 Task: Find connections with filter location Walton-on-Thames with filter topic #Startupswith filter profile language Potuguese with filter current company C&S ELECTRIC LTD. with filter school The University of Burdwan with filter industry Security Guards and Patrol Services with filter service category Business Law with filter keywords title Carpenter
Action: Mouse moved to (702, 91)
Screenshot: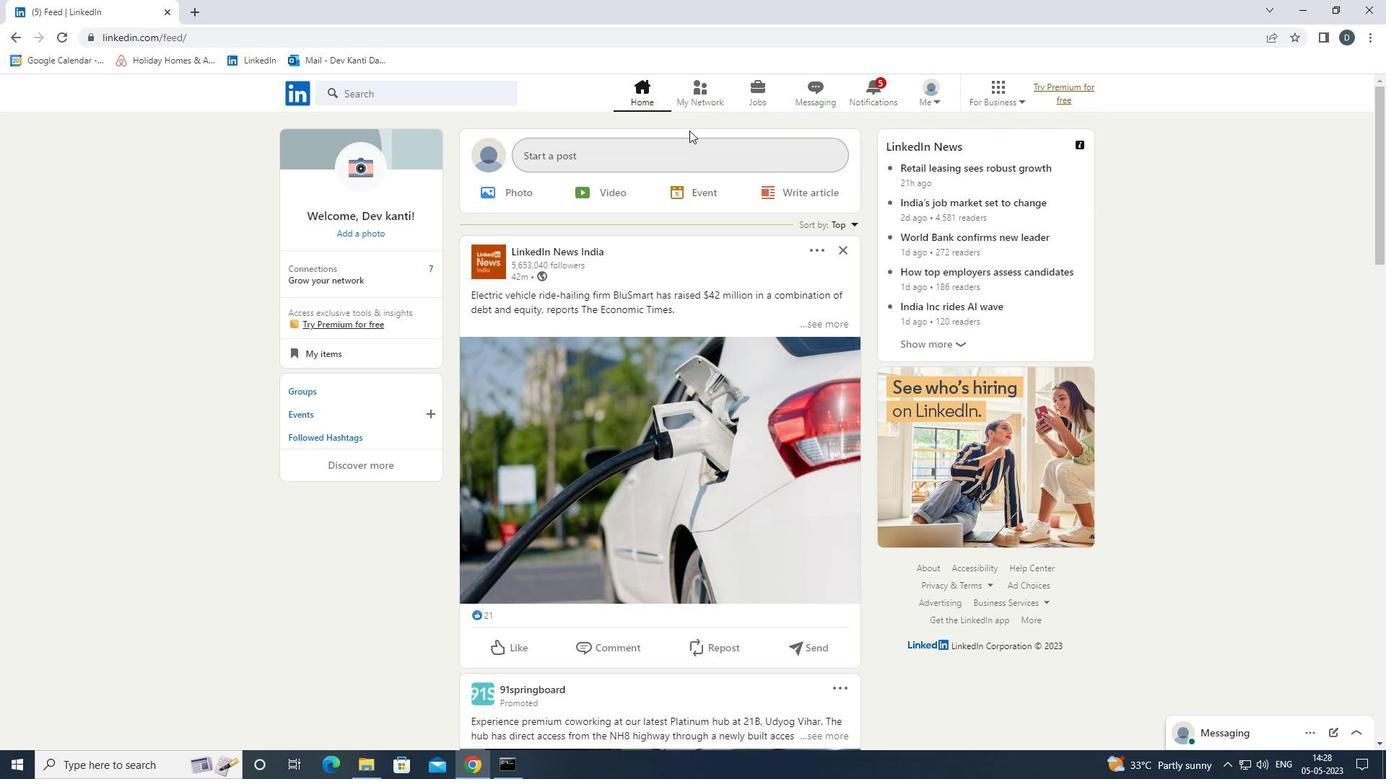 
Action: Mouse pressed left at (702, 91)
Screenshot: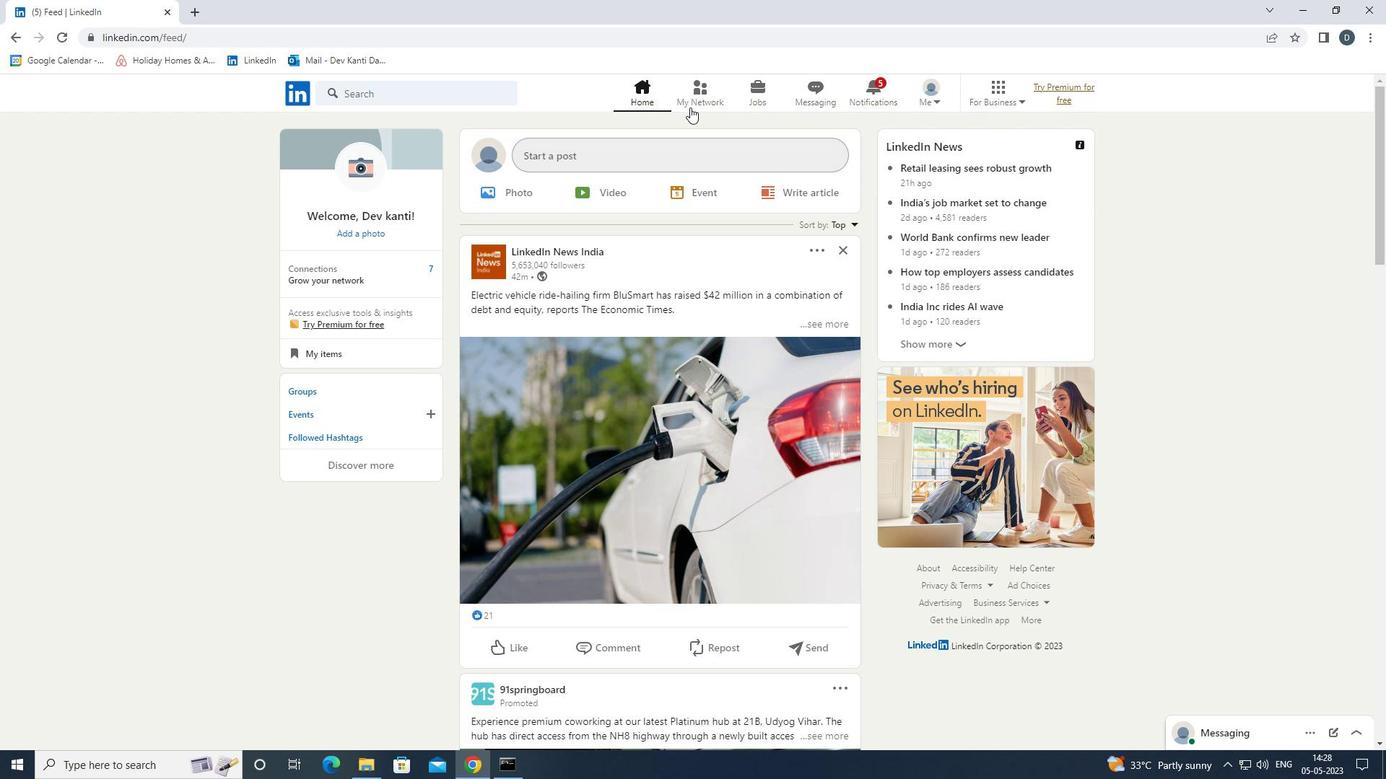 
Action: Mouse moved to (475, 173)
Screenshot: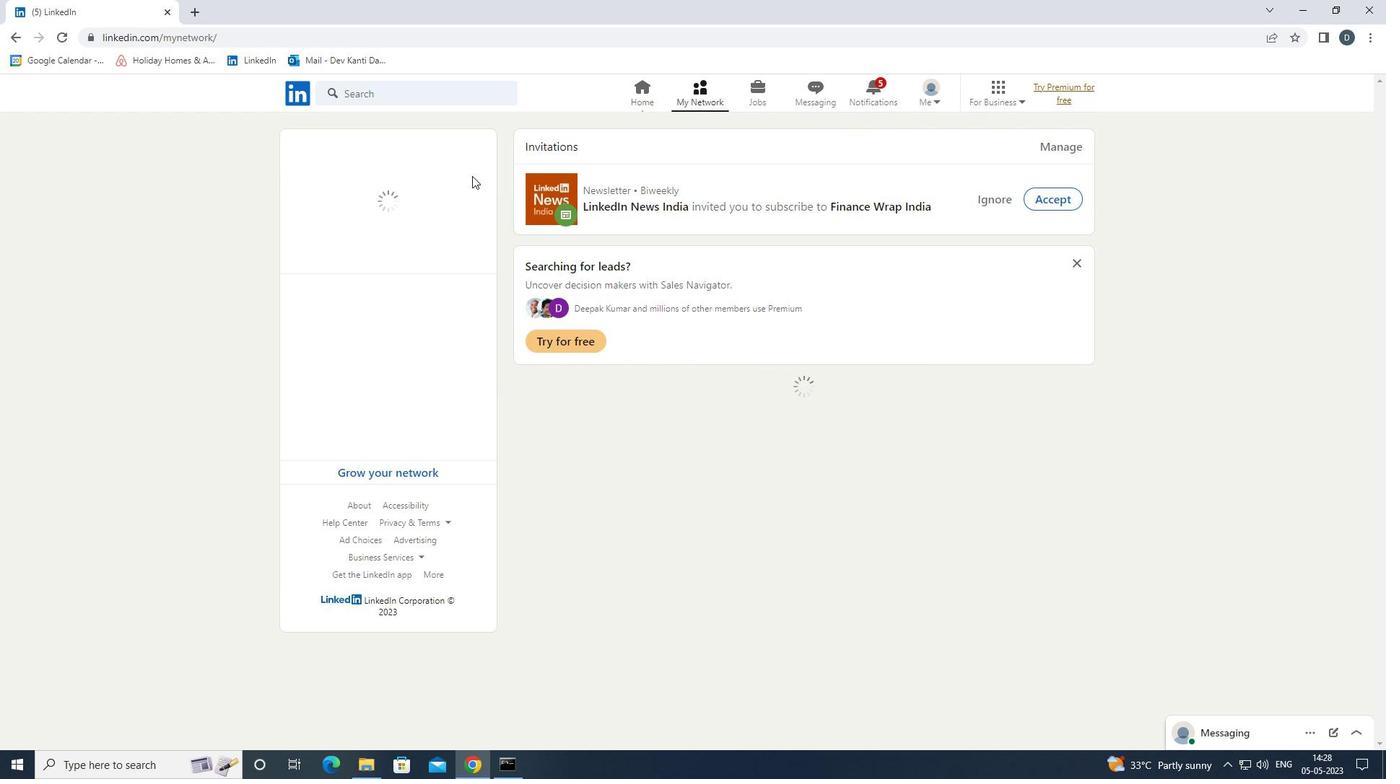 
Action: Mouse pressed left at (475, 173)
Screenshot: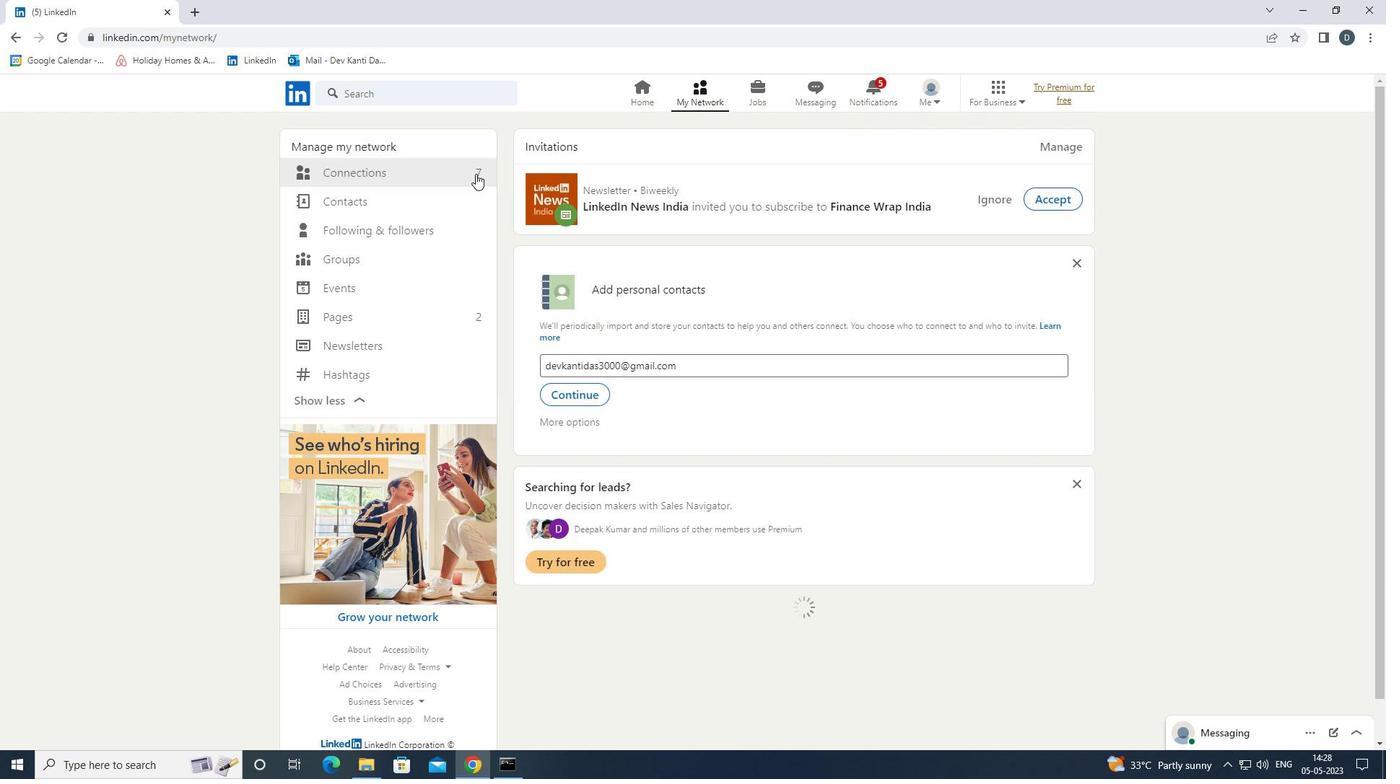 
Action: Mouse moved to (794, 177)
Screenshot: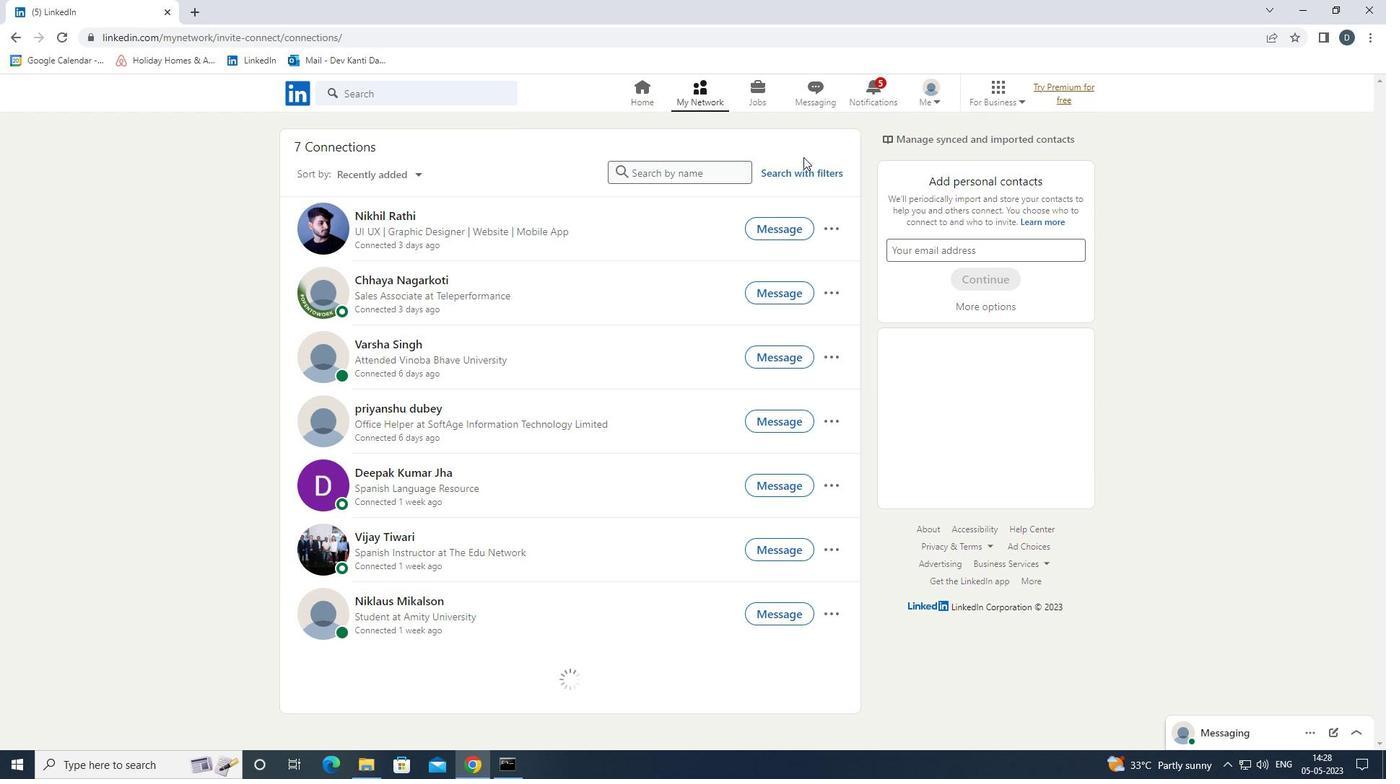 
Action: Mouse pressed left at (794, 177)
Screenshot: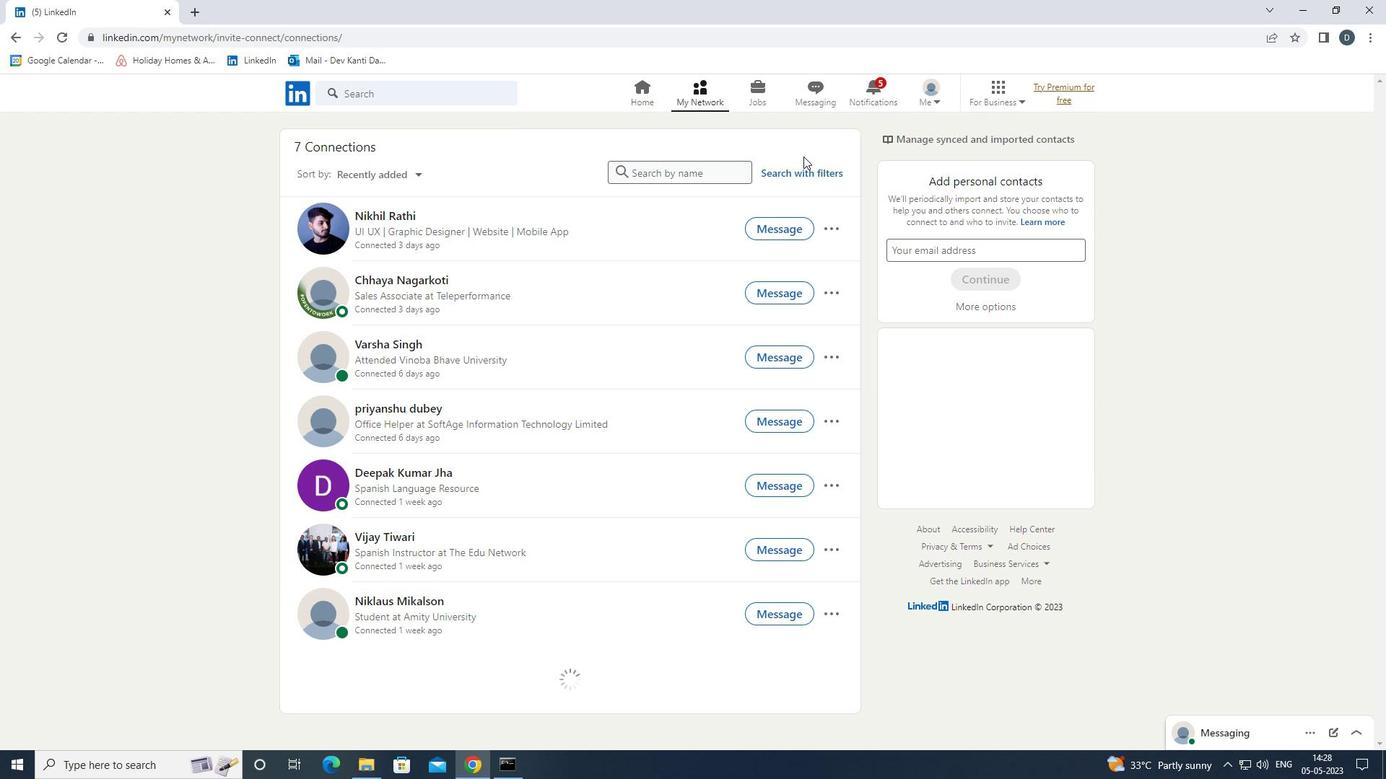 
Action: Mouse moved to (750, 132)
Screenshot: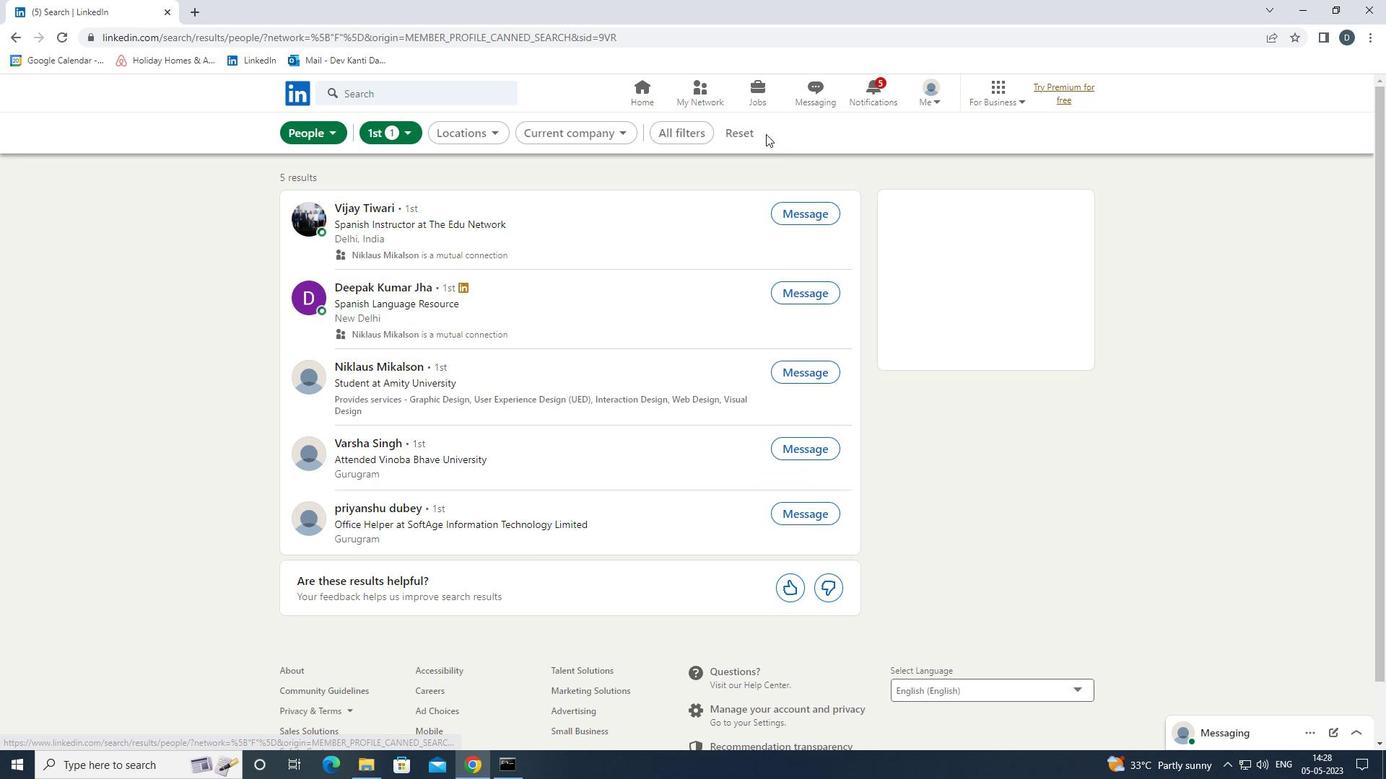 
Action: Mouse pressed left at (750, 132)
Screenshot: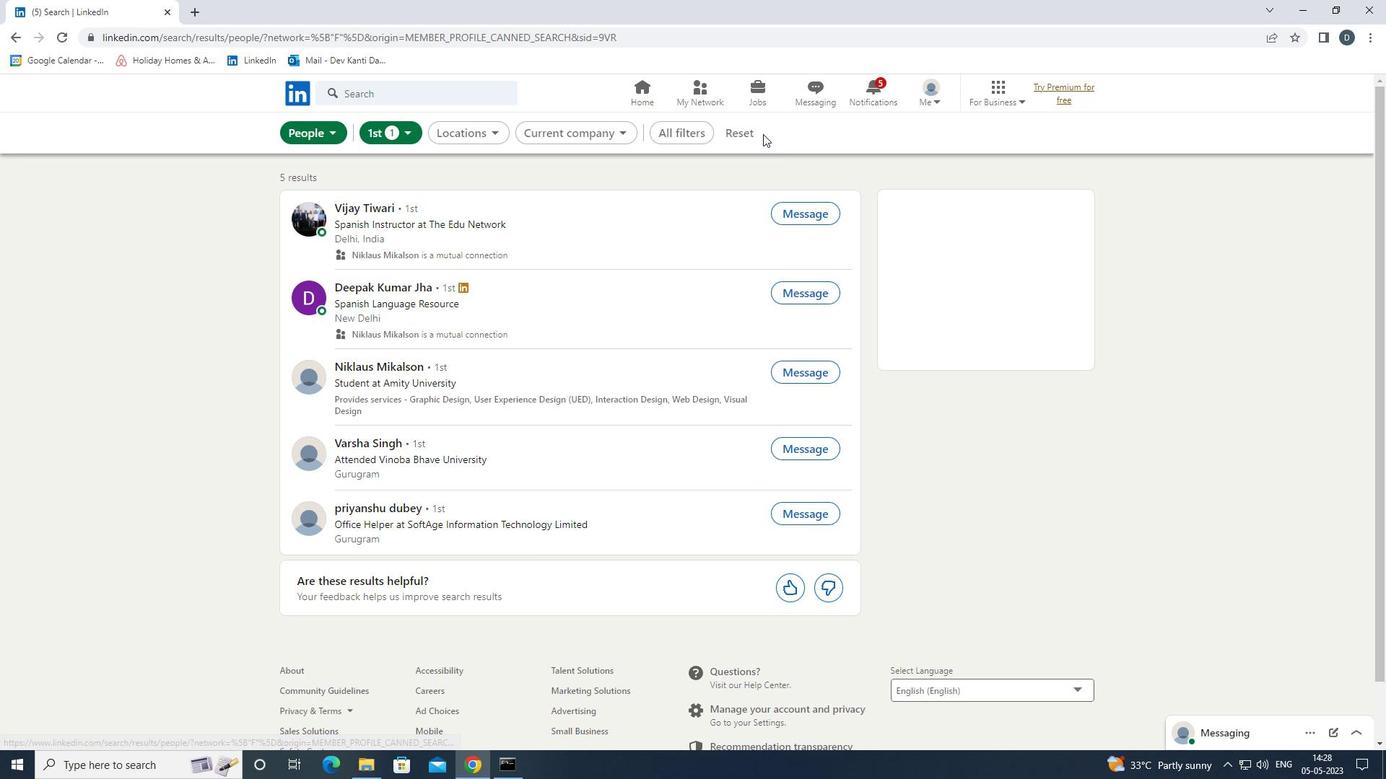 
Action: Mouse moved to (701, 129)
Screenshot: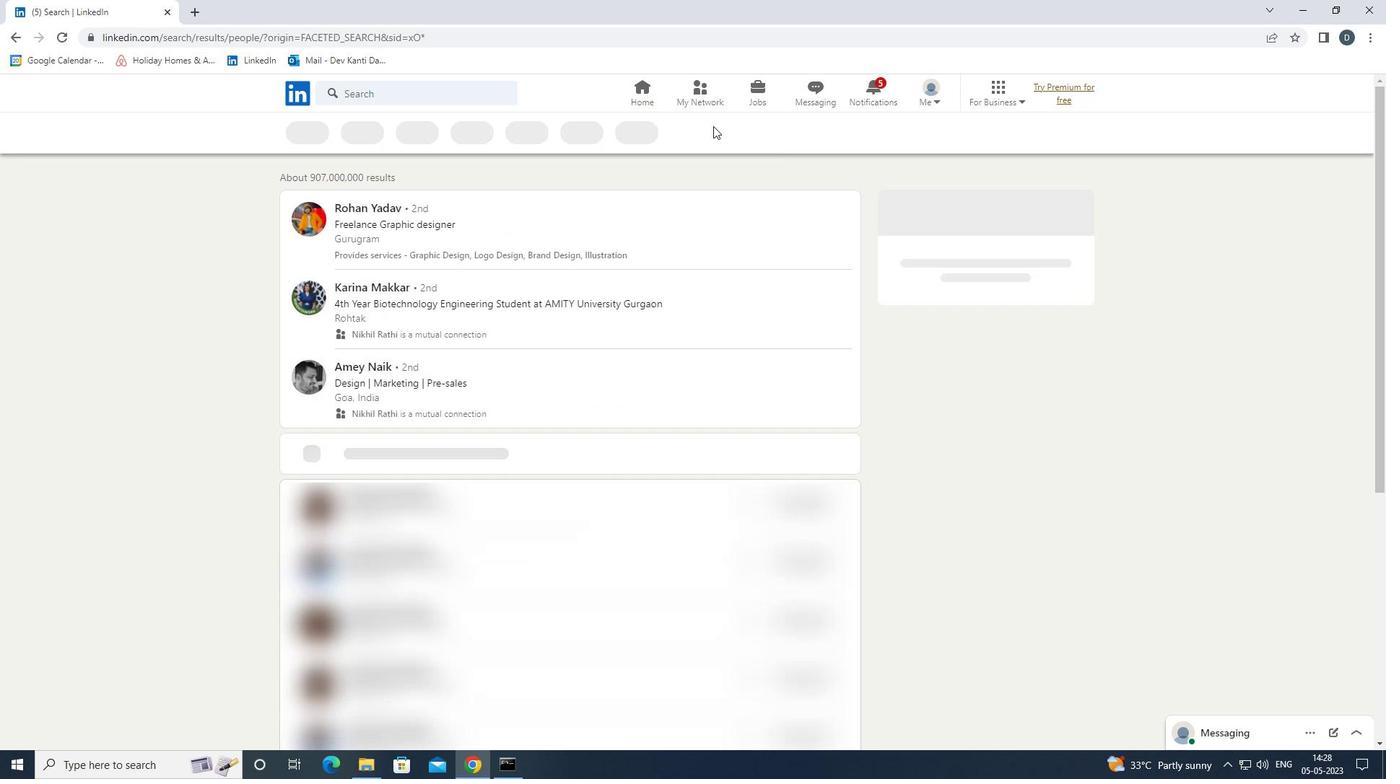 
Action: Mouse pressed left at (701, 129)
Screenshot: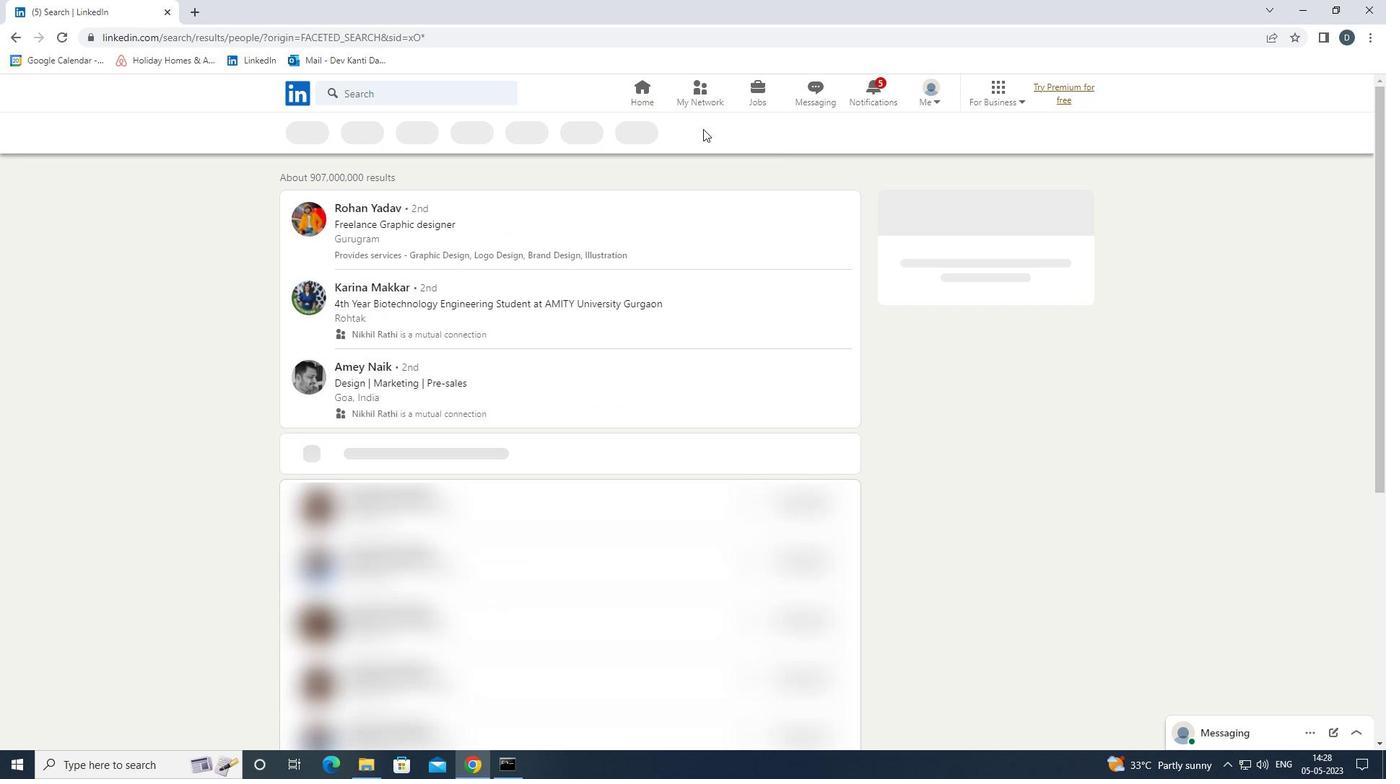 
Action: Mouse moved to (1223, 456)
Screenshot: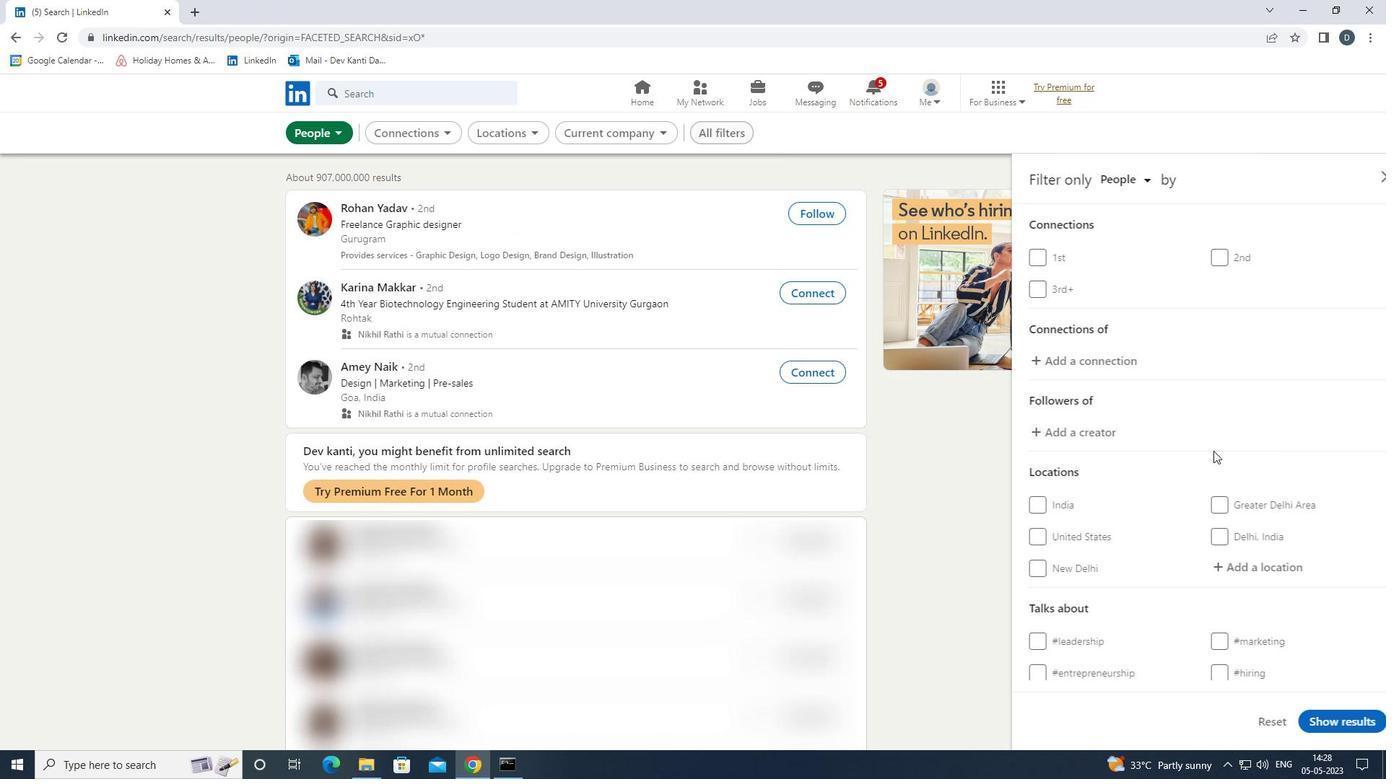 
Action: Mouse scrolled (1223, 455) with delta (0, 0)
Screenshot: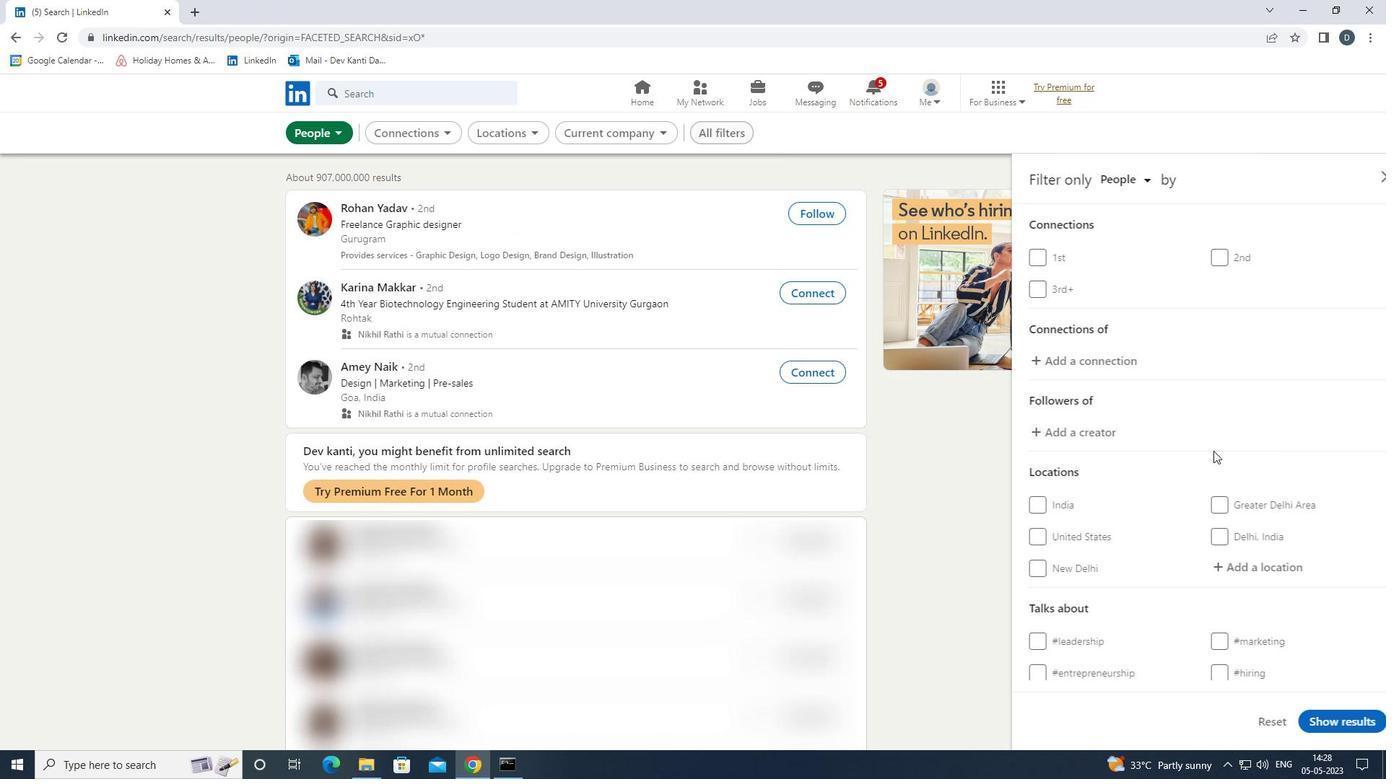 
Action: Mouse moved to (1224, 456)
Screenshot: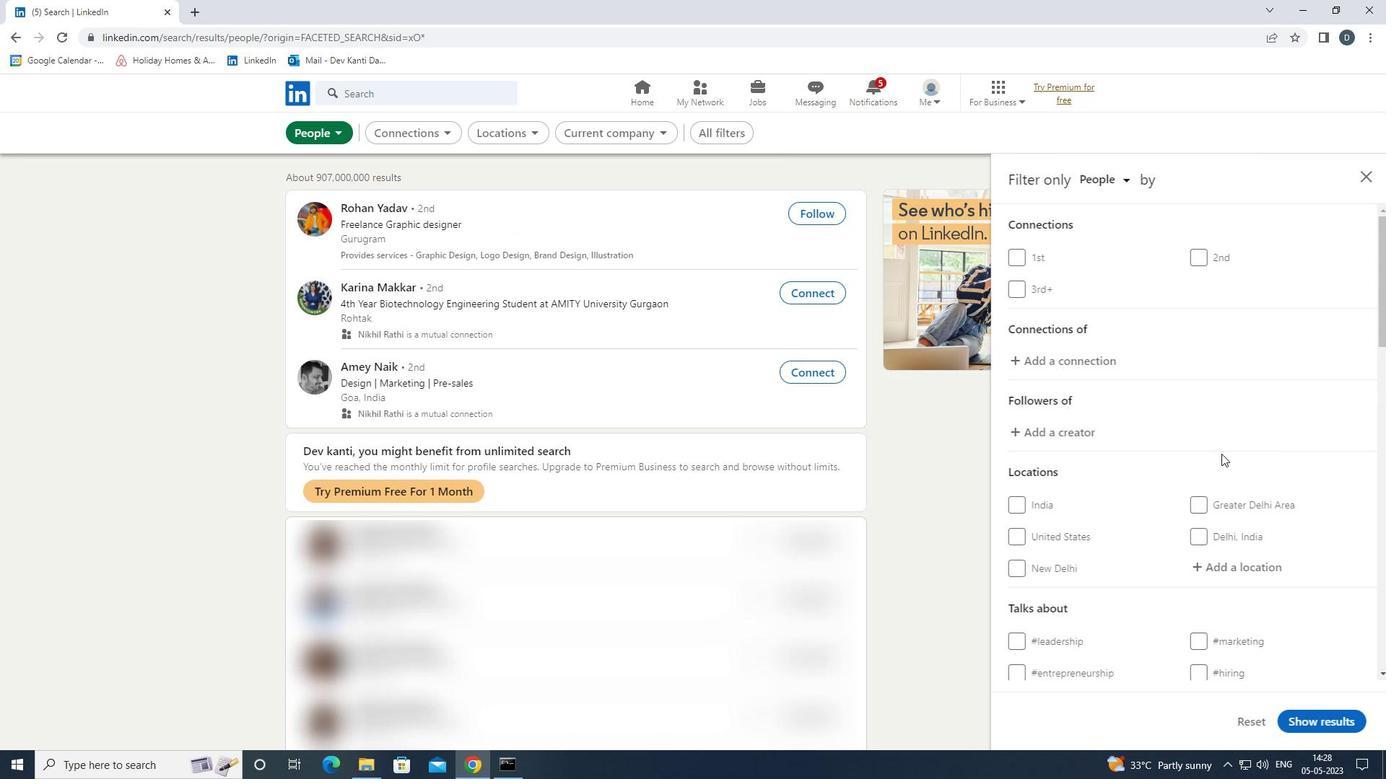 
Action: Mouse scrolled (1224, 455) with delta (0, 0)
Screenshot: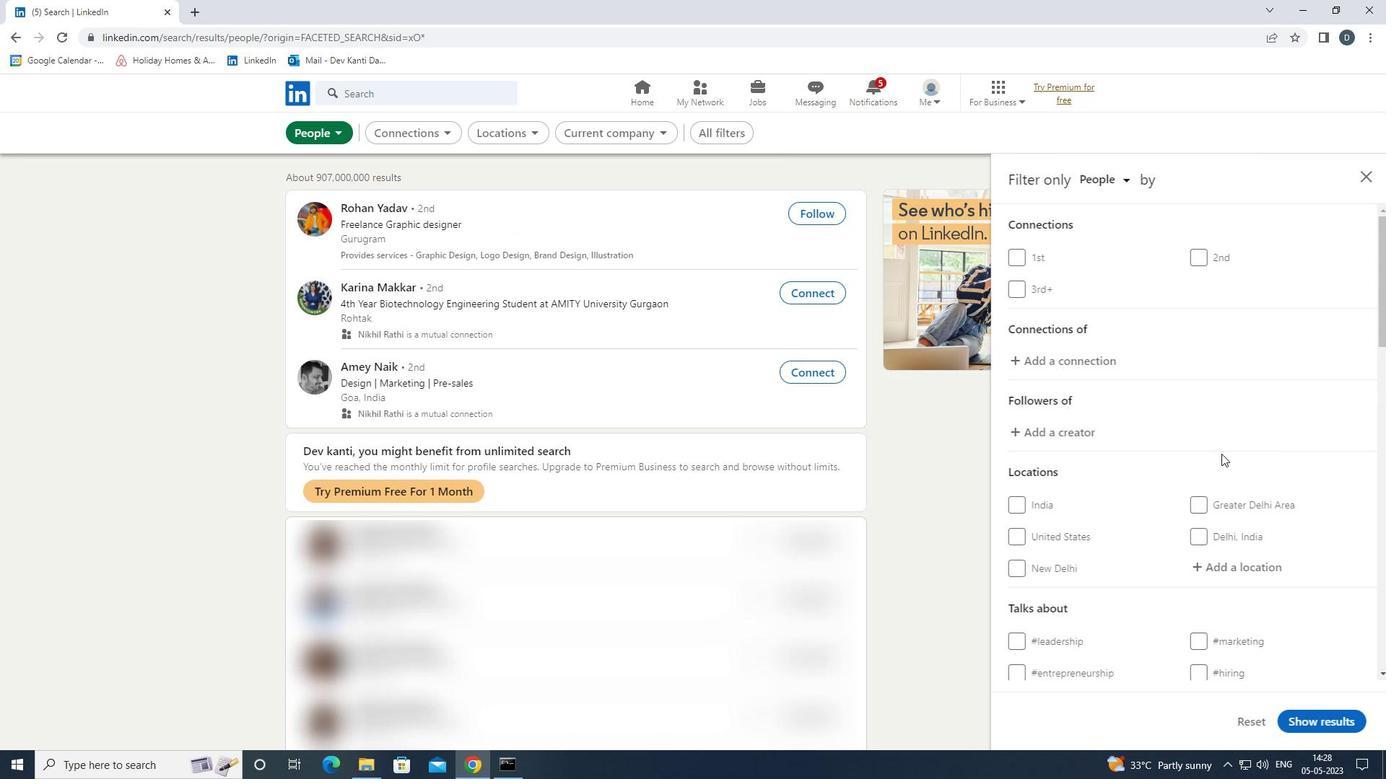 
Action: Mouse moved to (1240, 430)
Screenshot: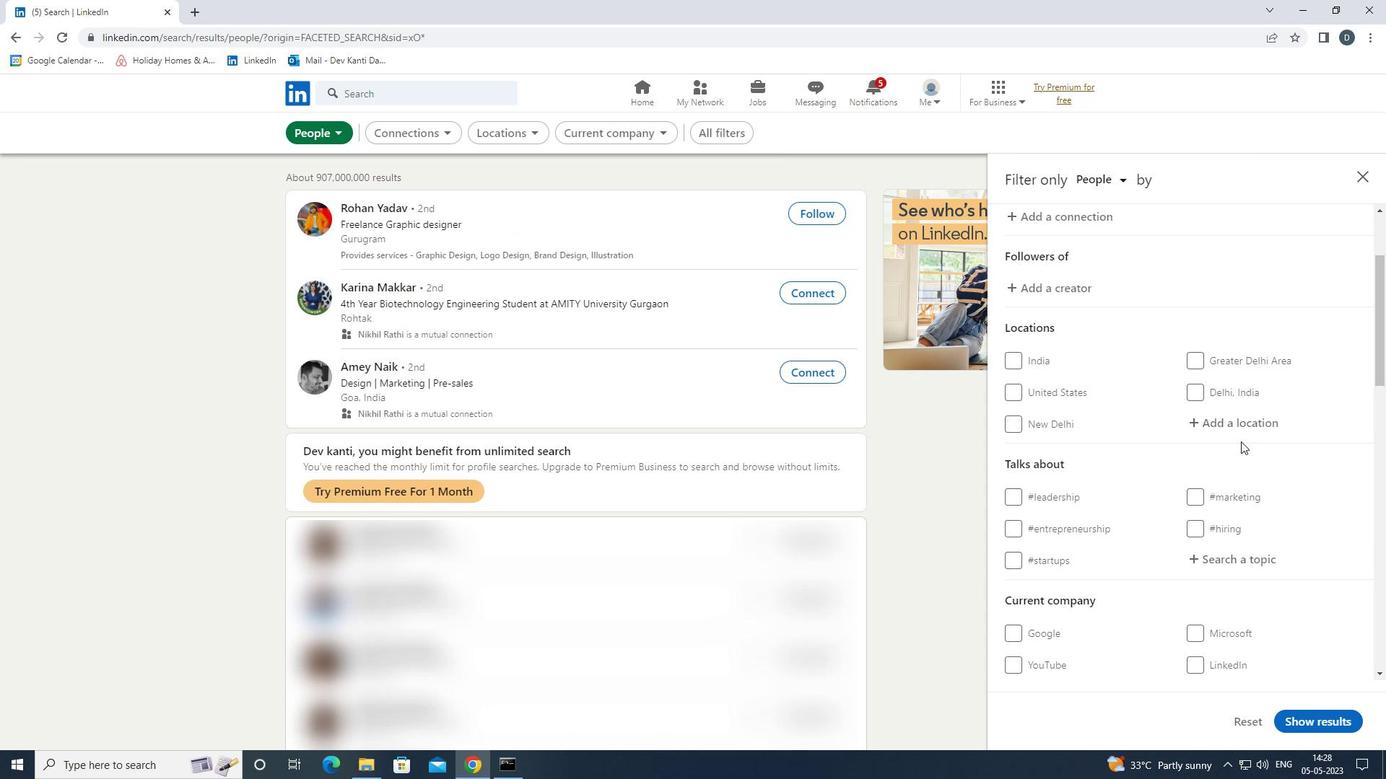 
Action: Mouse pressed left at (1240, 430)
Screenshot: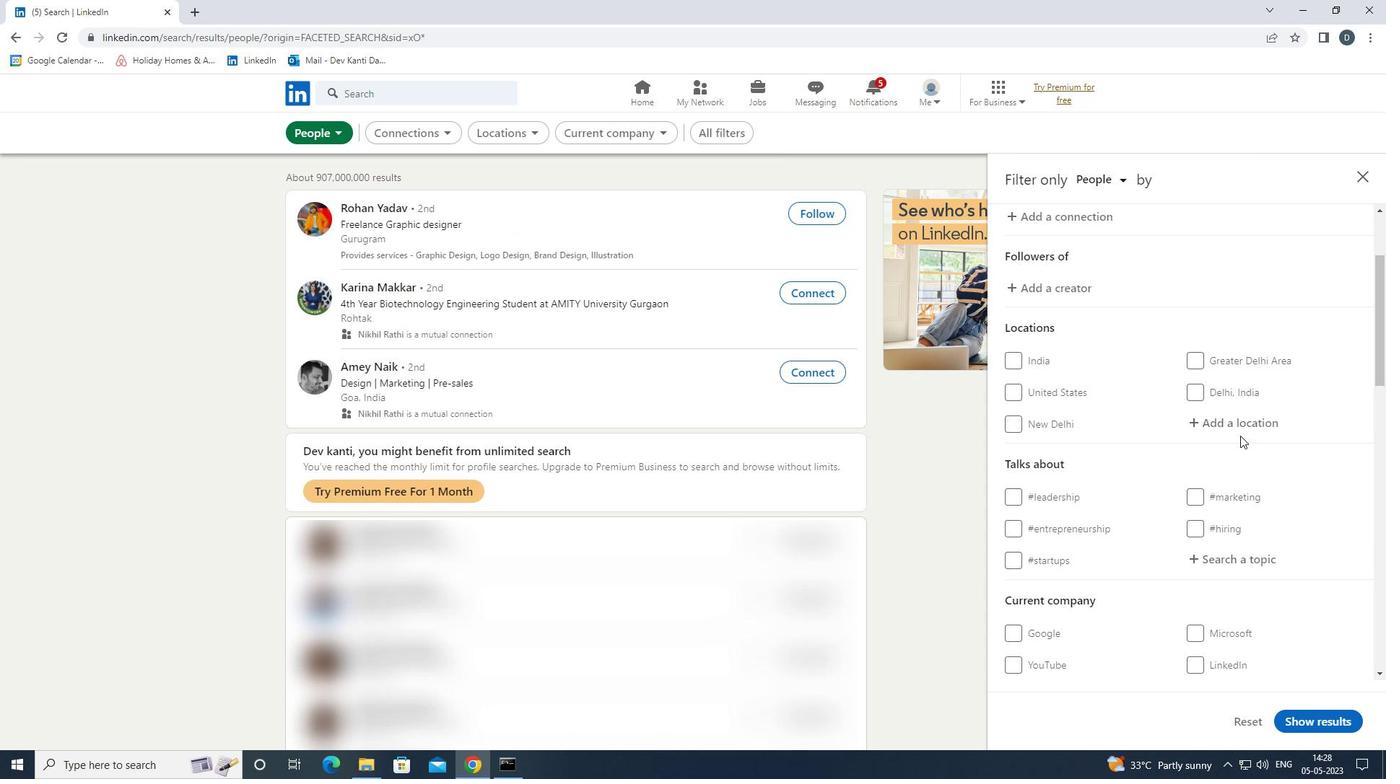 
Action: Mouse moved to (1239, 430)
Screenshot: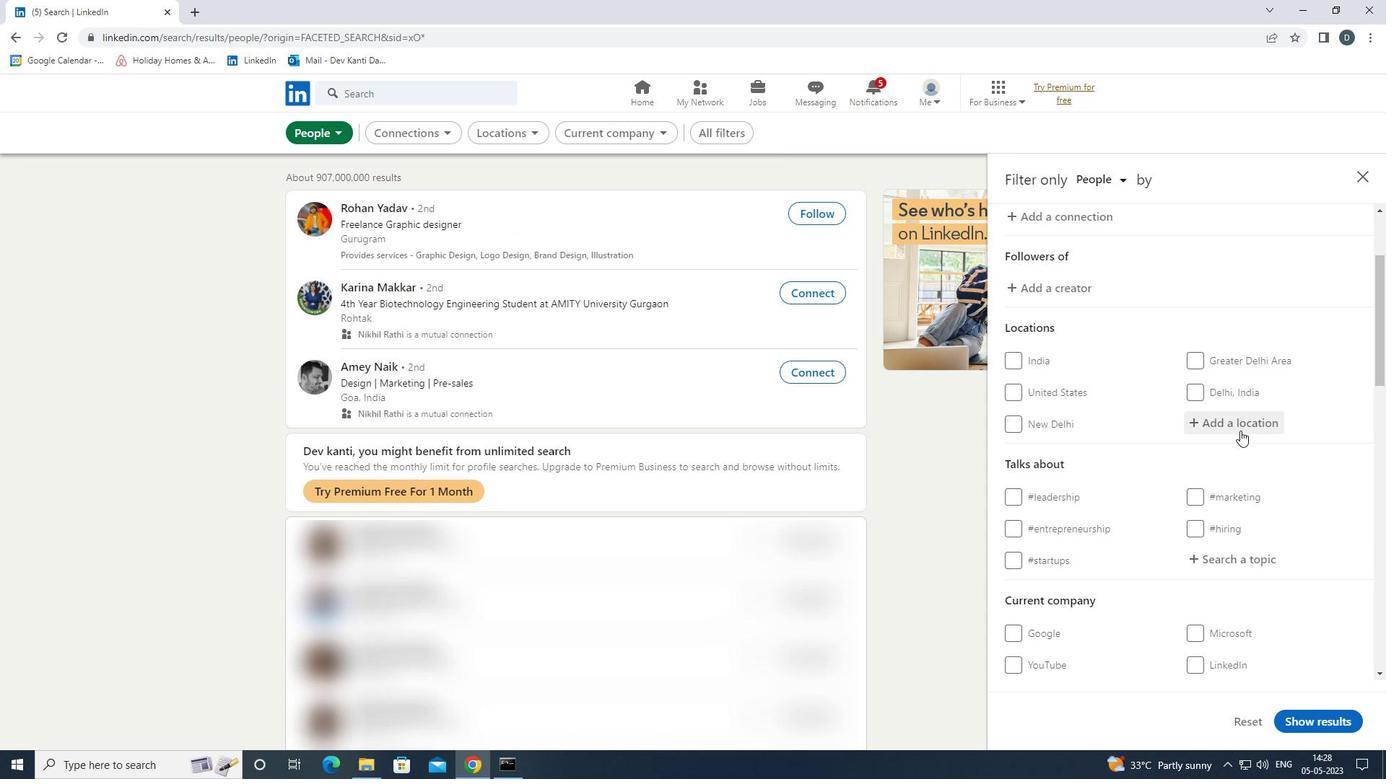 
Action: Key pressed <Key.shift><Key.shift><Key.shift><Key.shift><Key.shift><Key.shift><Key.shift><Key.shift><Key.shift><Key.shift><Key.shift><Key.shift><Key.shift><Key.shift><Key.shift><Key.shift><Key.shift><Key.shift><Key.shift><Key.shift><Key.shift>WALTON-ON-<Key.down><Key.down><Key.enter>
Screenshot: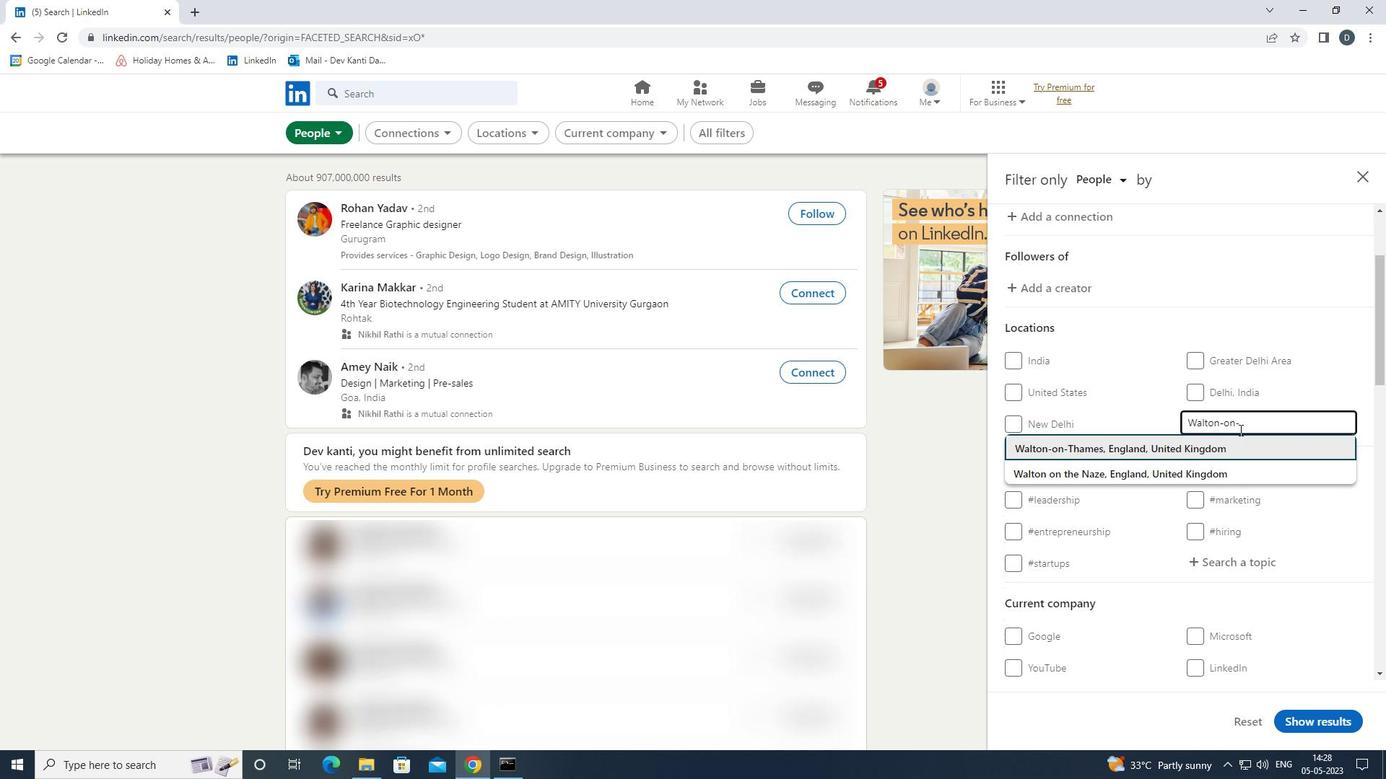 
Action: Mouse moved to (1261, 488)
Screenshot: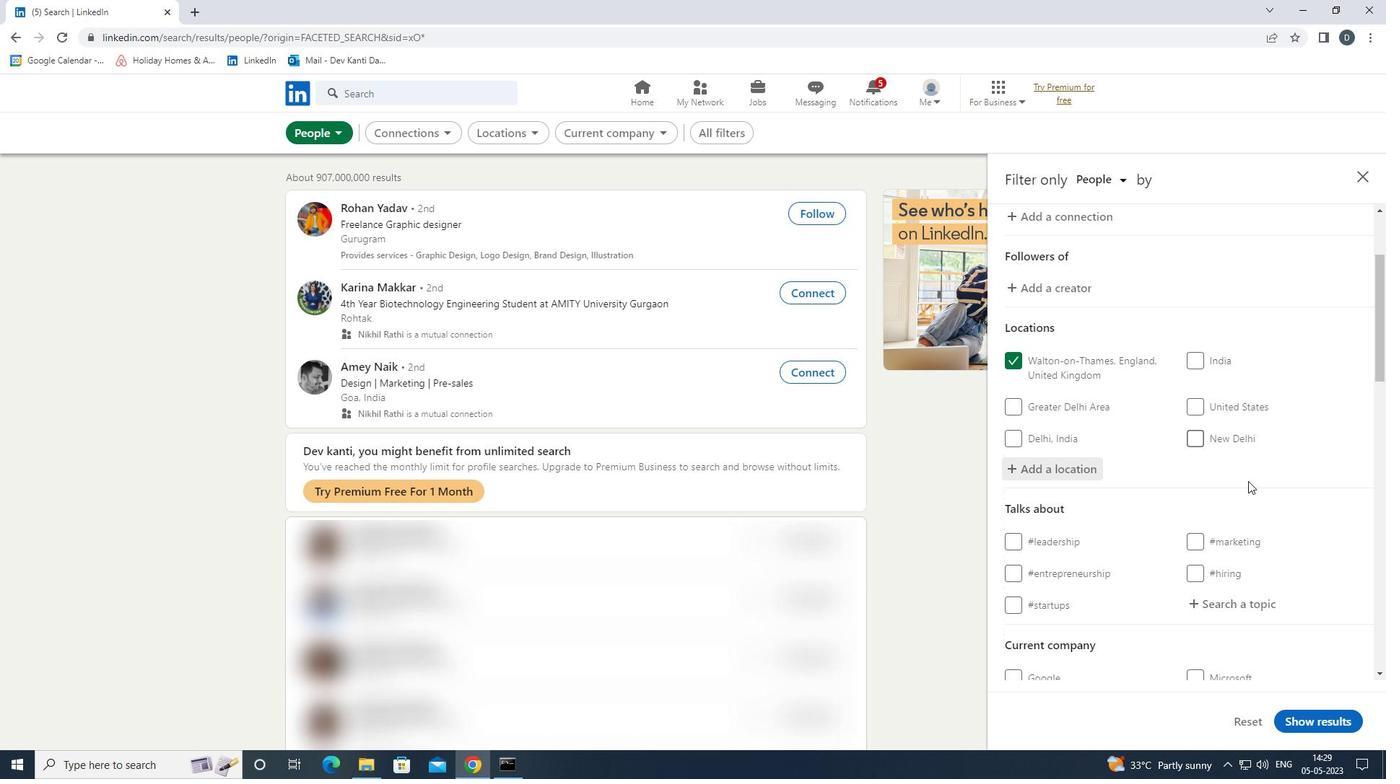 
Action: Mouse scrolled (1261, 488) with delta (0, 0)
Screenshot: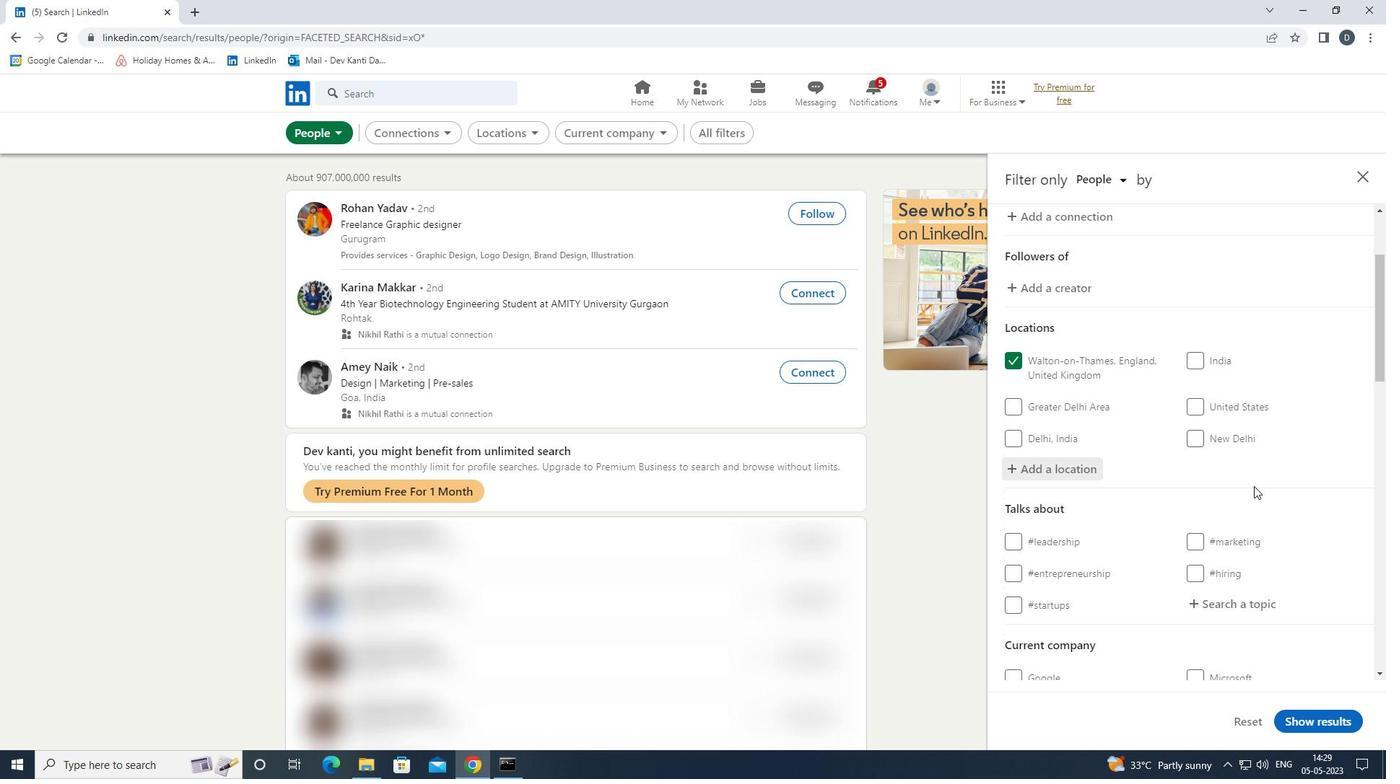 
Action: Mouse scrolled (1261, 488) with delta (0, 0)
Screenshot: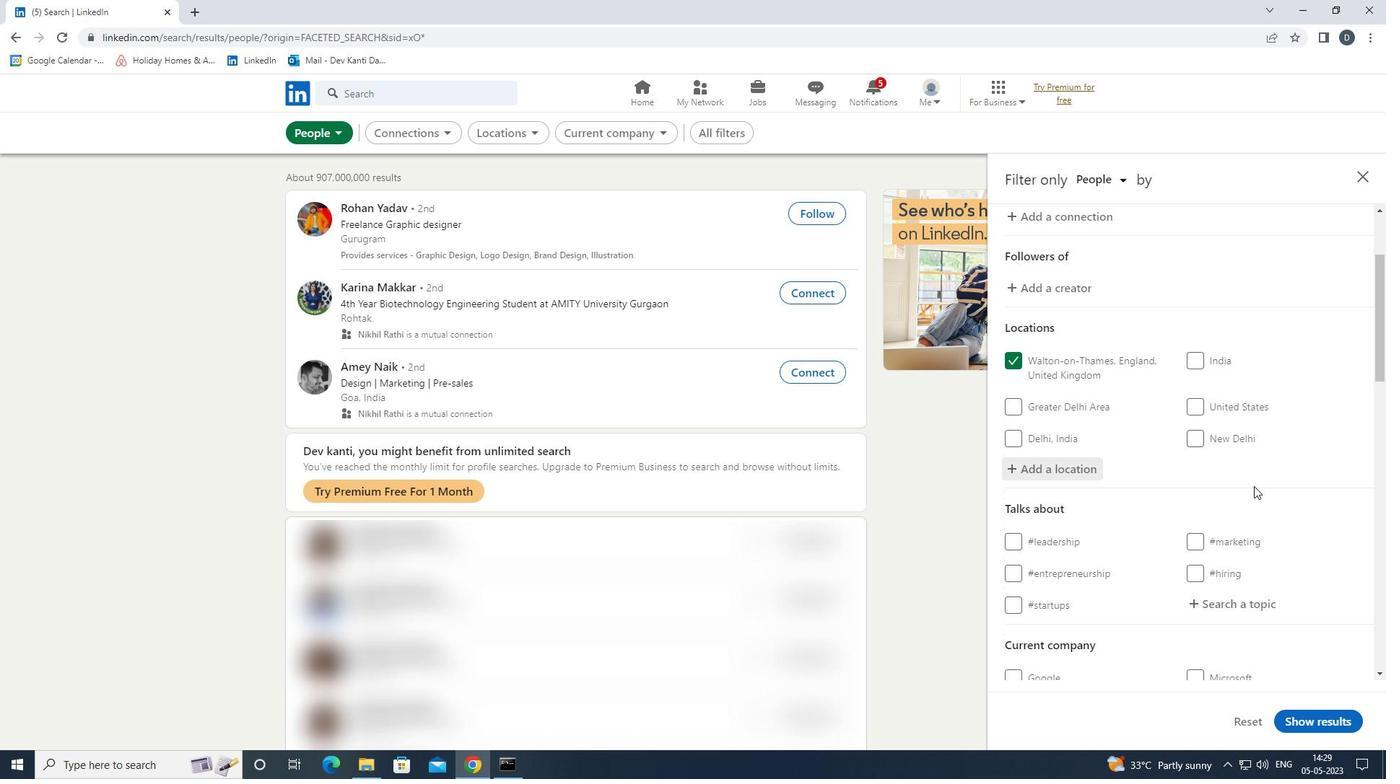 
Action: Mouse scrolled (1261, 488) with delta (0, 0)
Screenshot: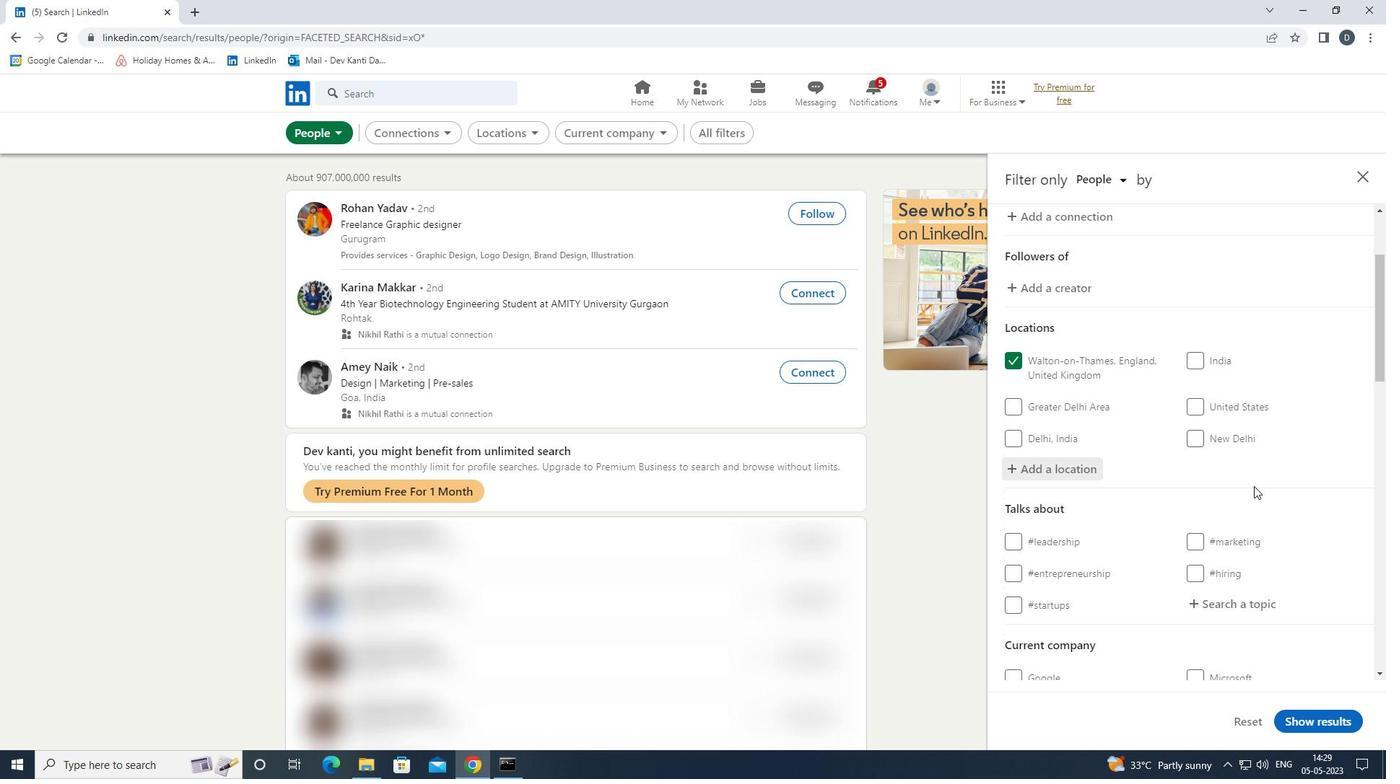 
Action: Mouse moved to (1246, 371)
Screenshot: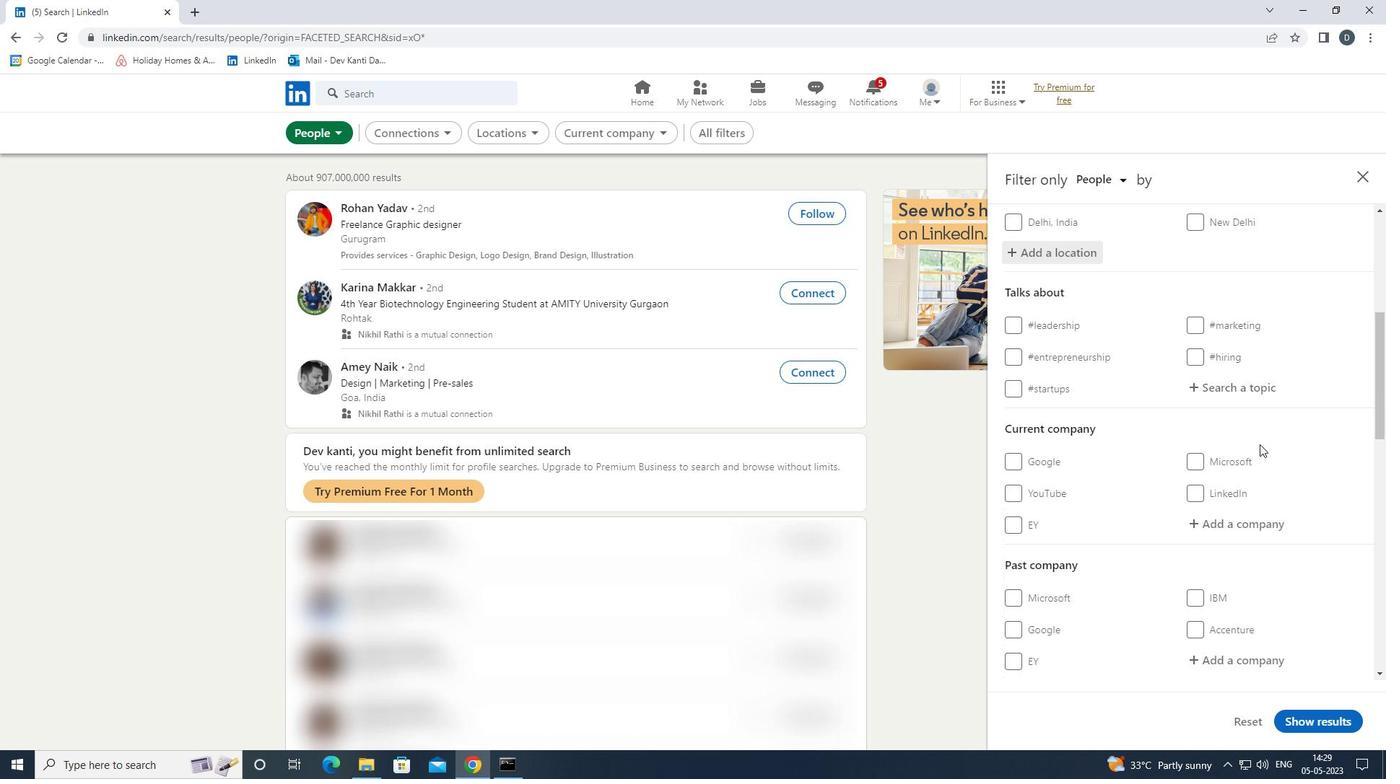 
Action: Mouse pressed left at (1246, 371)
Screenshot: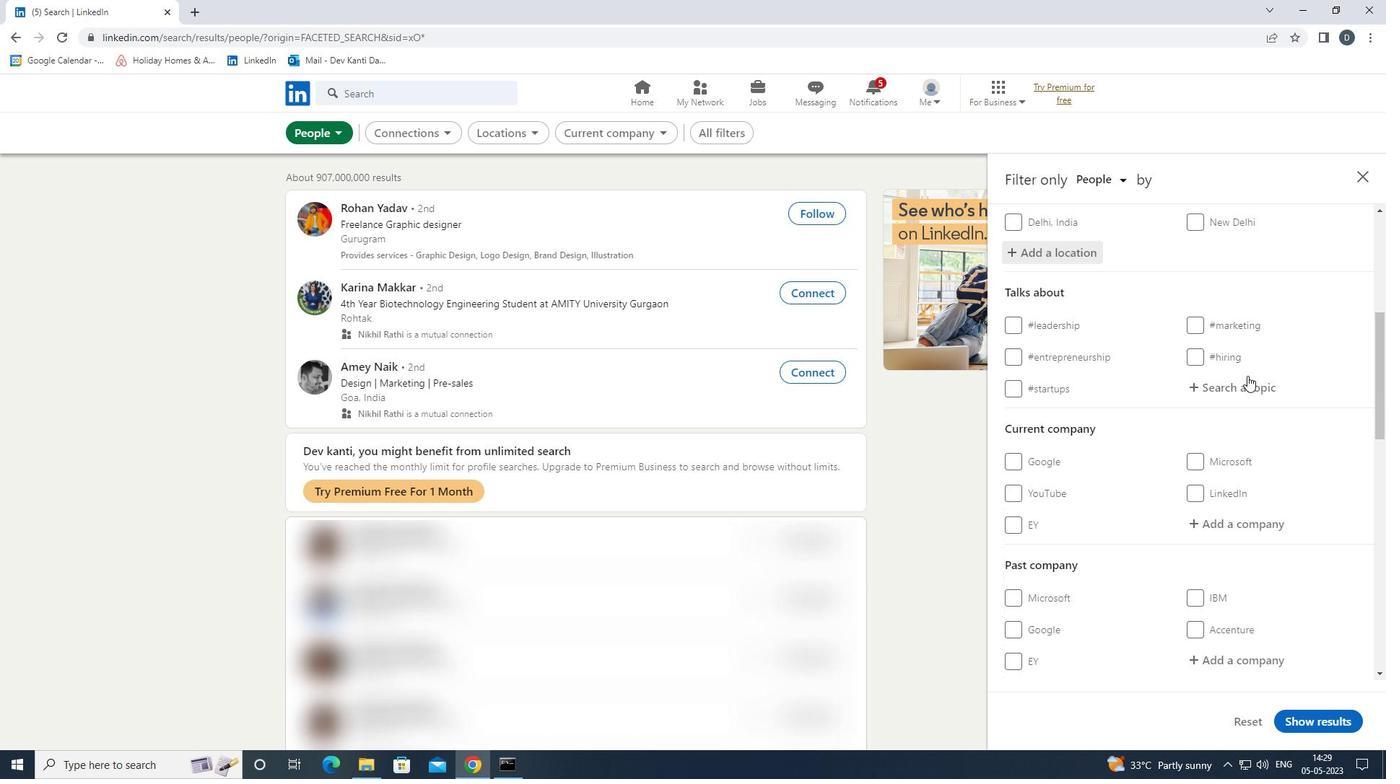 
Action: Mouse moved to (1238, 382)
Screenshot: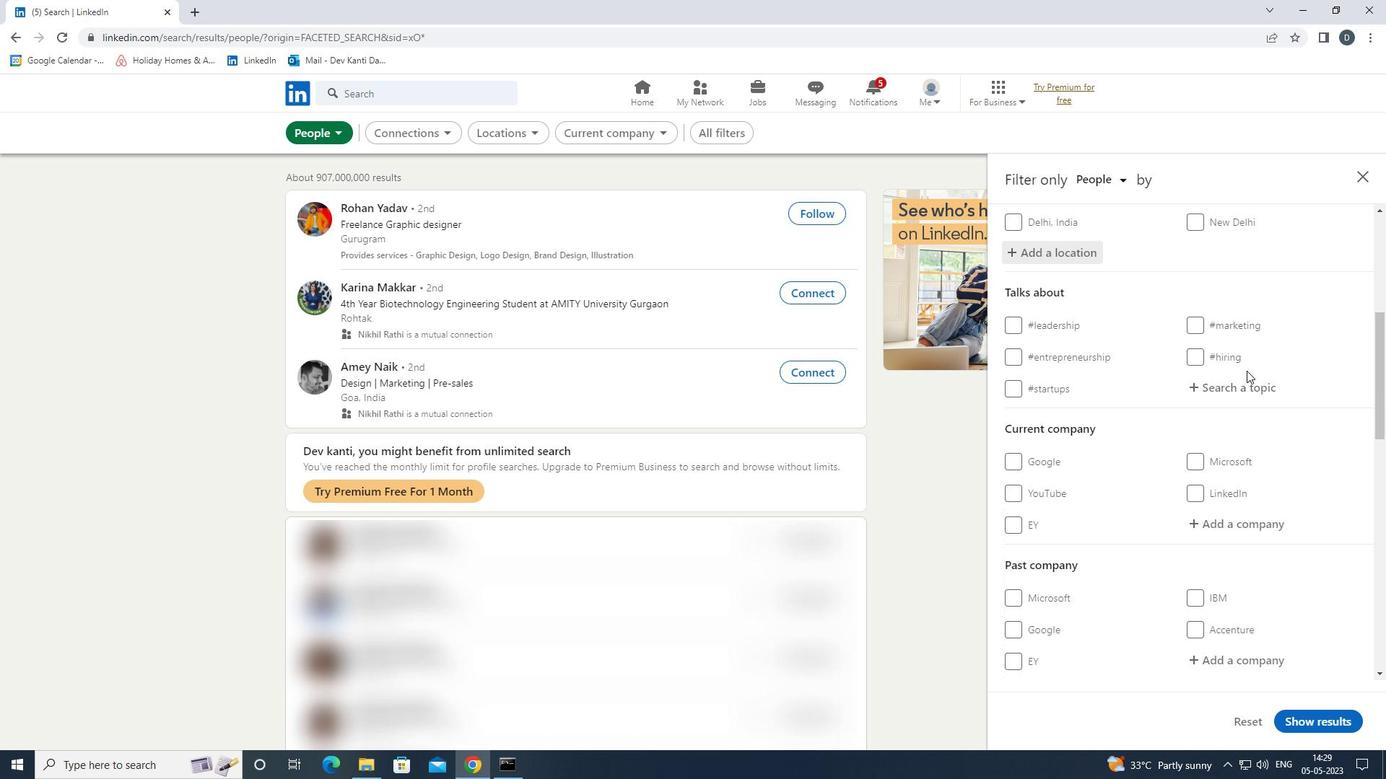 
Action: Mouse pressed left at (1238, 382)
Screenshot: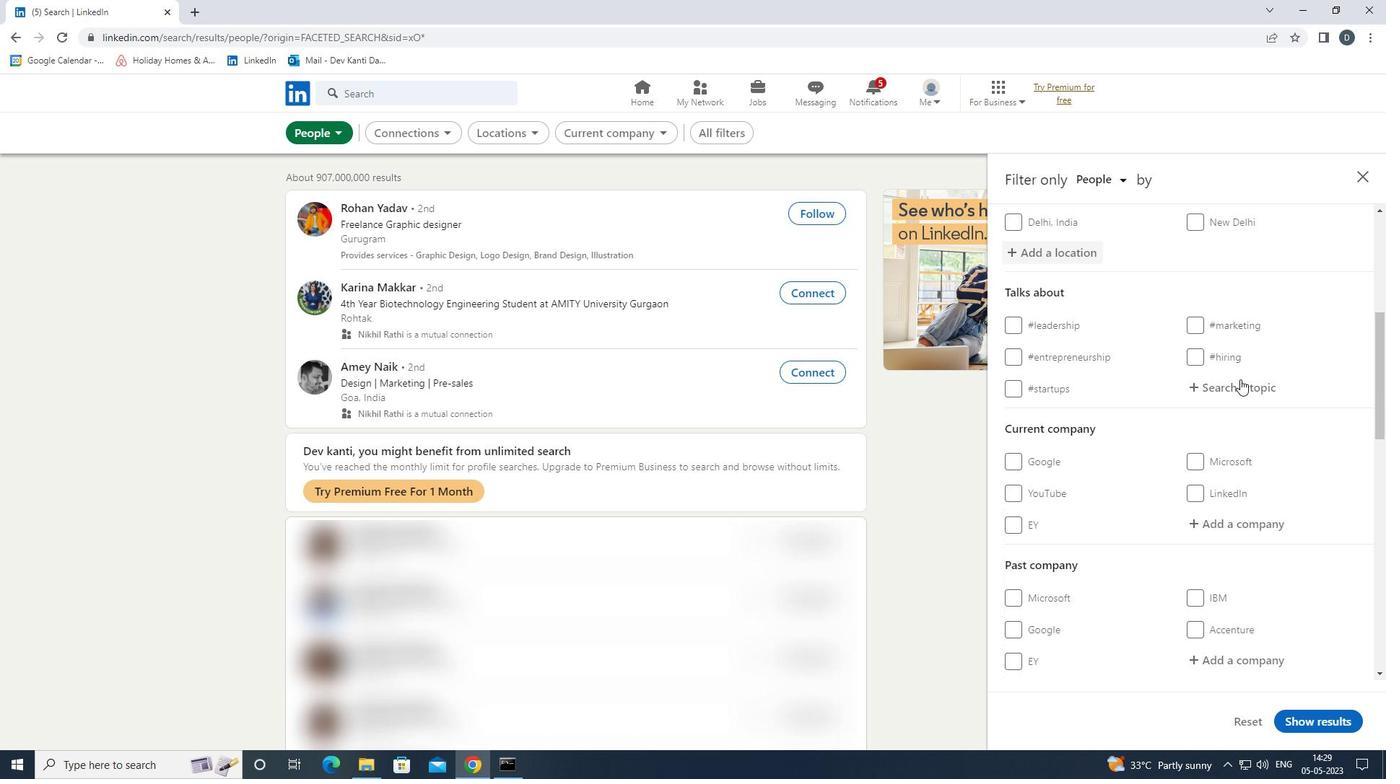 
Action: Mouse moved to (1237, 384)
Screenshot: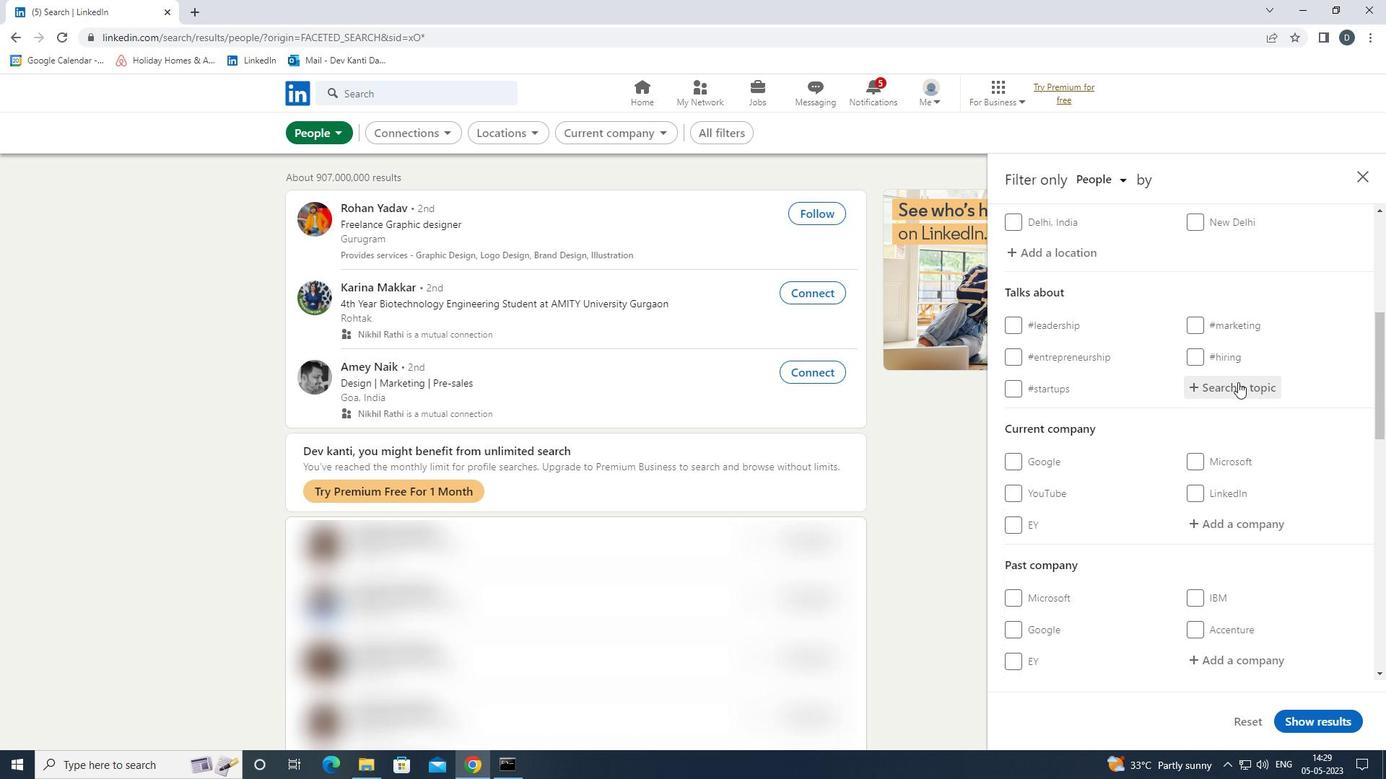 
Action: Key pressed <Key.shift>STA
Screenshot: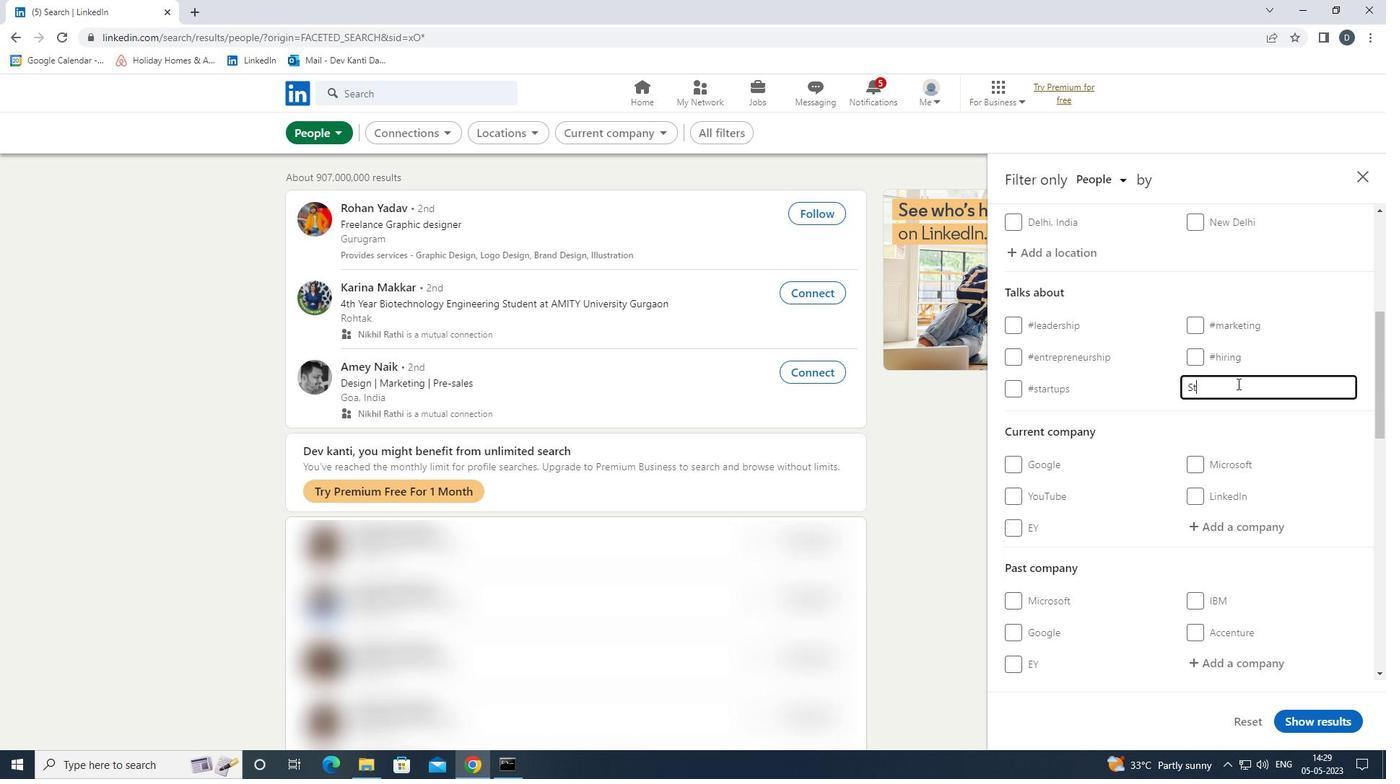 
Action: Mouse moved to (1237, 384)
Screenshot: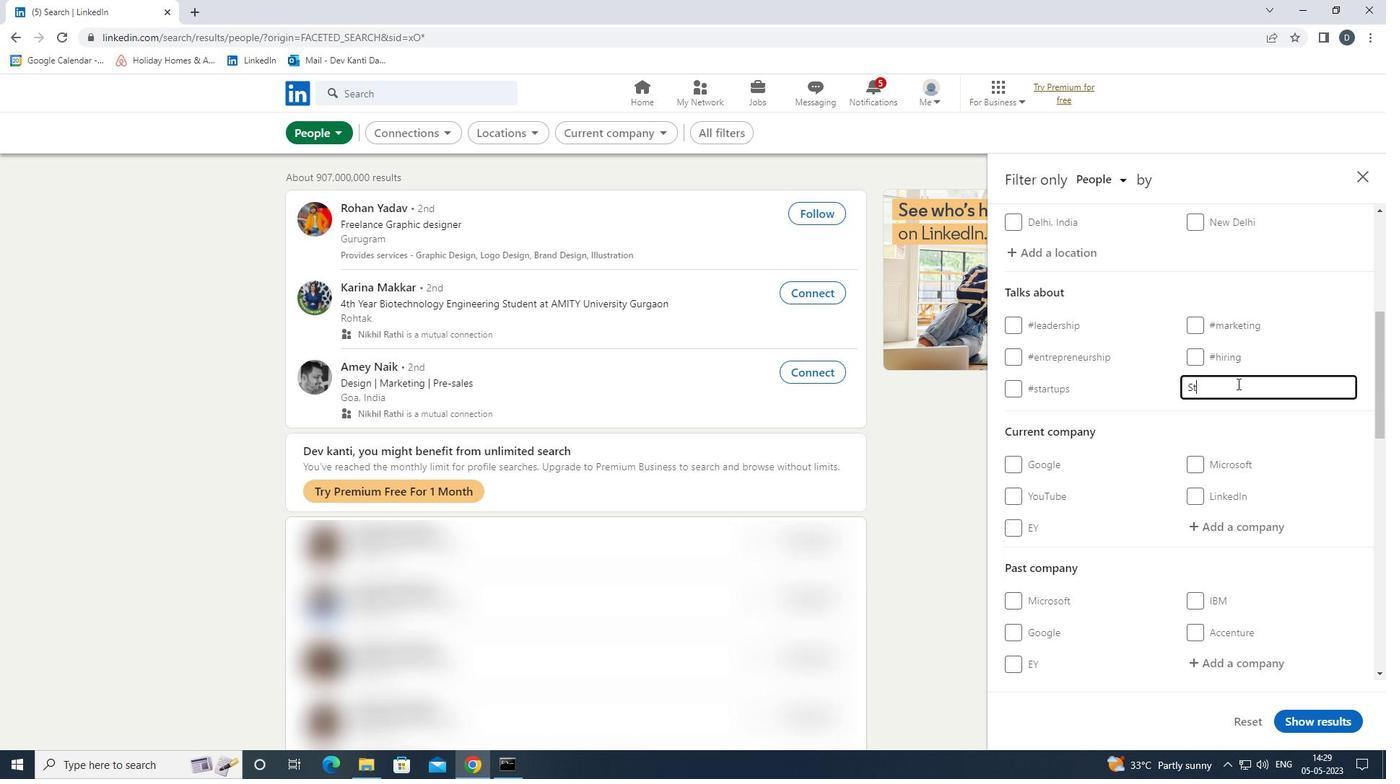 
Action: Key pressed RTUPS<Key.down><Key.down><Key.enter>
Screenshot: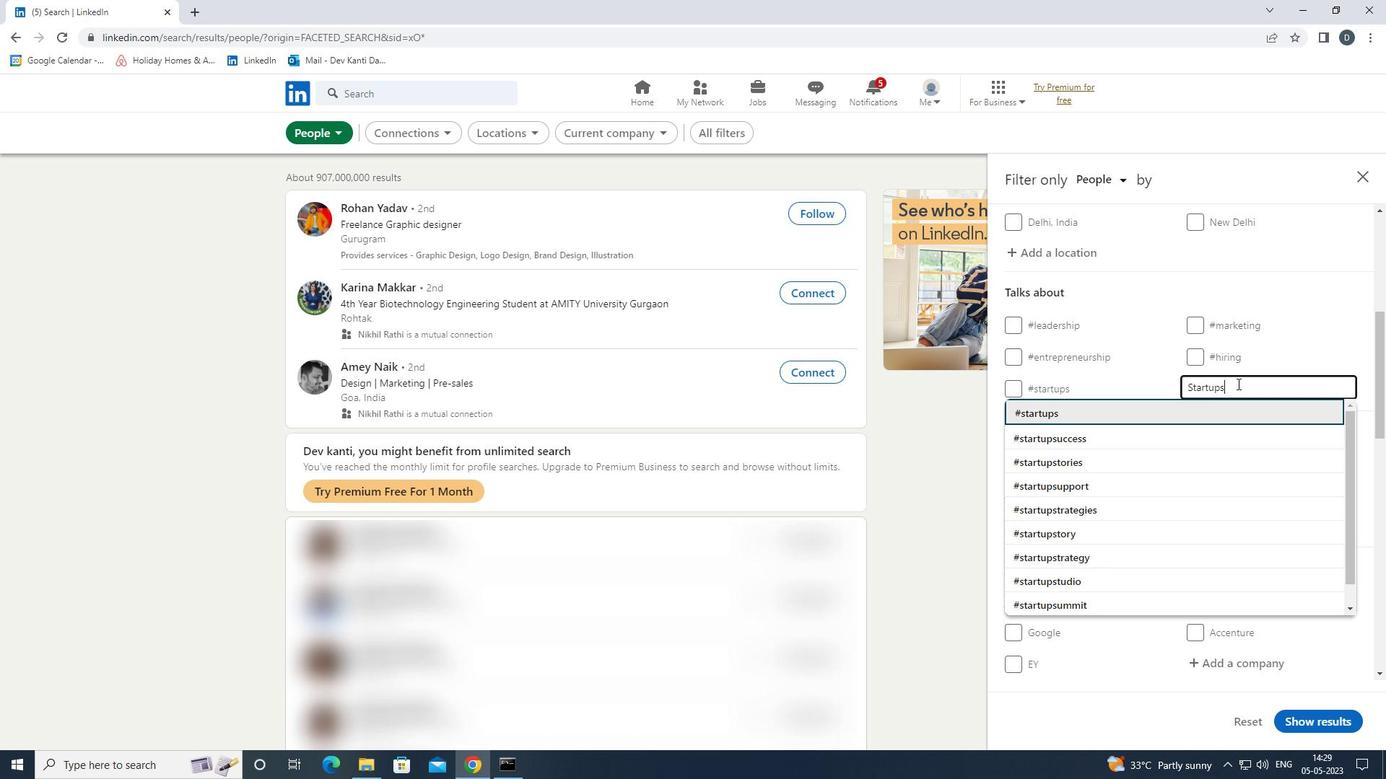 
Action: Mouse scrolled (1237, 383) with delta (0, 0)
Screenshot: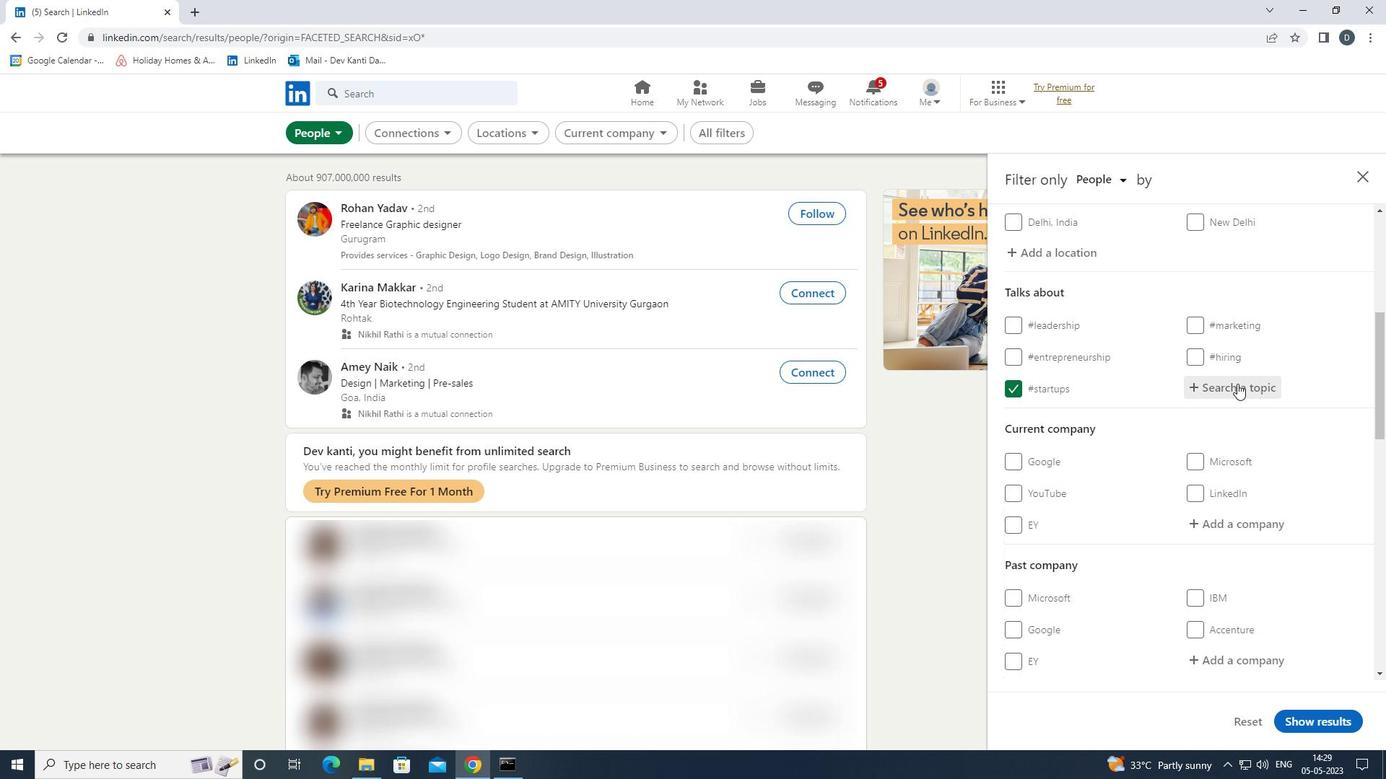 
Action: Mouse moved to (1237, 384)
Screenshot: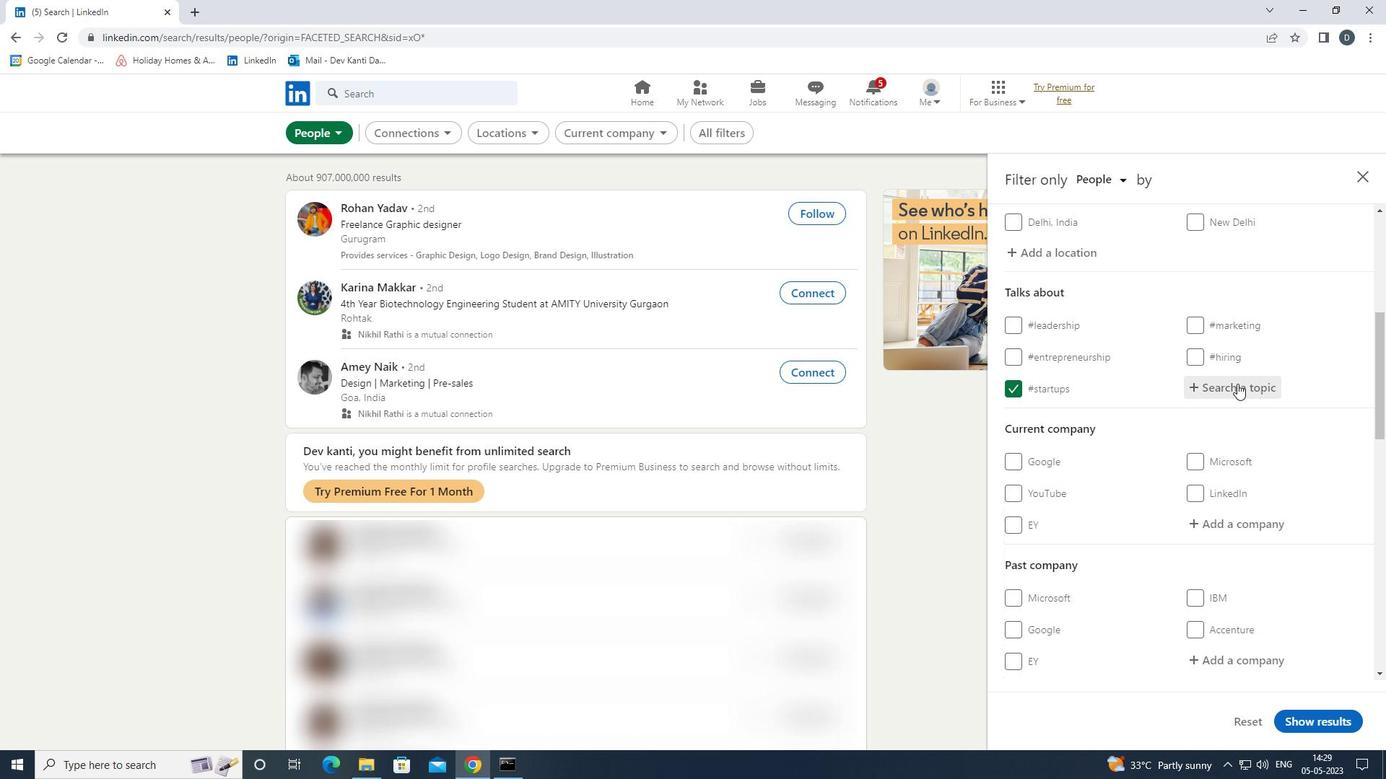 
Action: Mouse scrolled (1237, 384) with delta (0, 0)
Screenshot: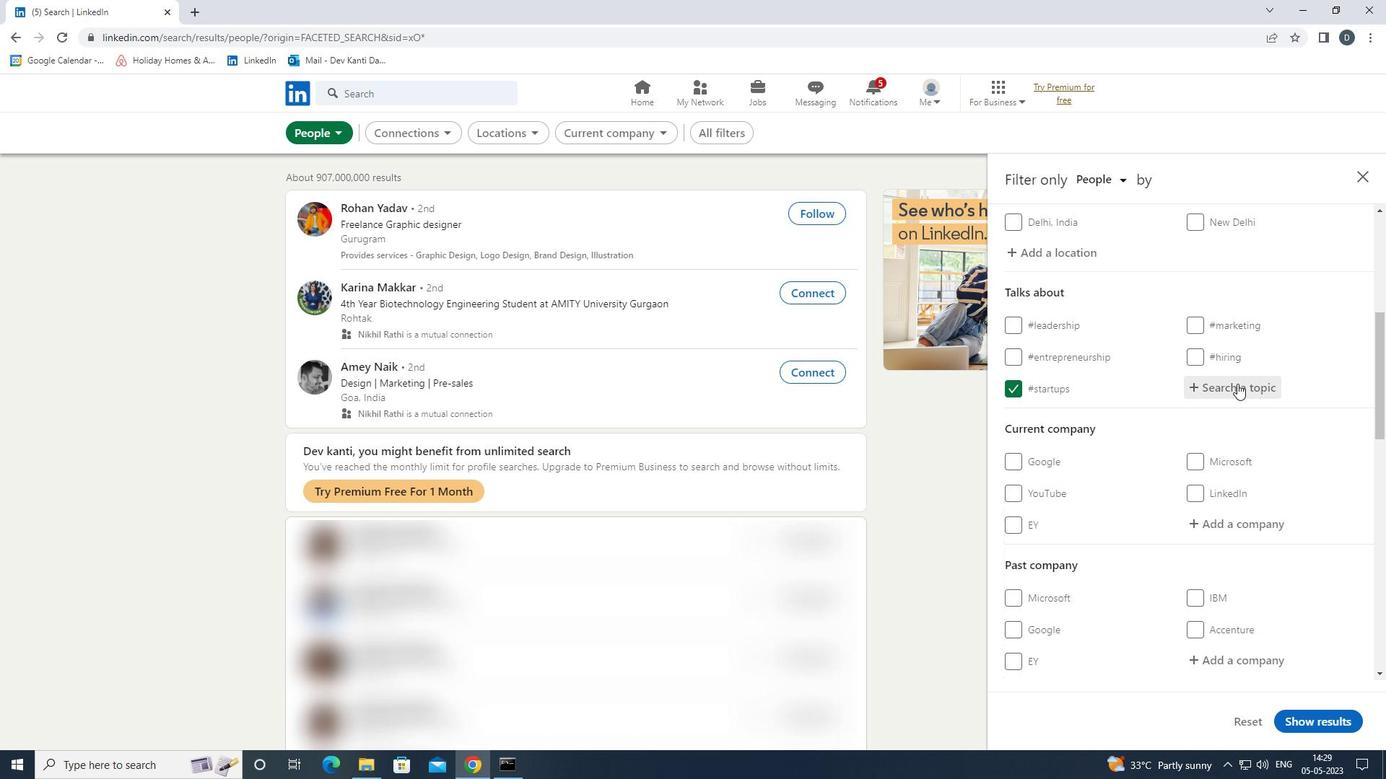 
Action: Mouse scrolled (1237, 384) with delta (0, 0)
Screenshot: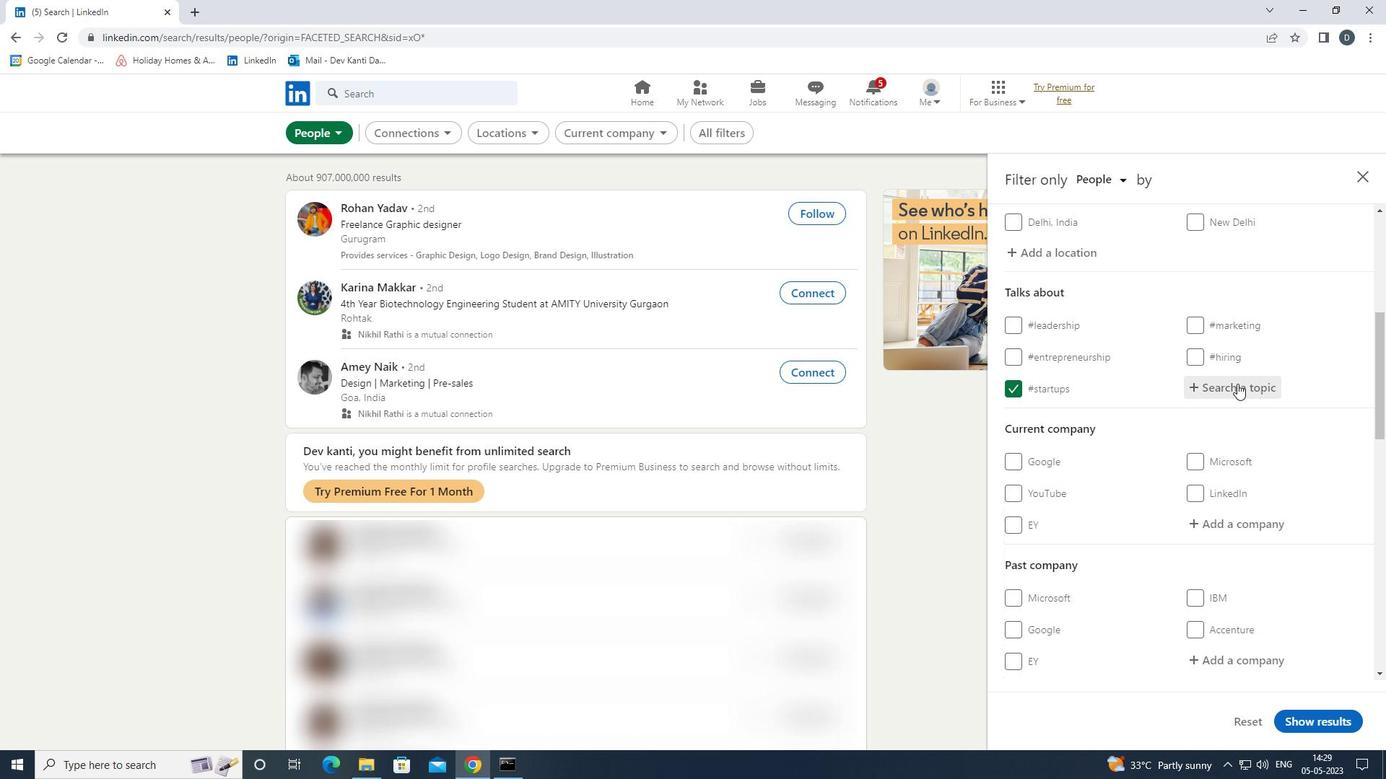 
Action: Mouse moved to (1237, 391)
Screenshot: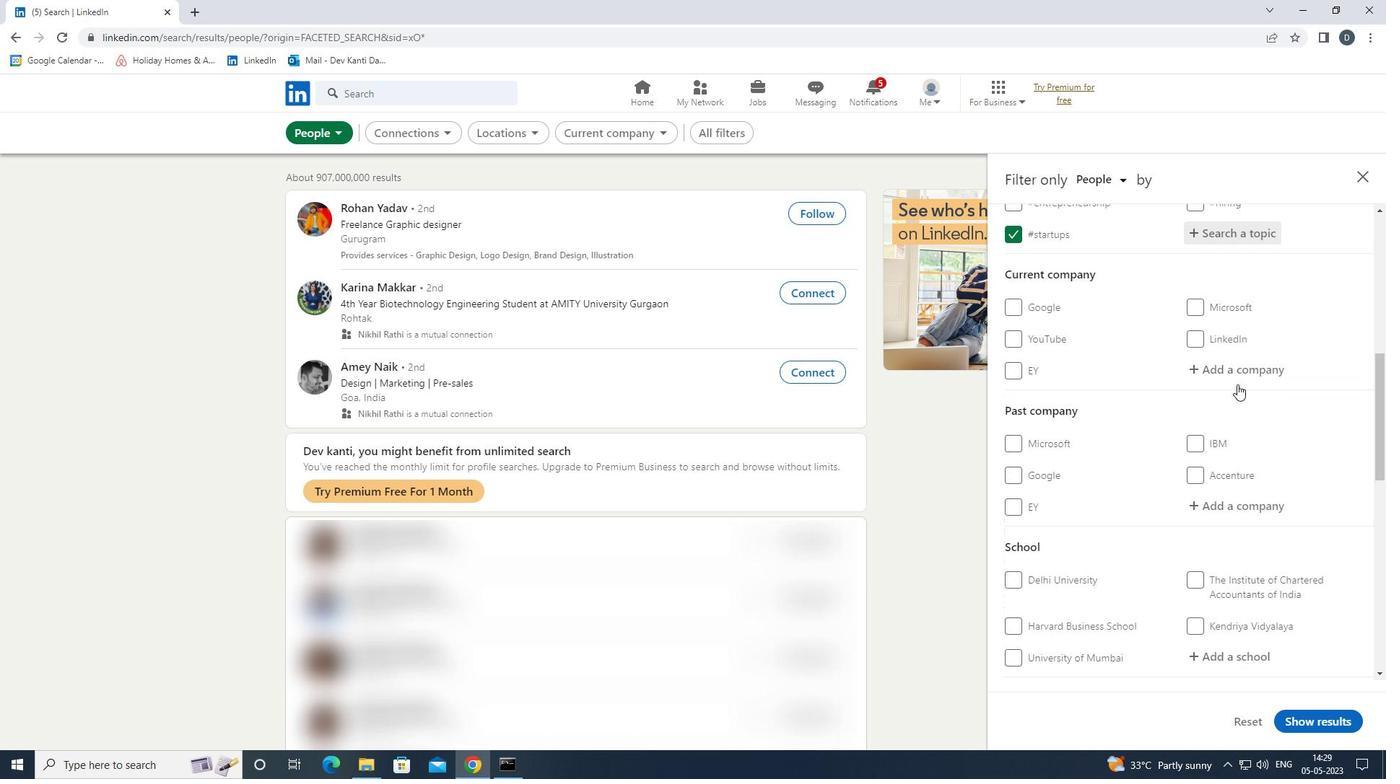 
Action: Mouse scrolled (1237, 390) with delta (0, 0)
Screenshot: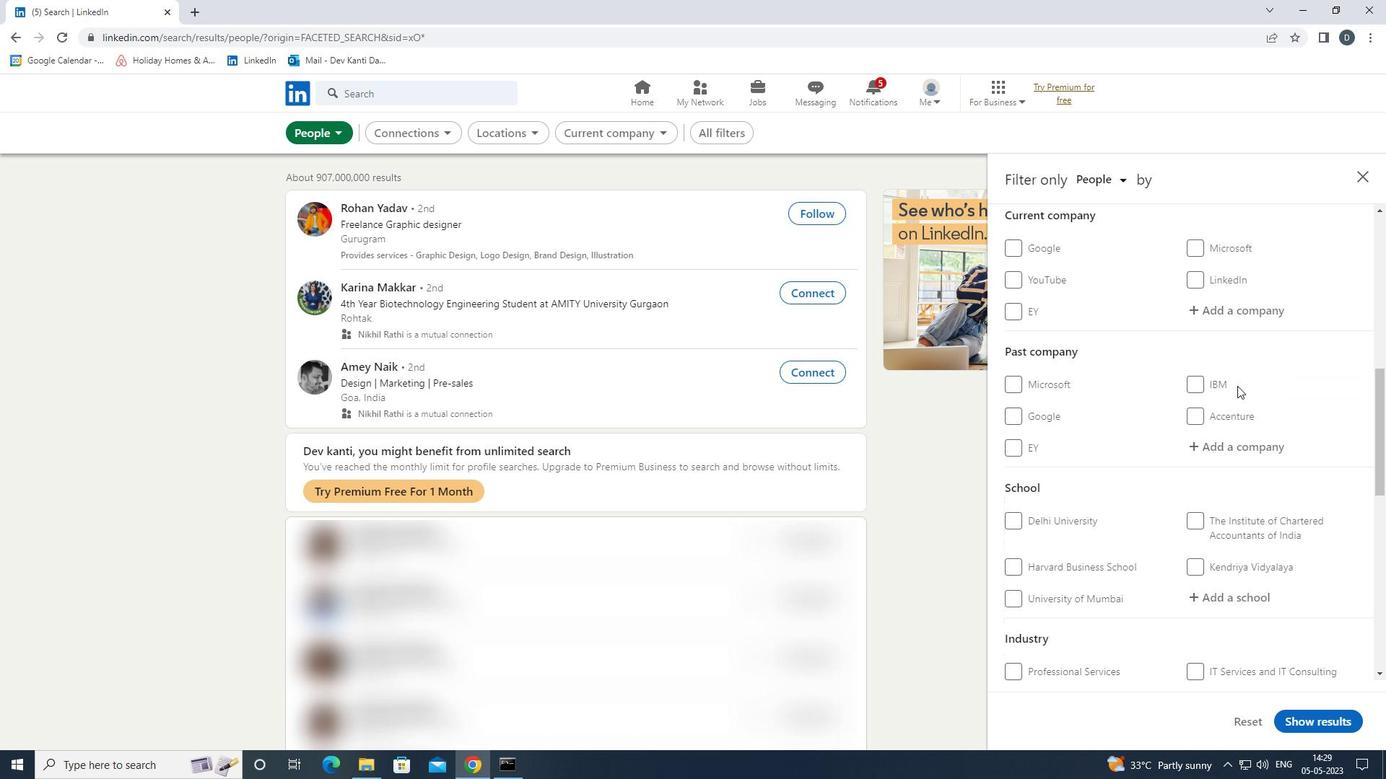 
Action: Mouse moved to (1237, 391)
Screenshot: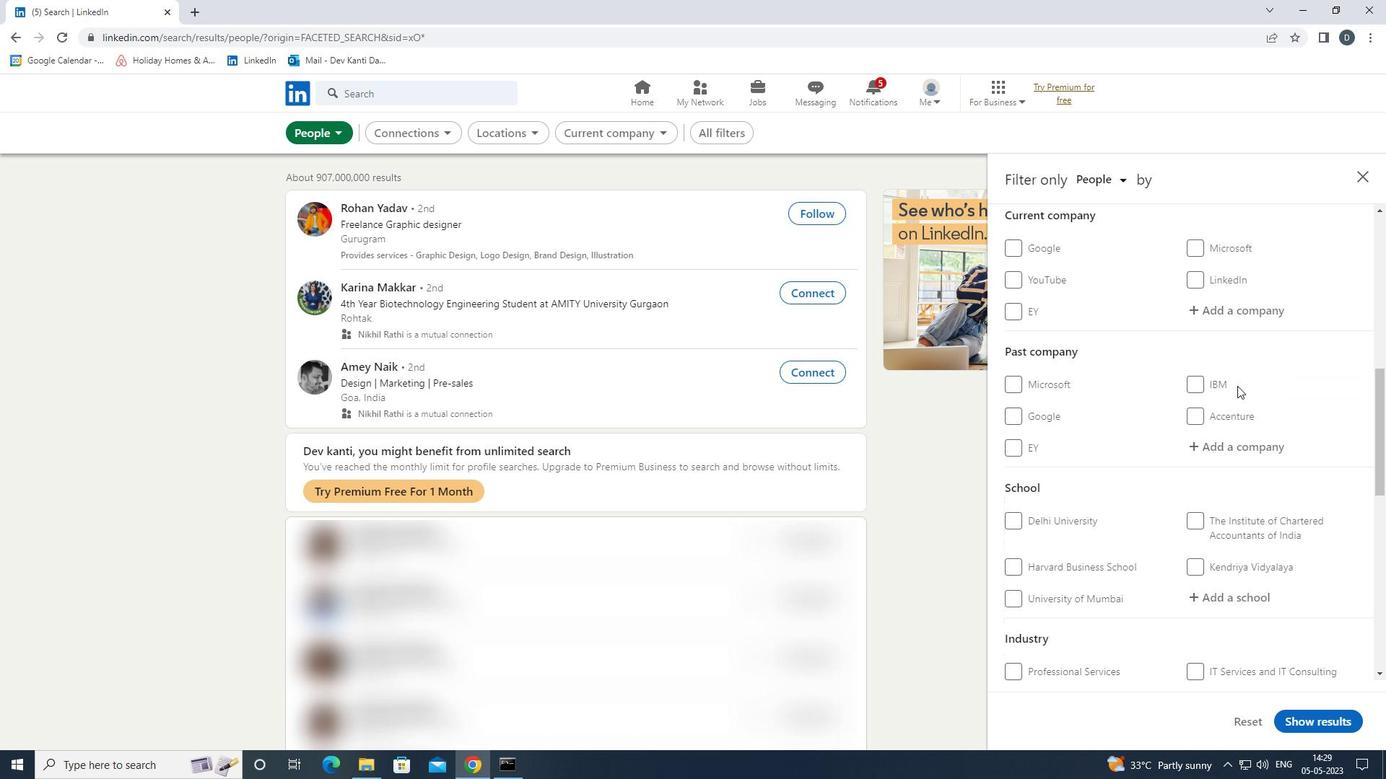 
Action: Mouse scrolled (1237, 390) with delta (0, 0)
Screenshot: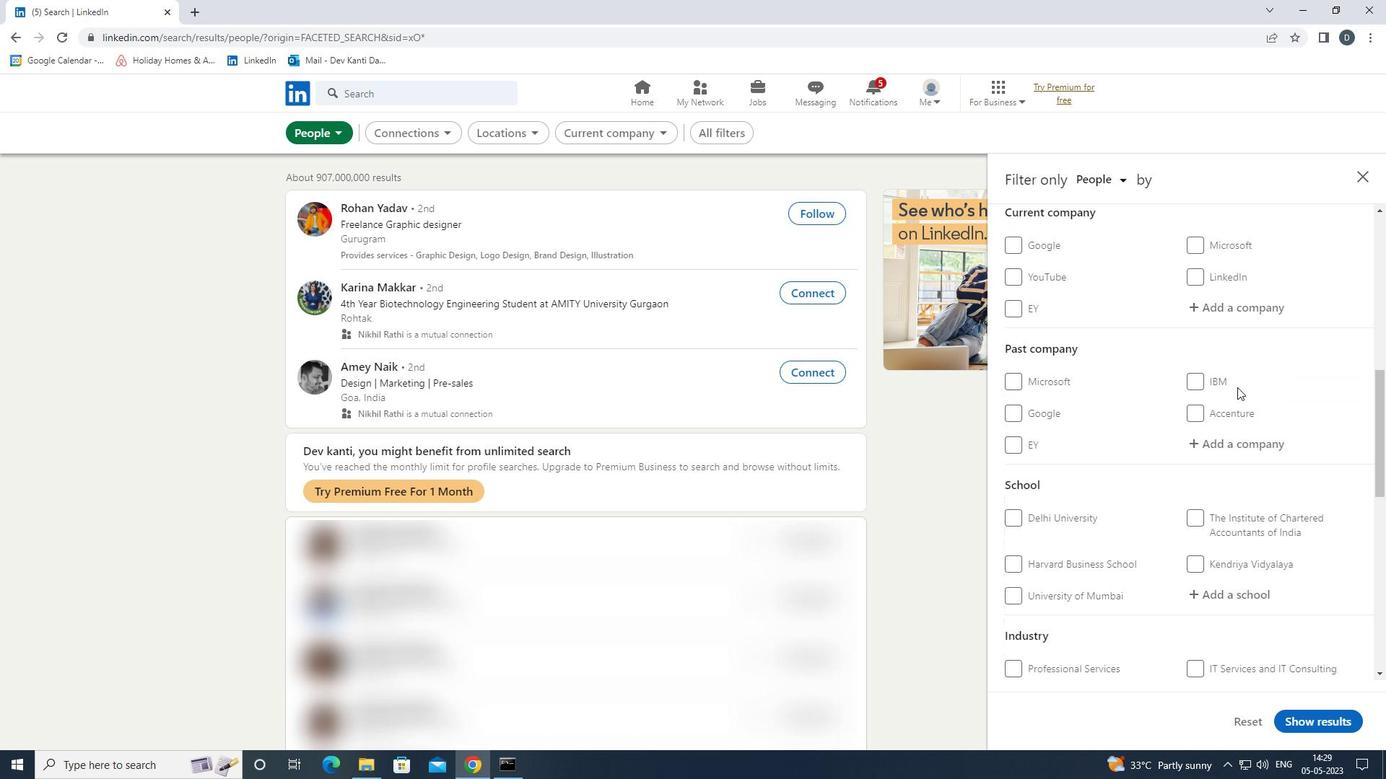 
Action: Mouse moved to (1237, 392)
Screenshot: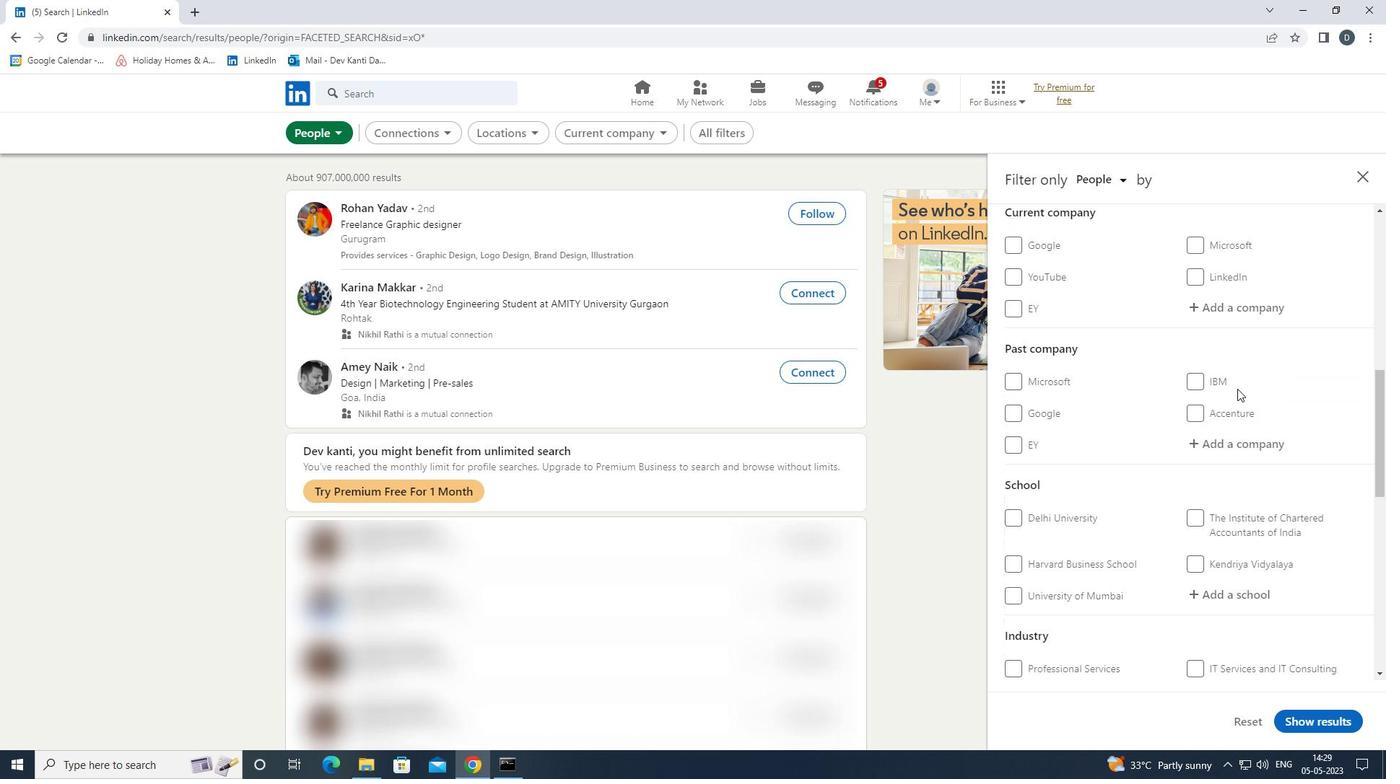 
Action: Mouse scrolled (1237, 391) with delta (0, 0)
Screenshot: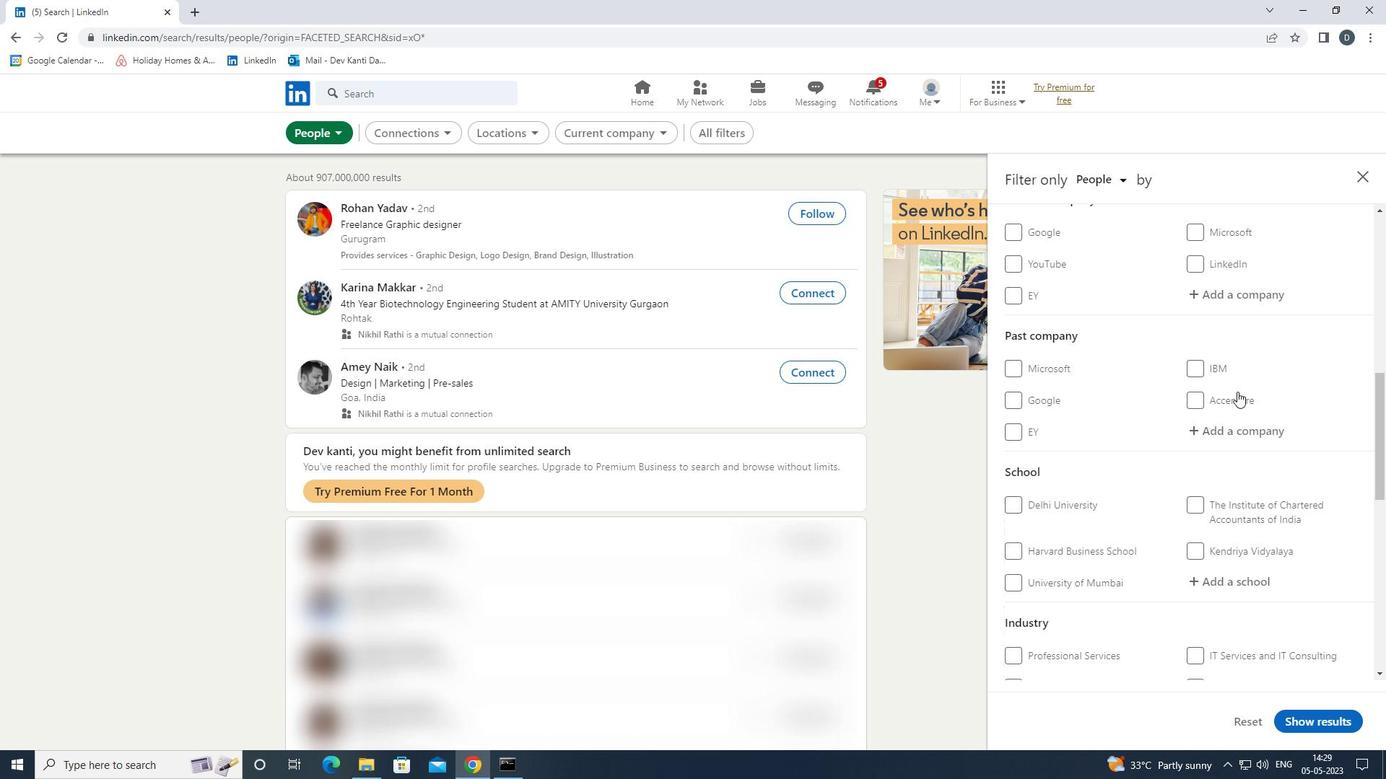 
Action: Mouse scrolled (1237, 391) with delta (0, 0)
Screenshot: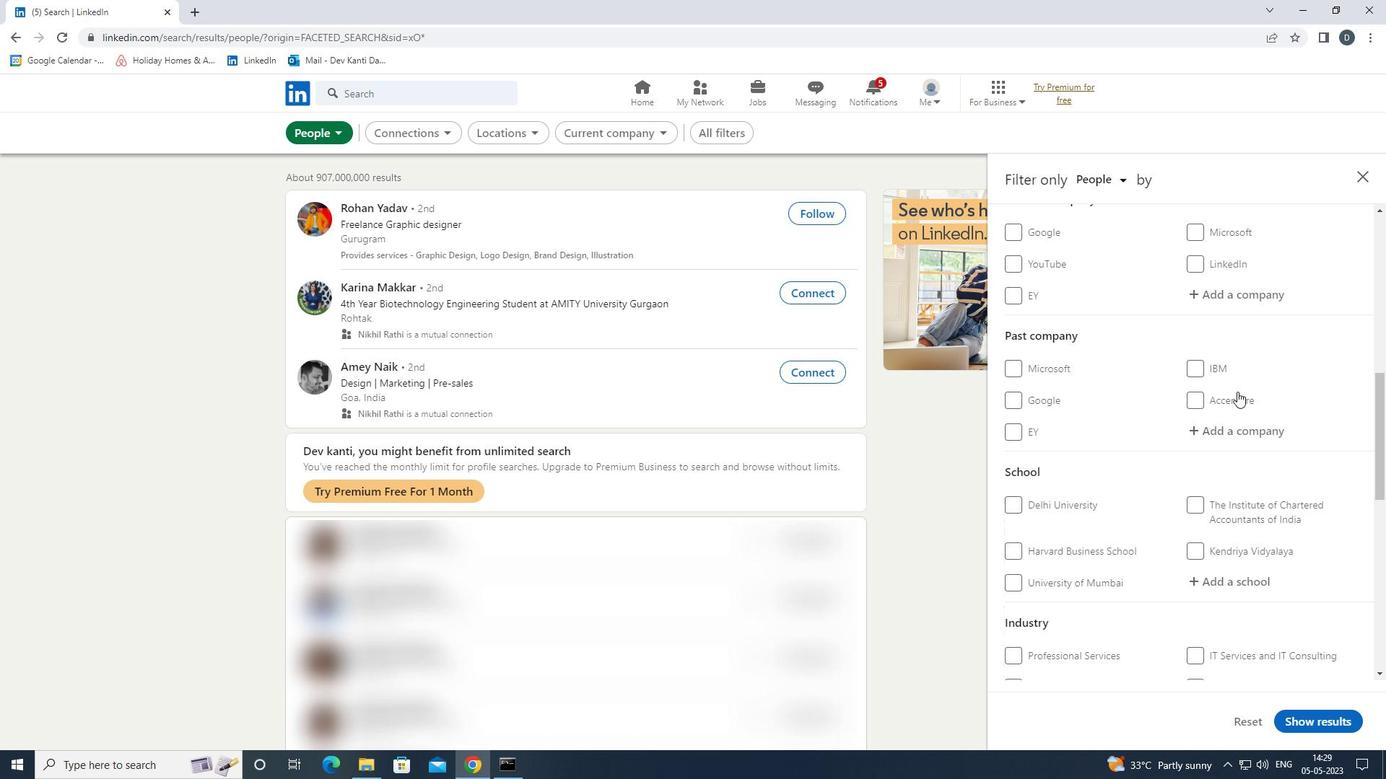 
Action: Mouse scrolled (1237, 391) with delta (0, 0)
Screenshot: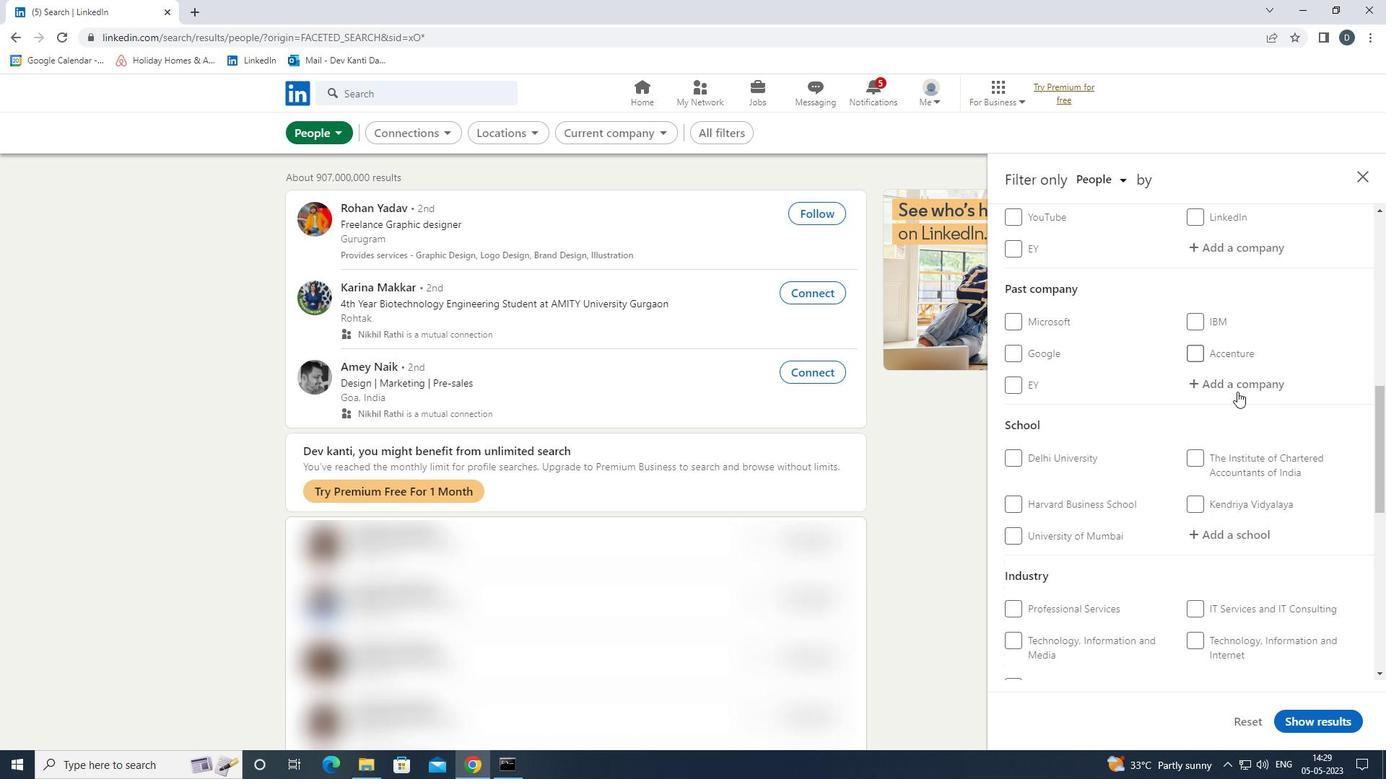 
Action: Mouse scrolled (1237, 391) with delta (0, 0)
Screenshot: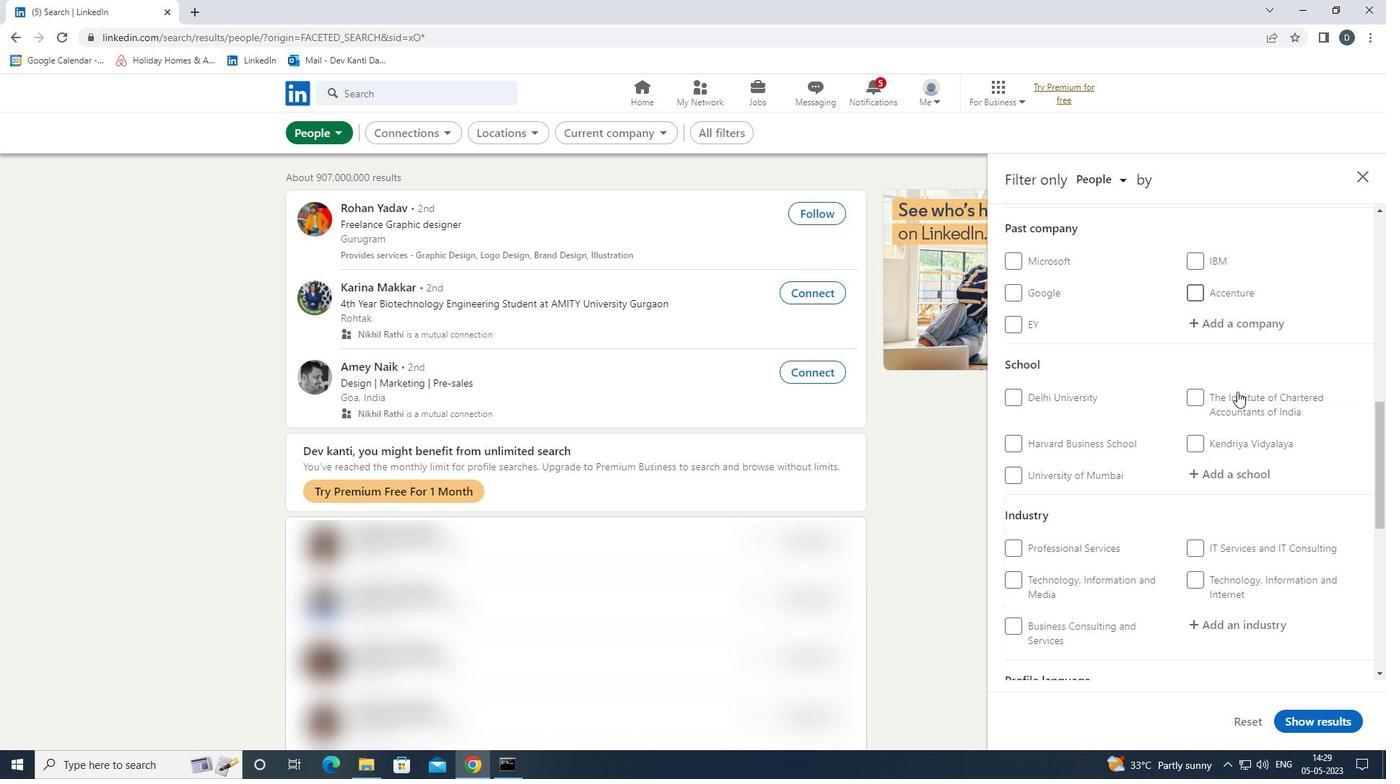 
Action: Mouse moved to (1235, 395)
Screenshot: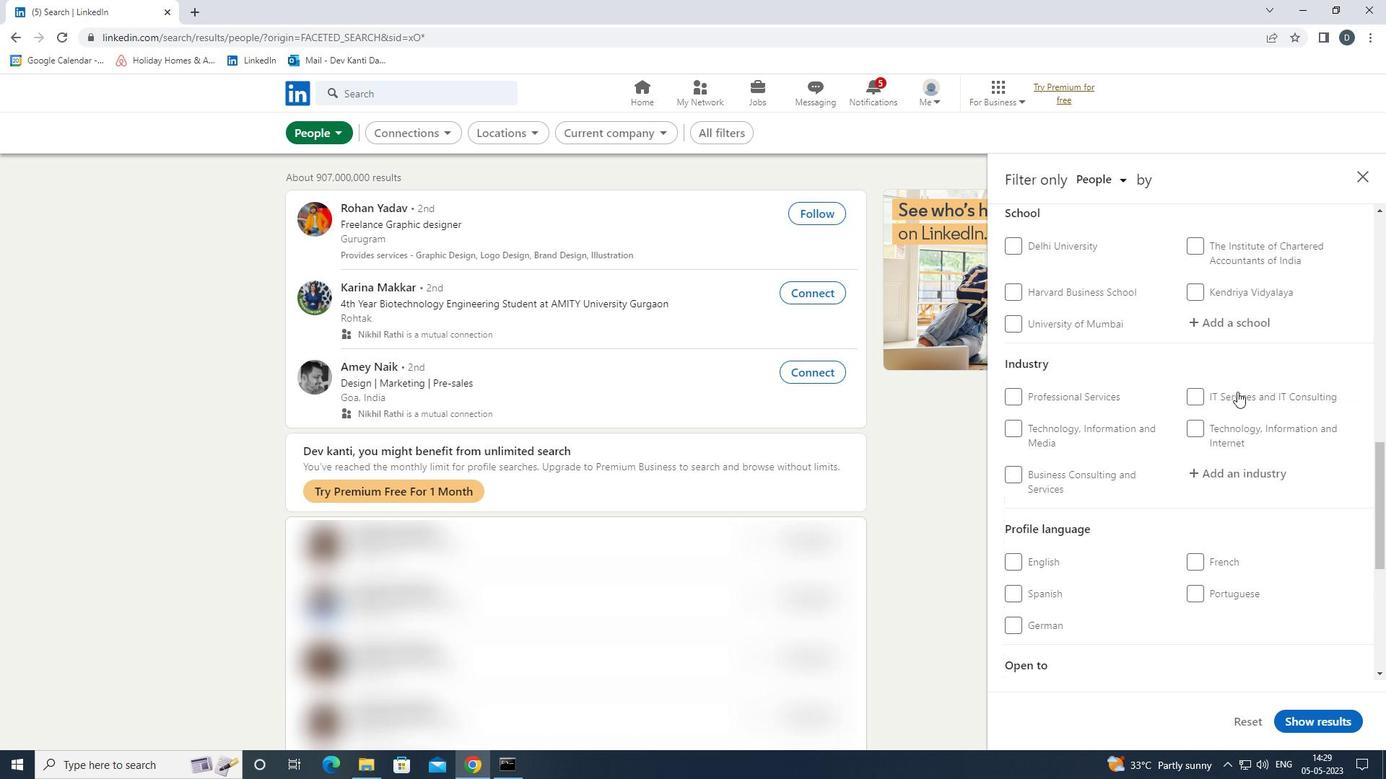 
Action: Mouse scrolled (1235, 394) with delta (0, 0)
Screenshot: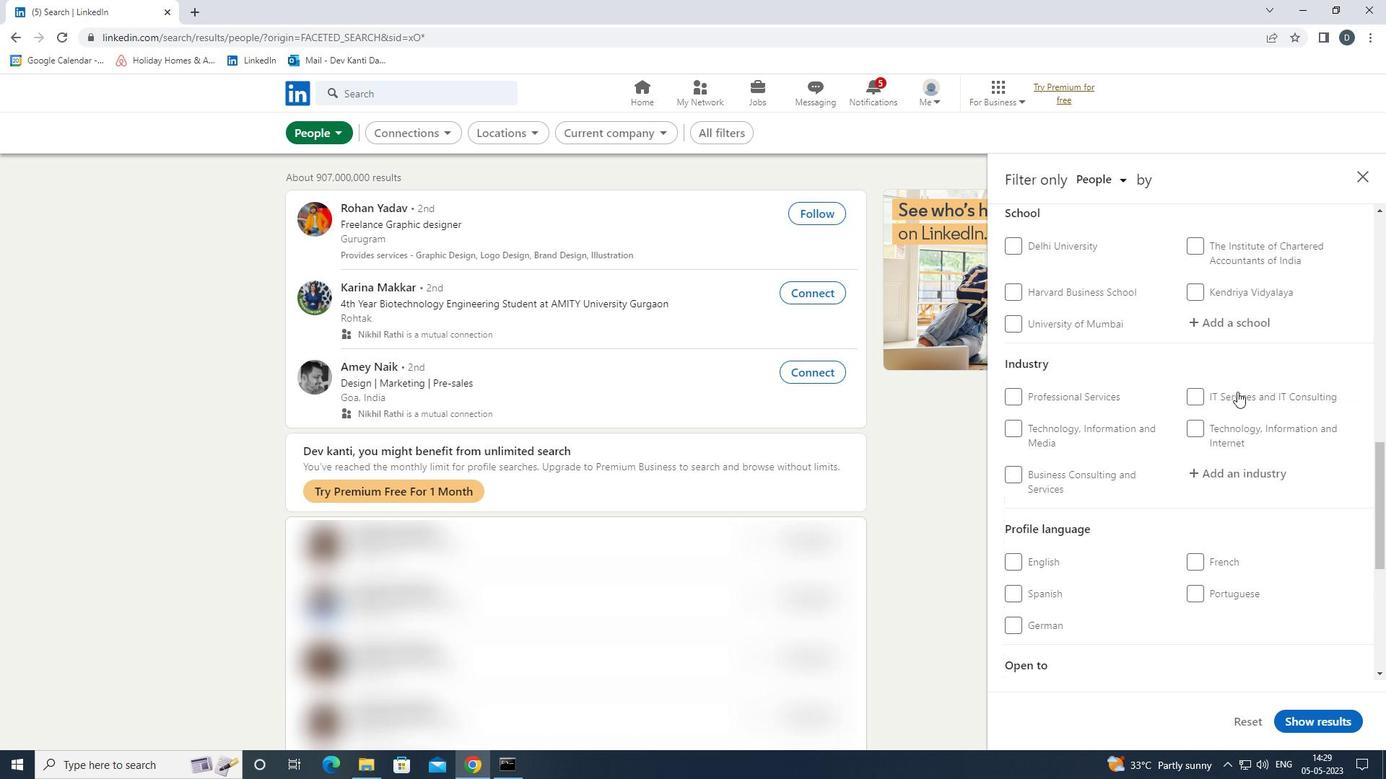 
Action: Mouse moved to (1235, 397)
Screenshot: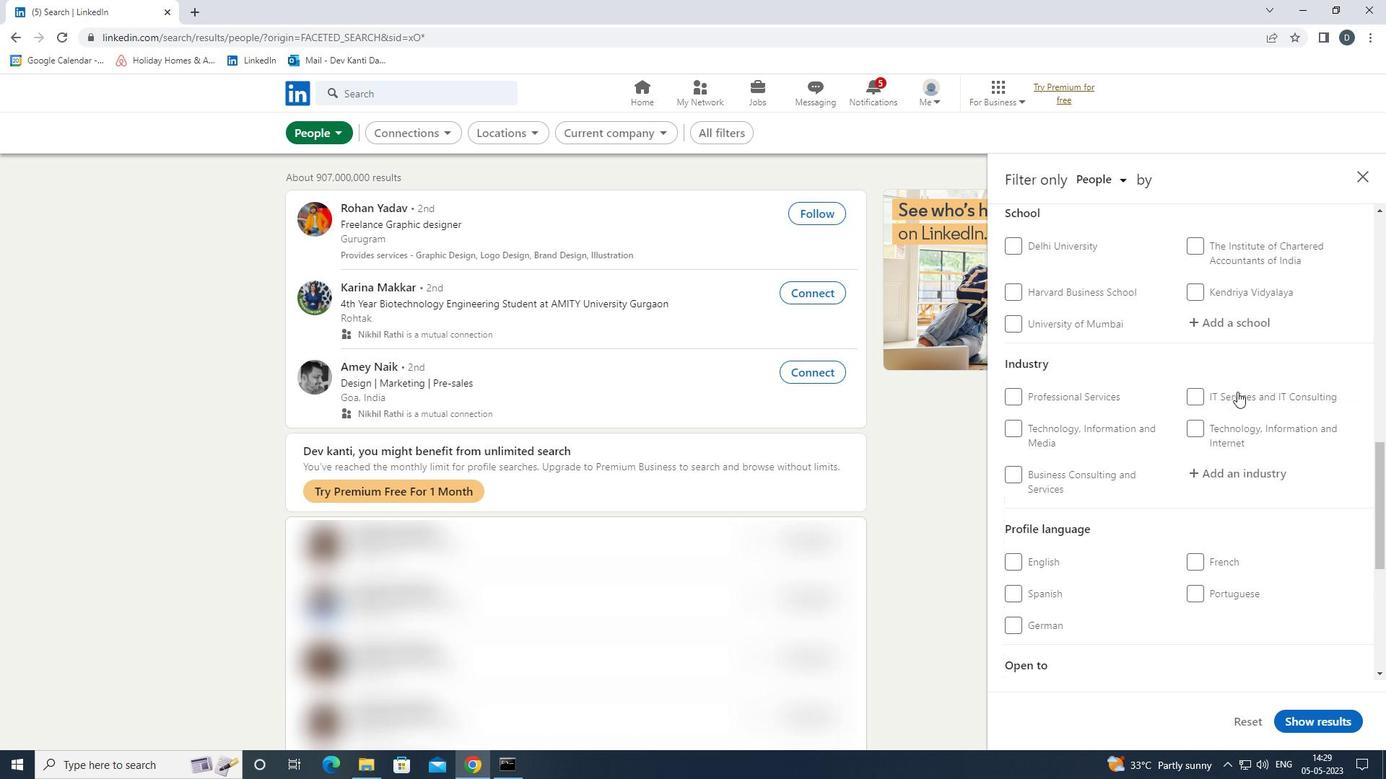 
Action: Mouse scrolled (1235, 396) with delta (0, 0)
Screenshot: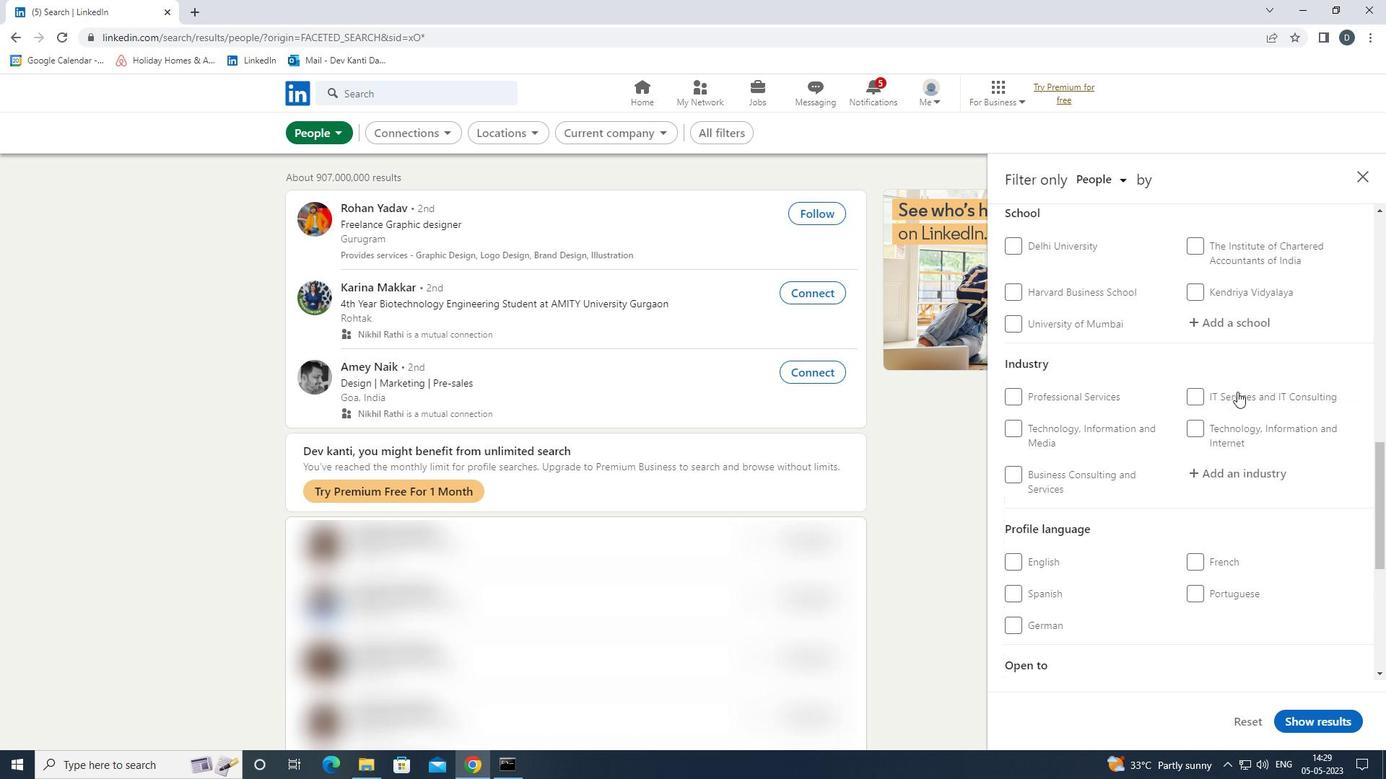 
Action: Mouse moved to (1210, 289)
Screenshot: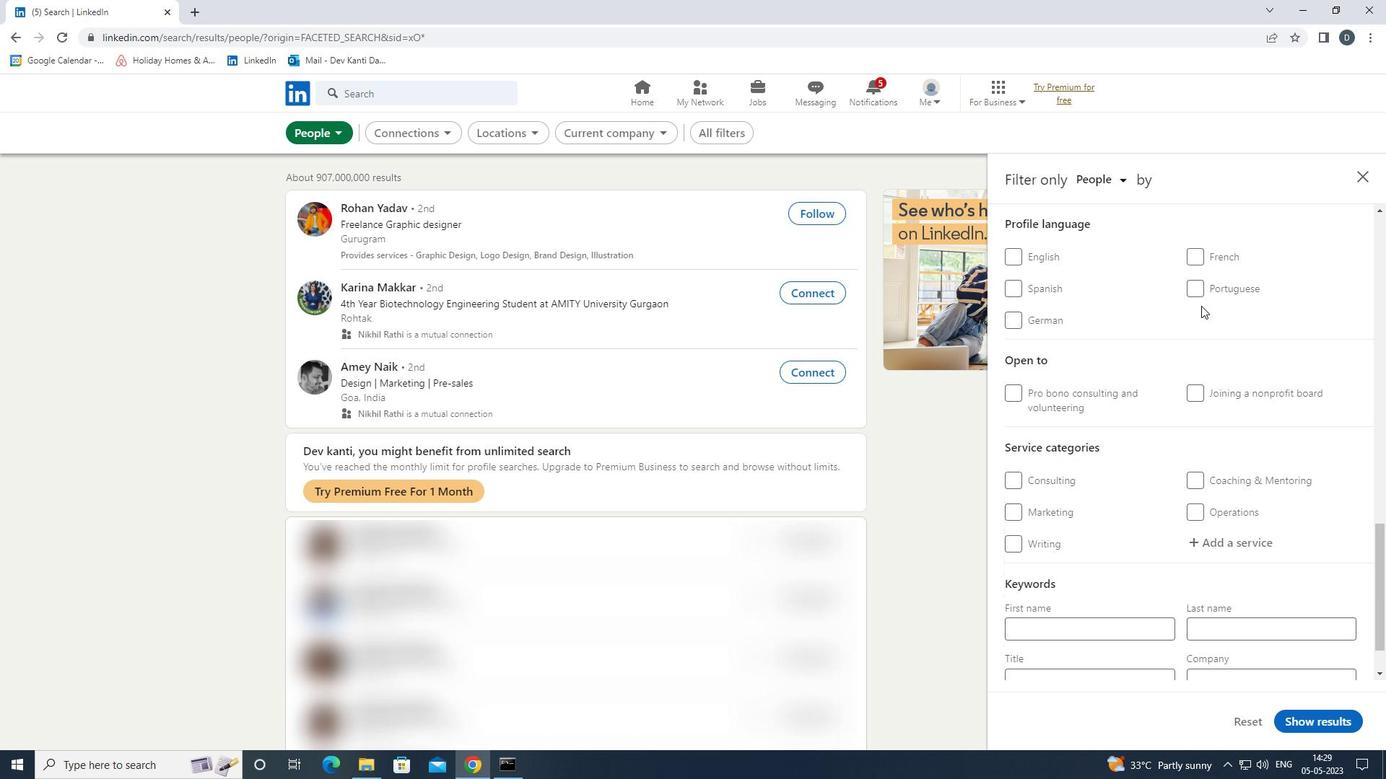 
Action: Mouse pressed left at (1210, 289)
Screenshot: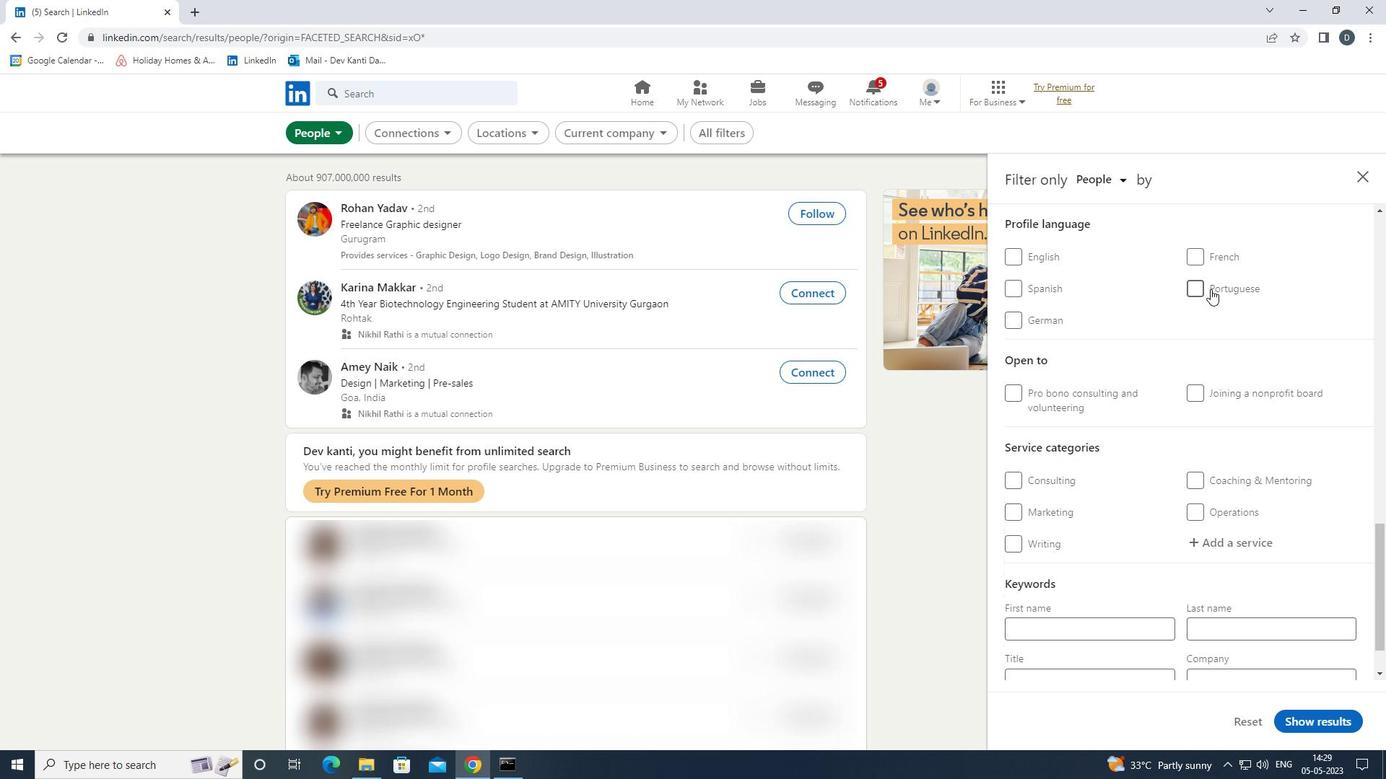 
Action: Mouse moved to (1233, 315)
Screenshot: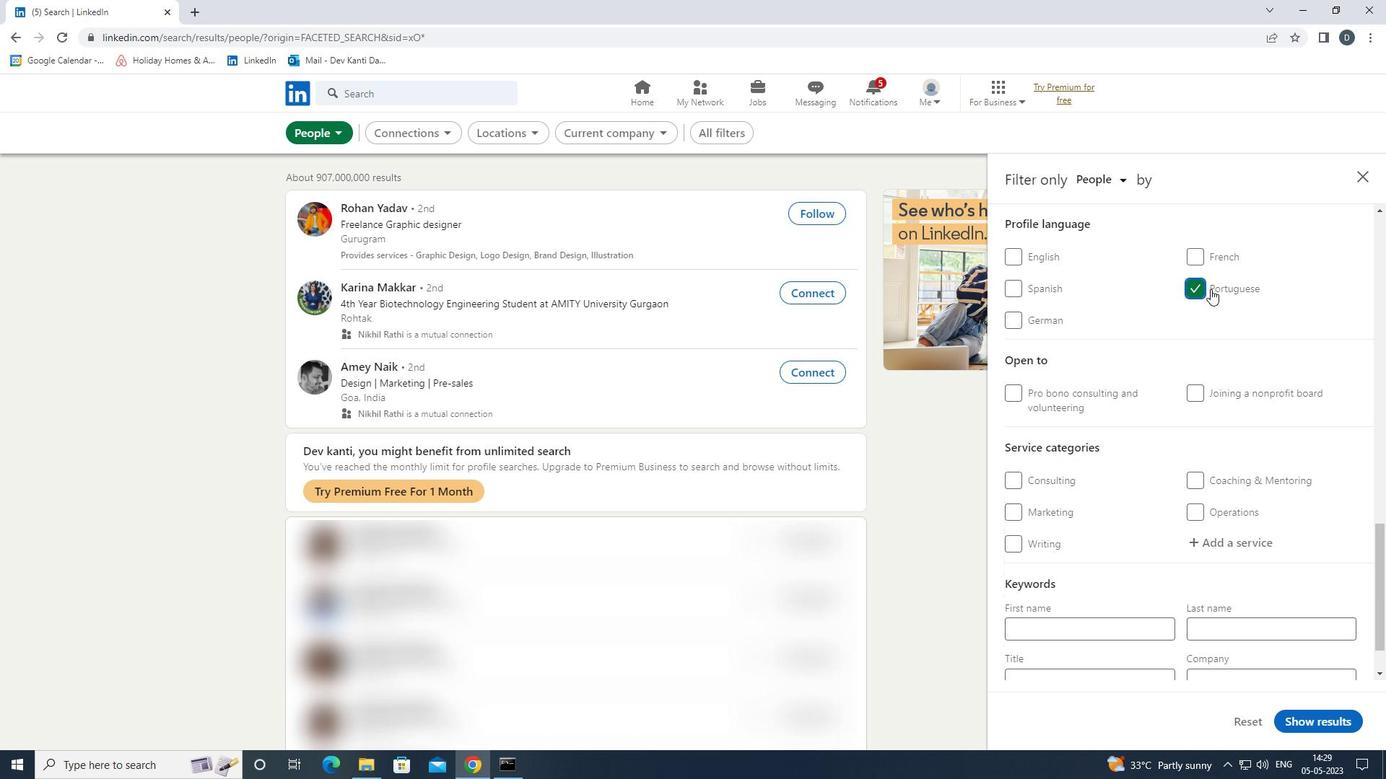 
Action: Mouse scrolled (1233, 316) with delta (0, 0)
Screenshot: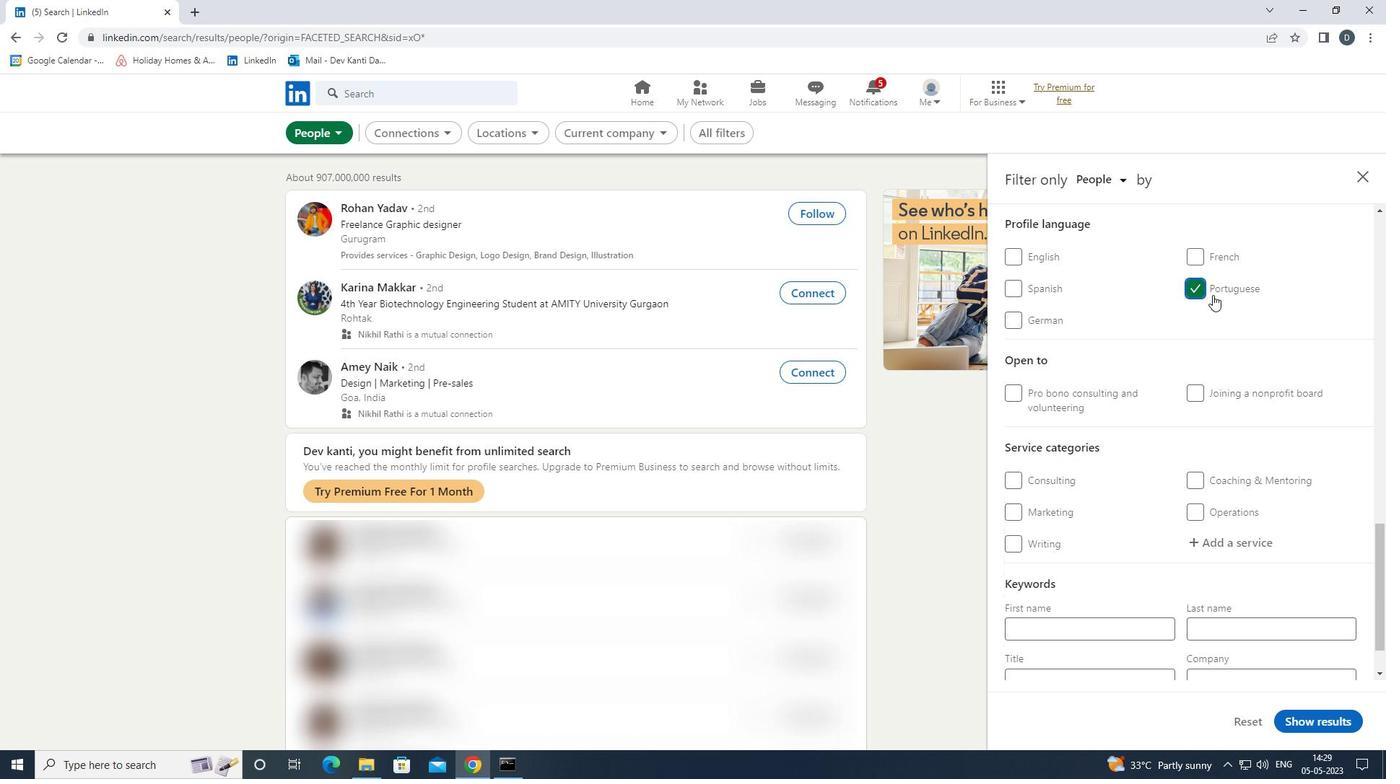 
Action: Mouse scrolled (1233, 316) with delta (0, 0)
Screenshot: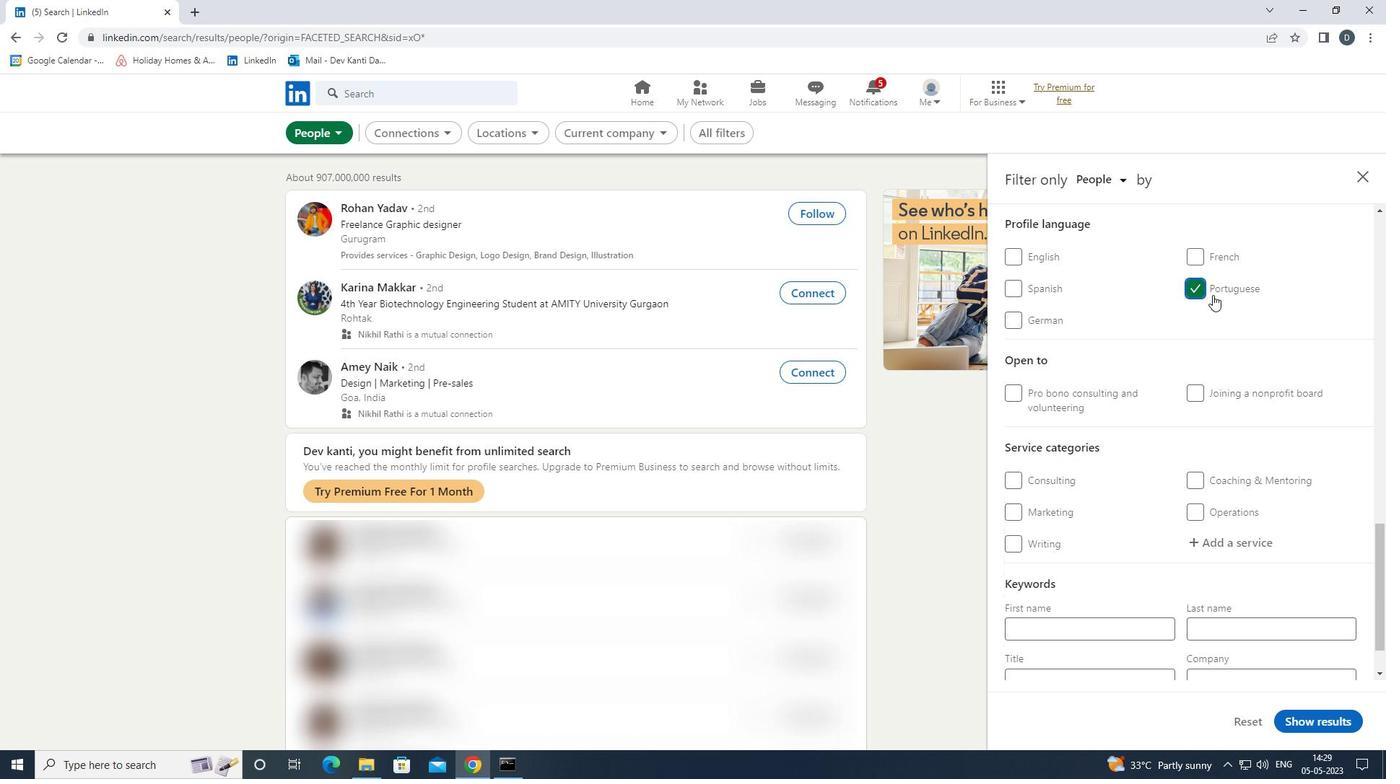 
Action: Mouse scrolled (1233, 316) with delta (0, 0)
Screenshot: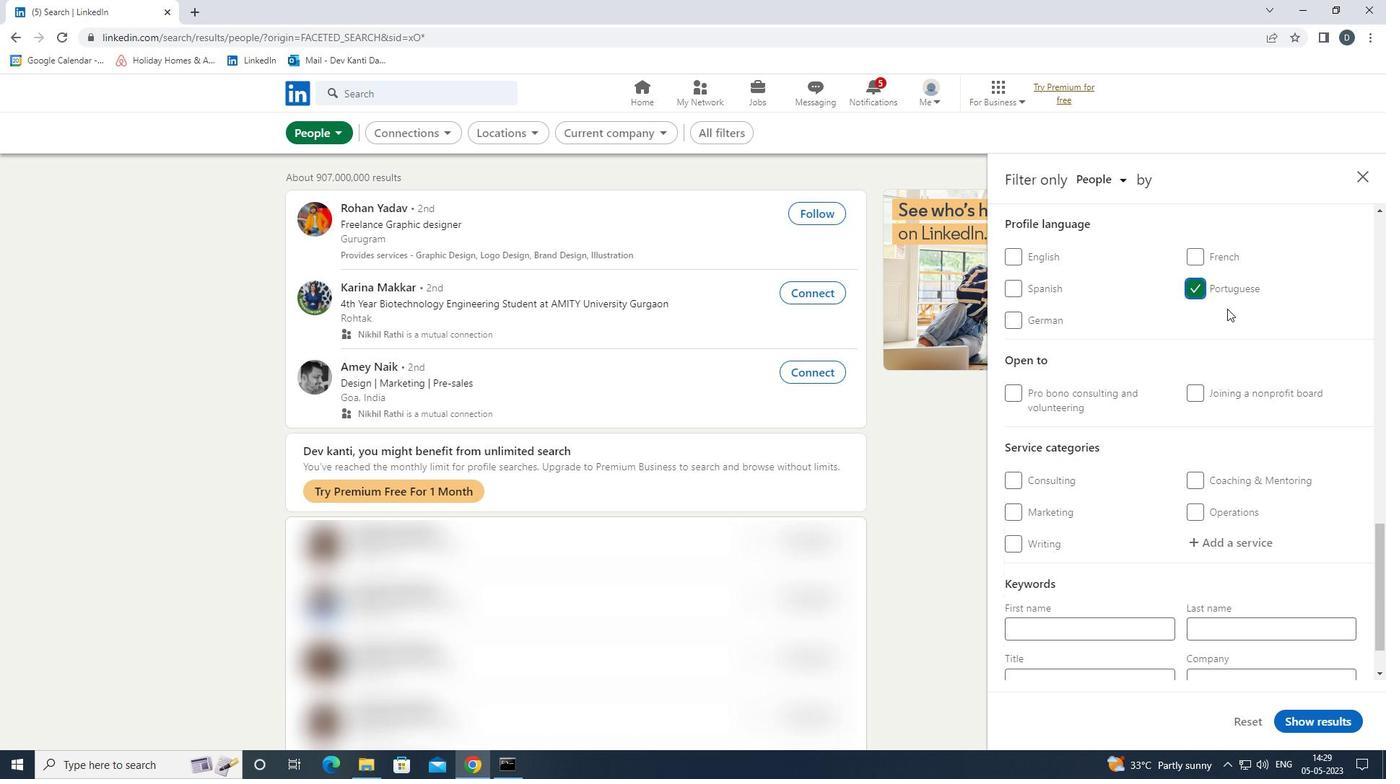 
Action: Mouse scrolled (1233, 316) with delta (0, 0)
Screenshot: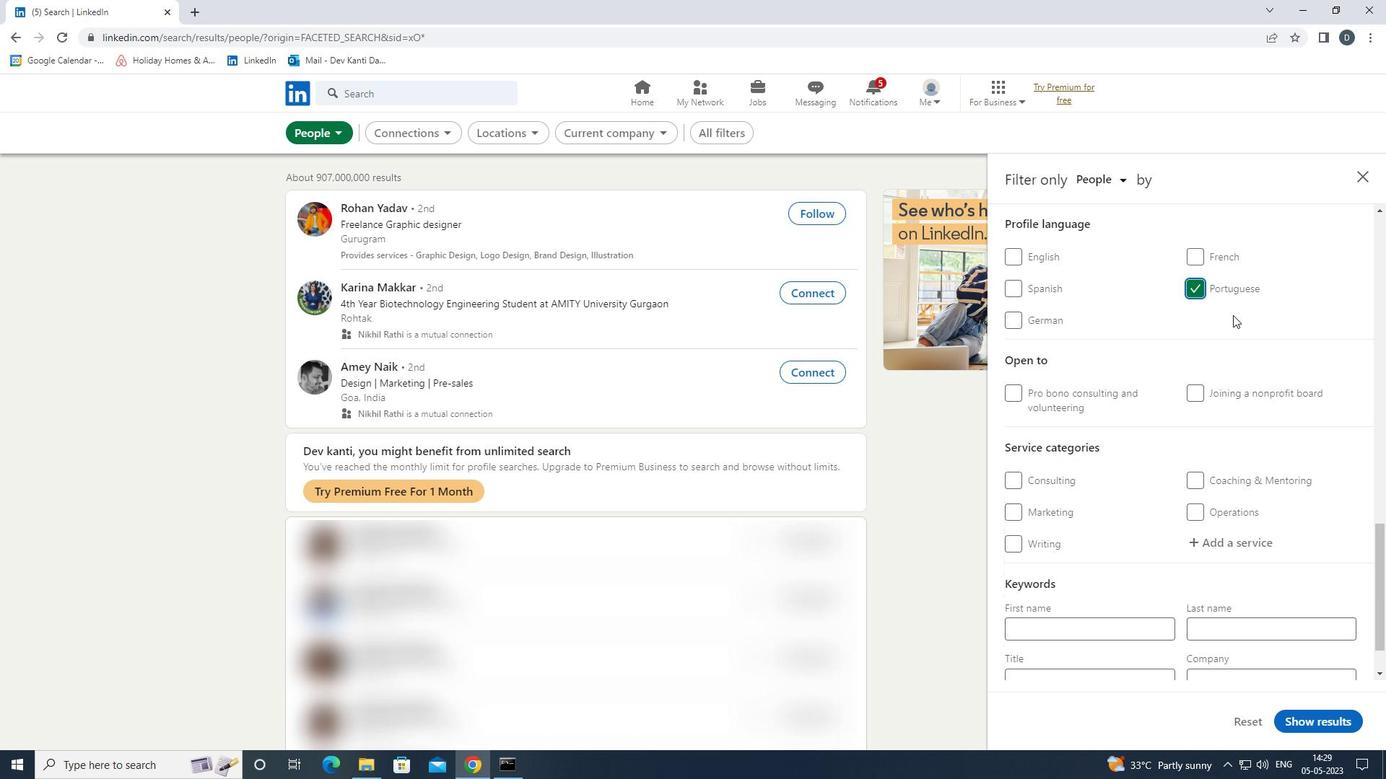 
Action: Mouse scrolled (1233, 316) with delta (0, 0)
Screenshot: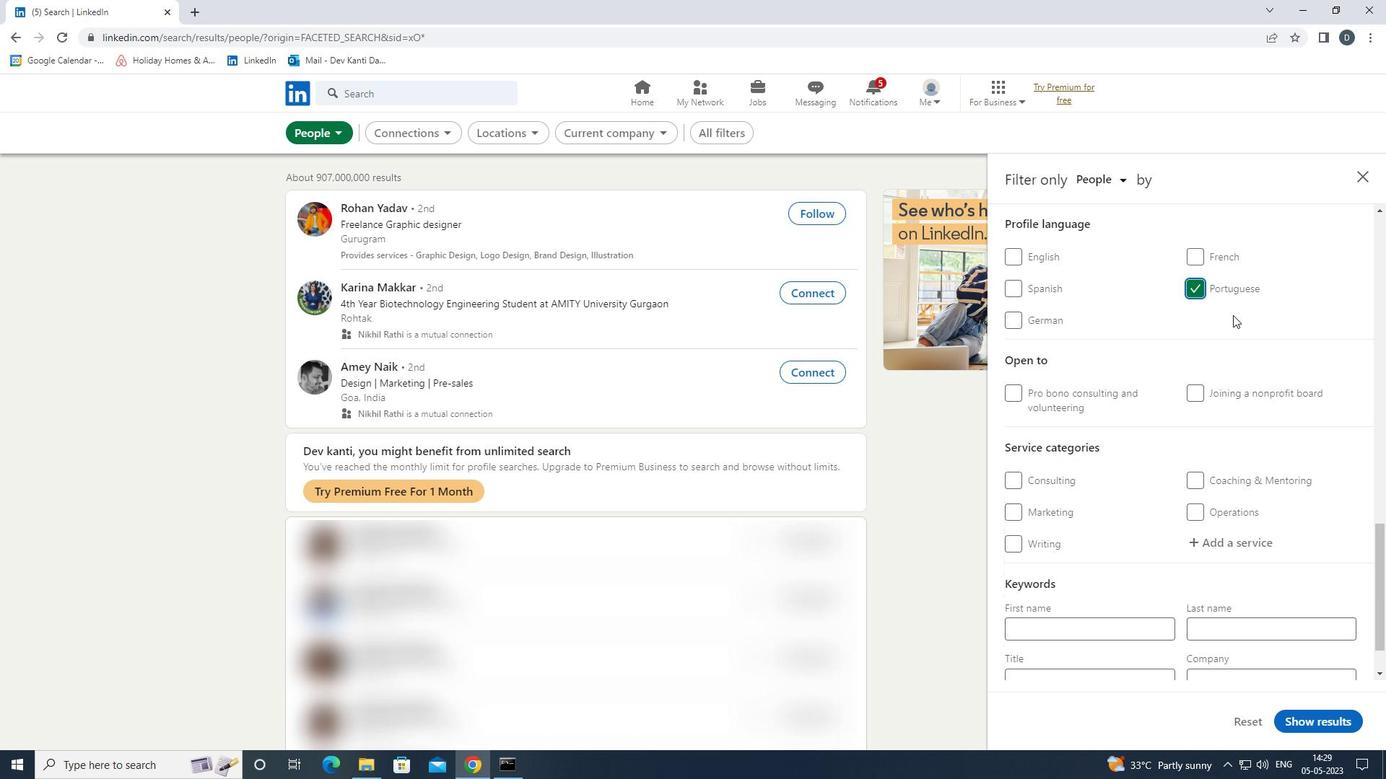 
Action: Mouse scrolled (1233, 316) with delta (0, 0)
Screenshot: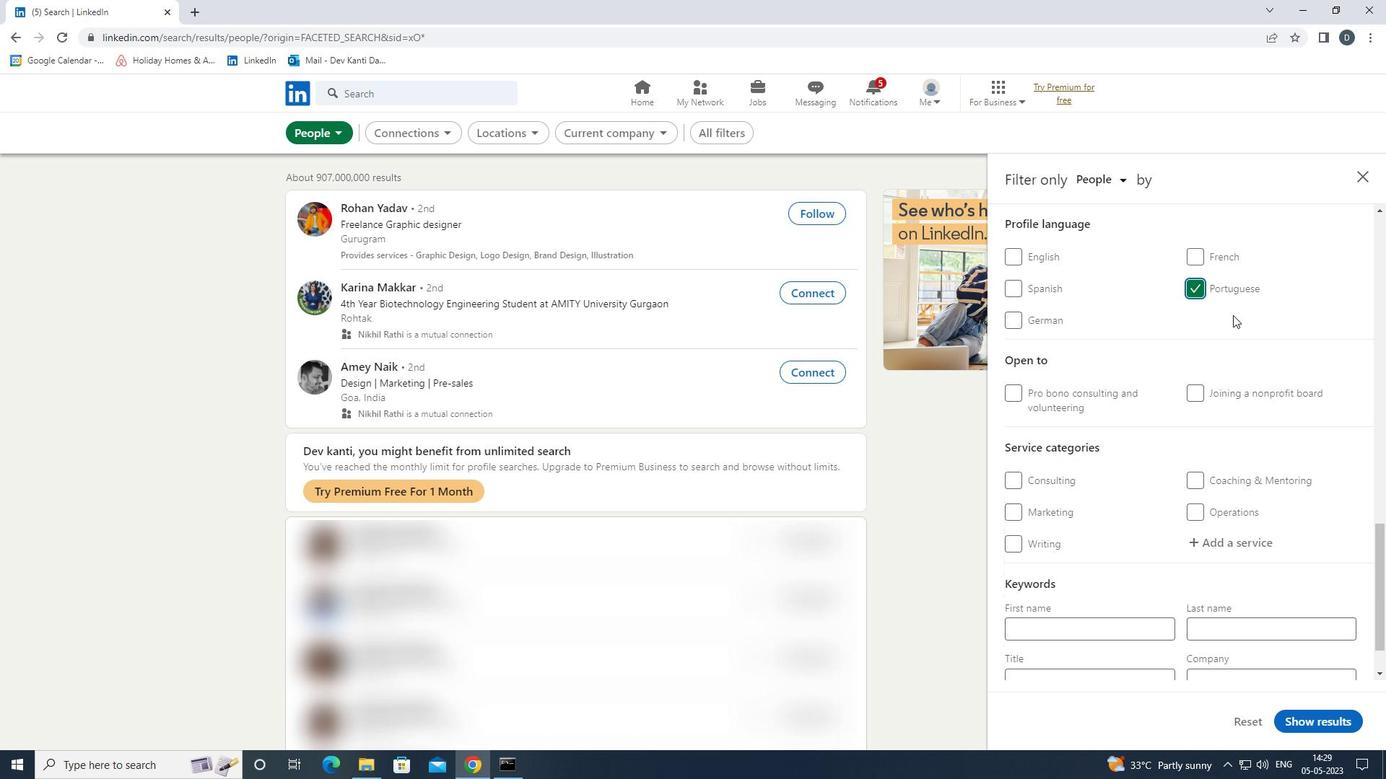 
Action: Mouse scrolled (1233, 316) with delta (0, 0)
Screenshot: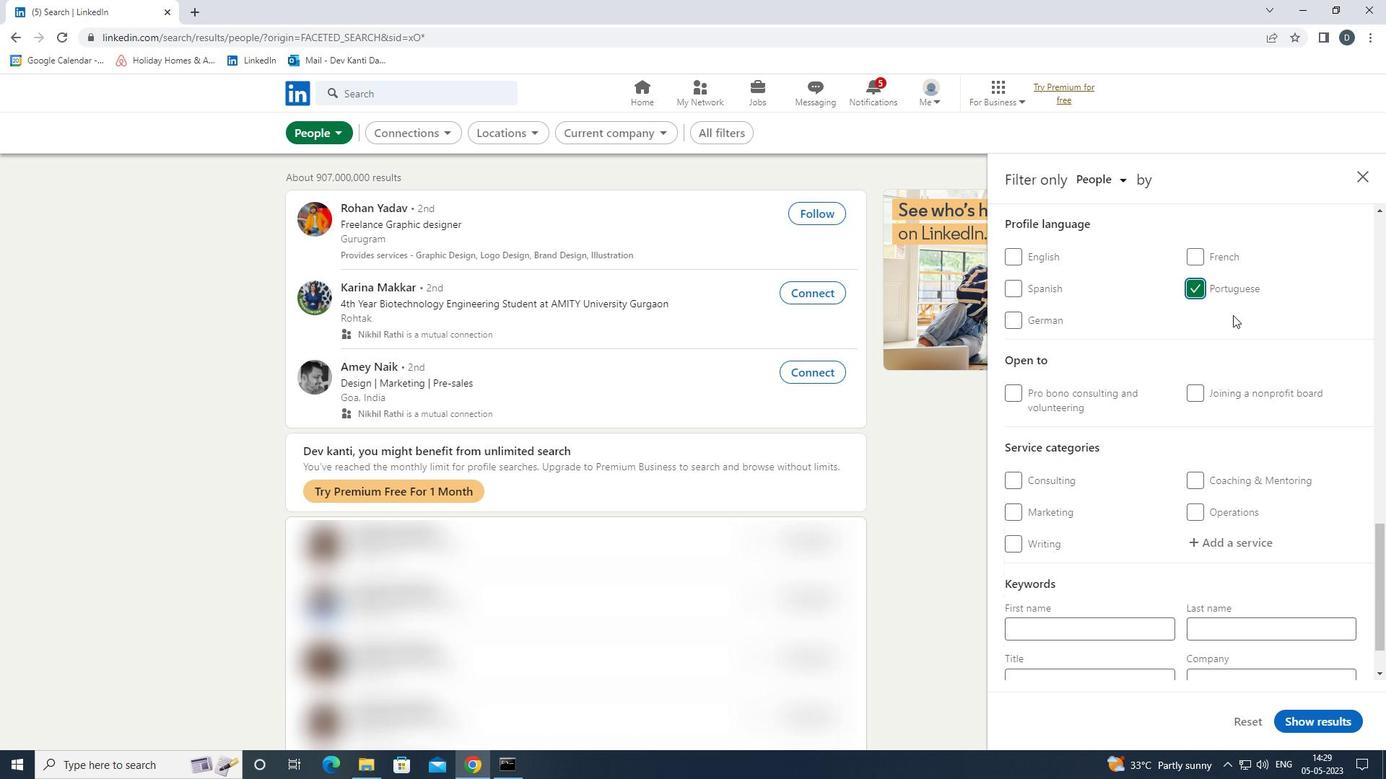 
Action: Mouse moved to (1233, 326)
Screenshot: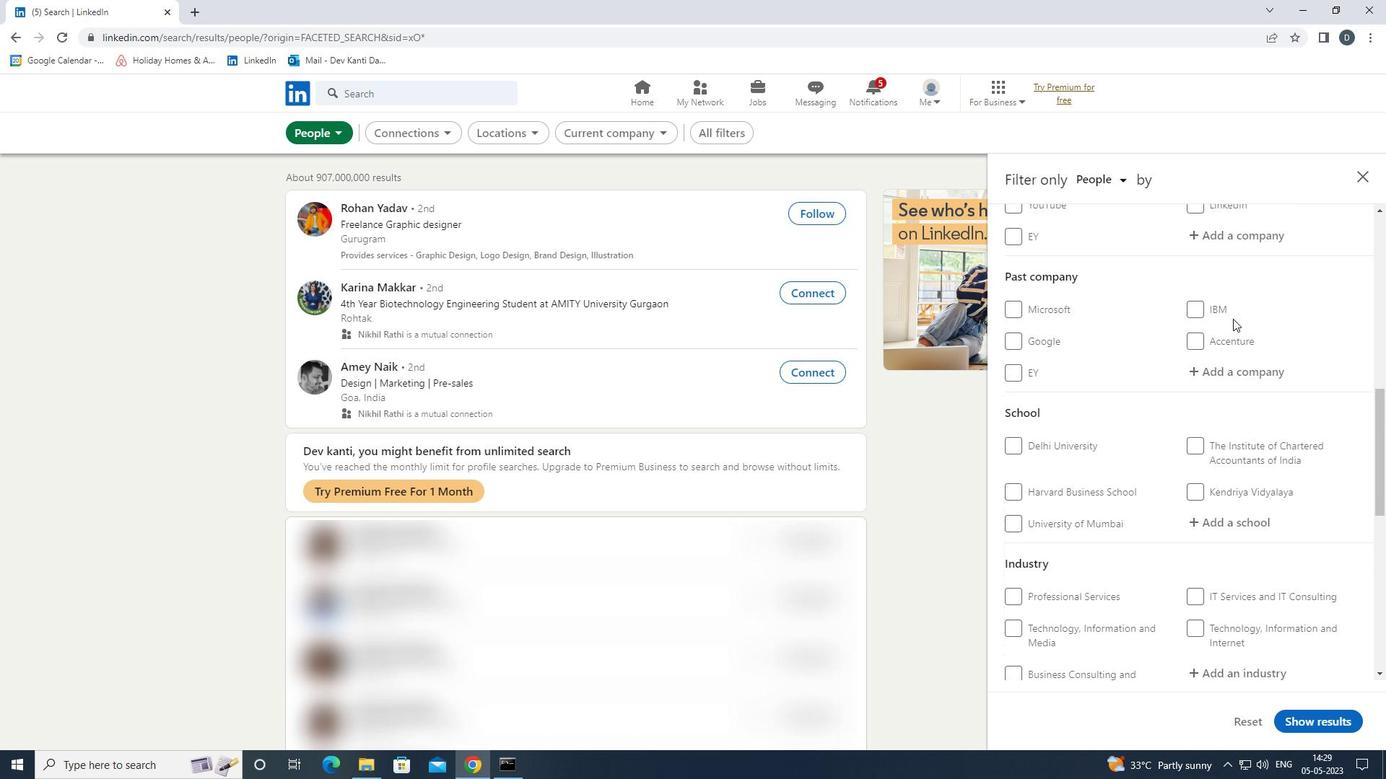 
Action: Mouse scrolled (1233, 327) with delta (0, 0)
Screenshot: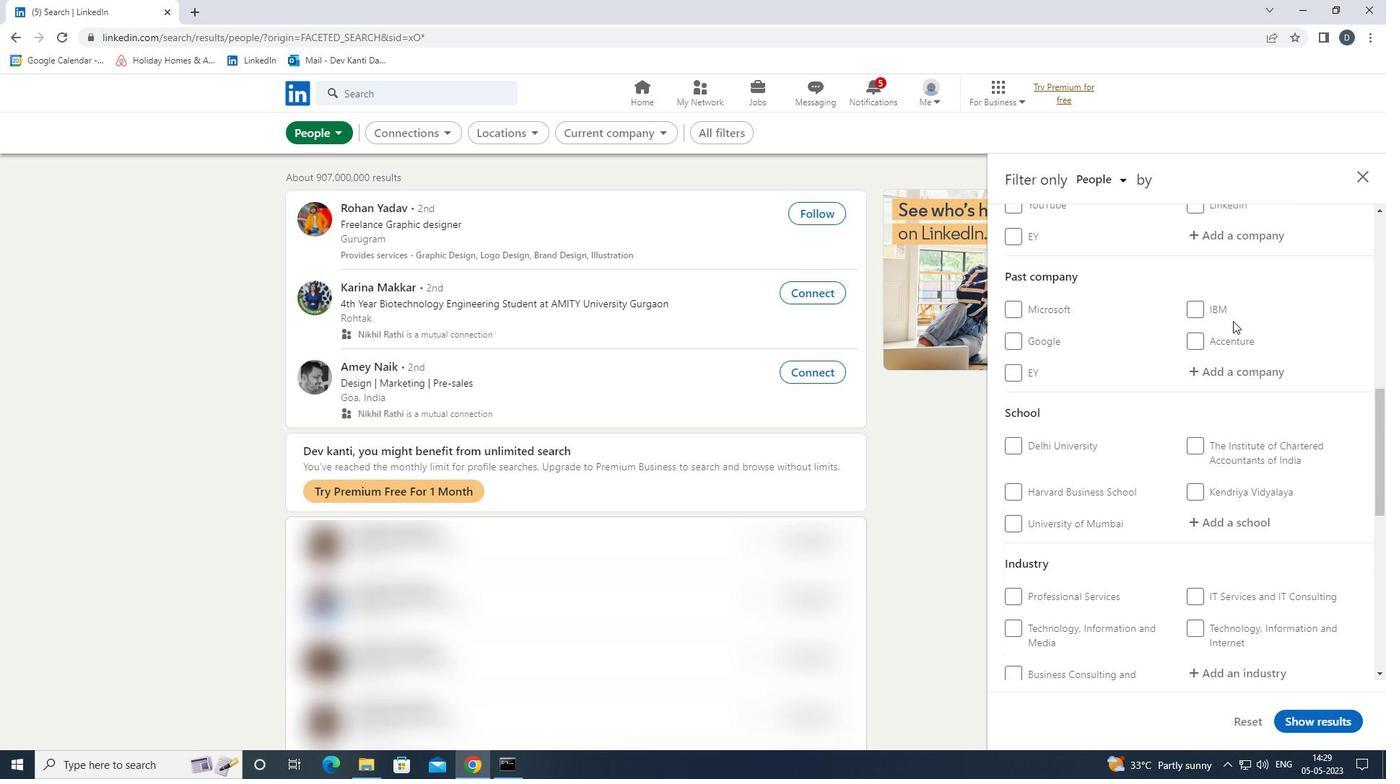 
Action: Mouse moved to (1252, 296)
Screenshot: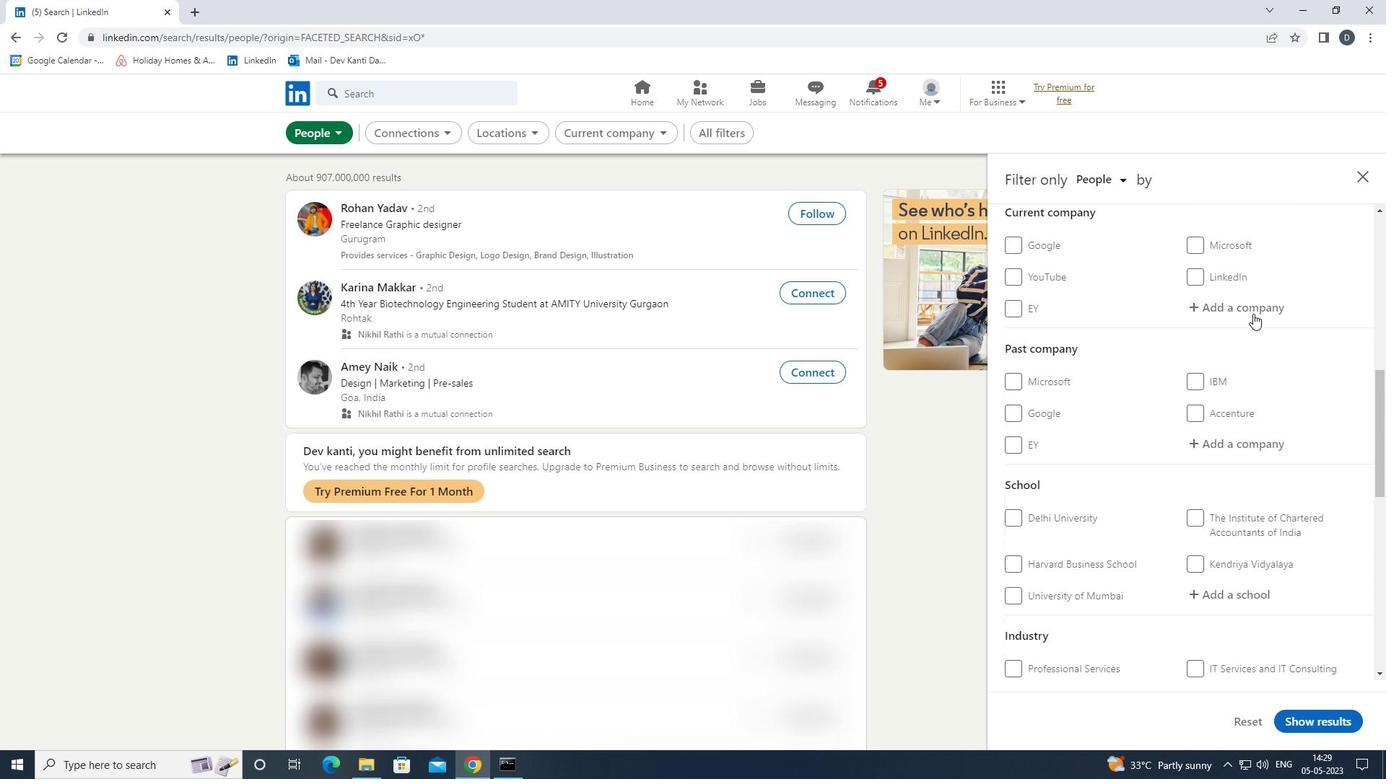 
Action: Mouse pressed left at (1252, 296)
Screenshot: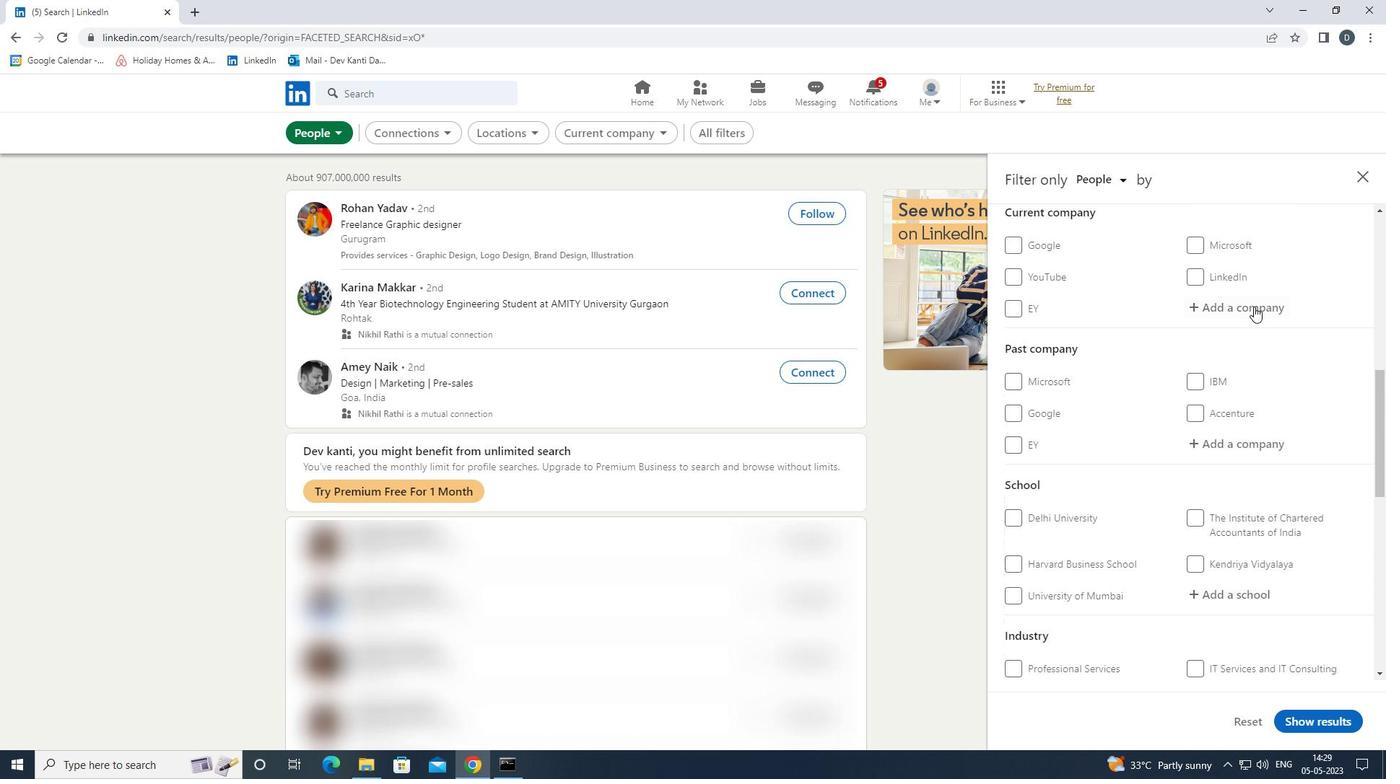 
Action: Key pressed <Key.shift>C<Key.shift>&<Key.shift>S<Key.space><Key.shift>ELE<Key.backspace><Key.backspace>LECT<Key.down><Key.enter>
Screenshot: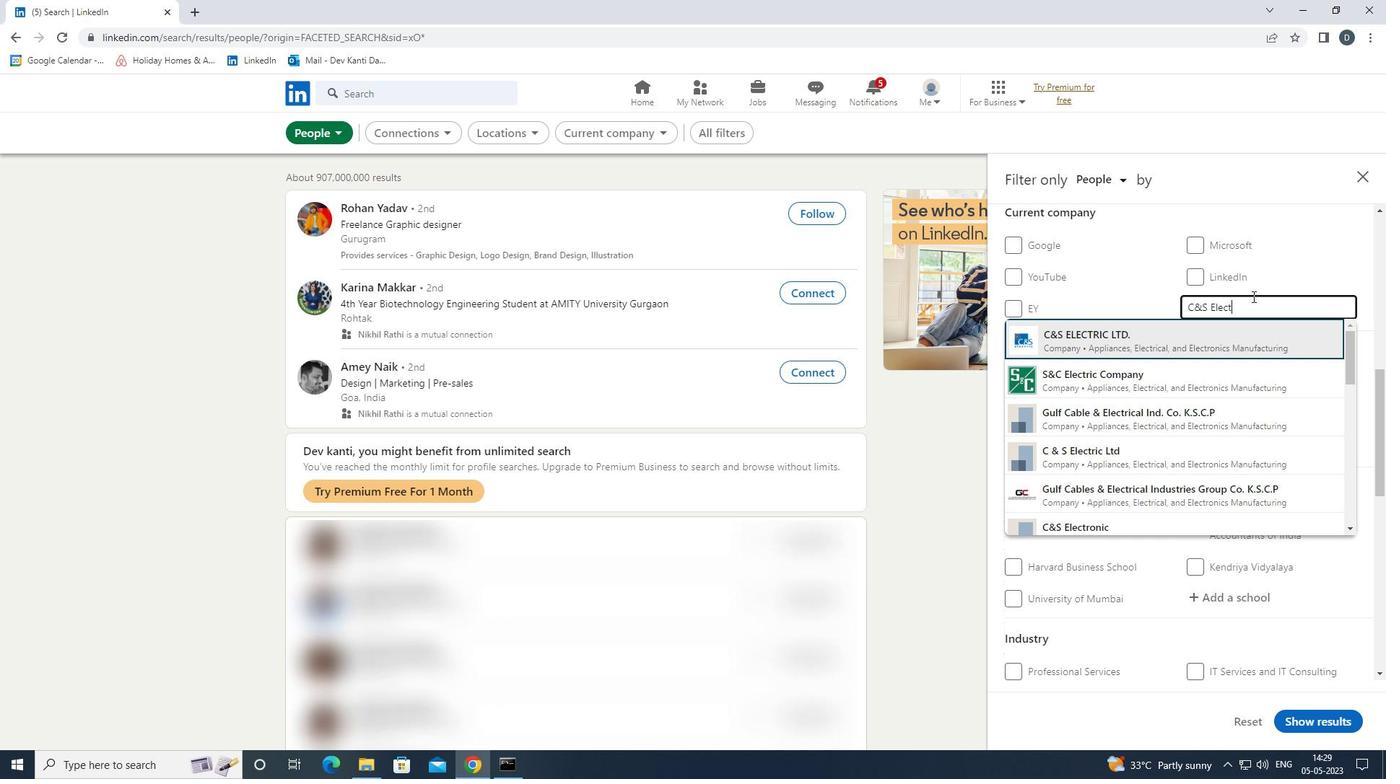 
Action: Mouse moved to (1331, 370)
Screenshot: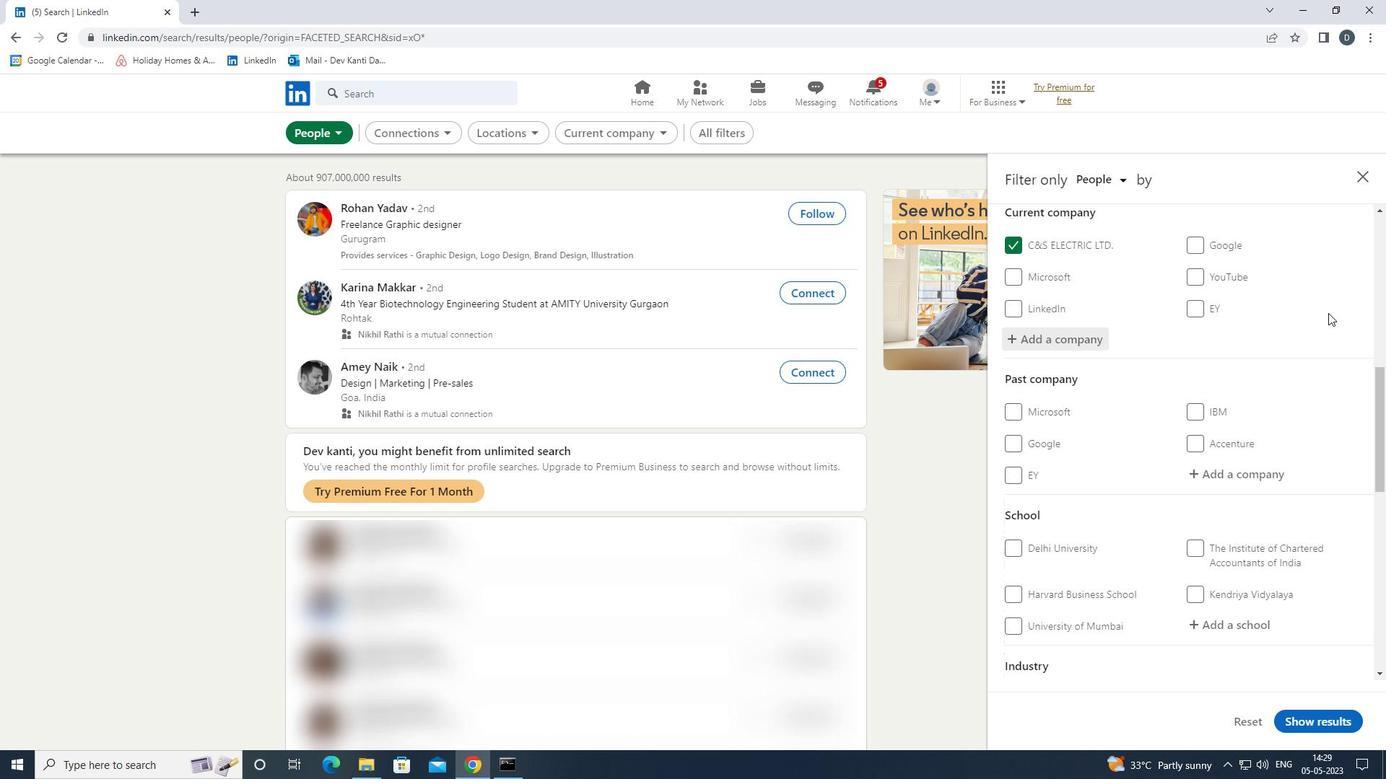 
Action: Mouse scrolled (1331, 369) with delta (0, 0)
Screenshot: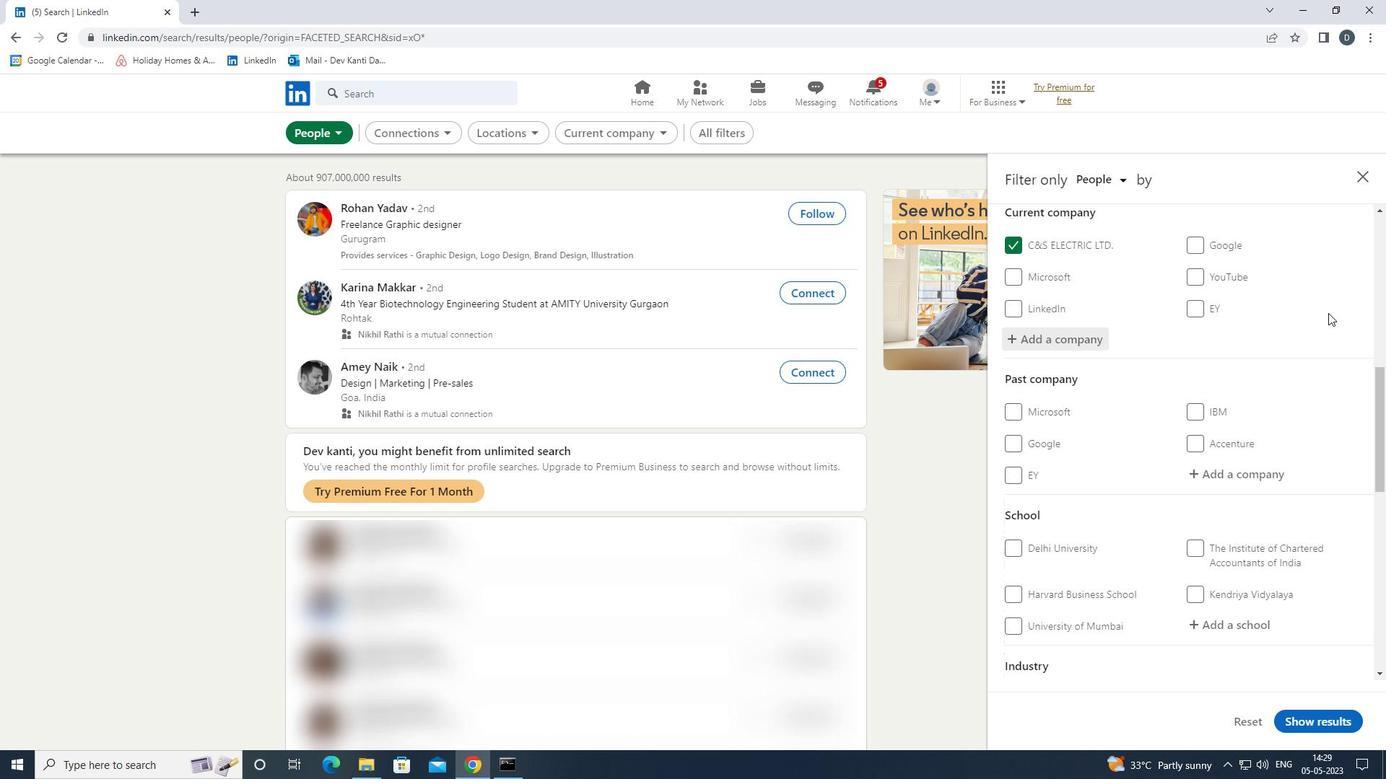 
Action: Mouse moved to (1328, 392)
Screenshot: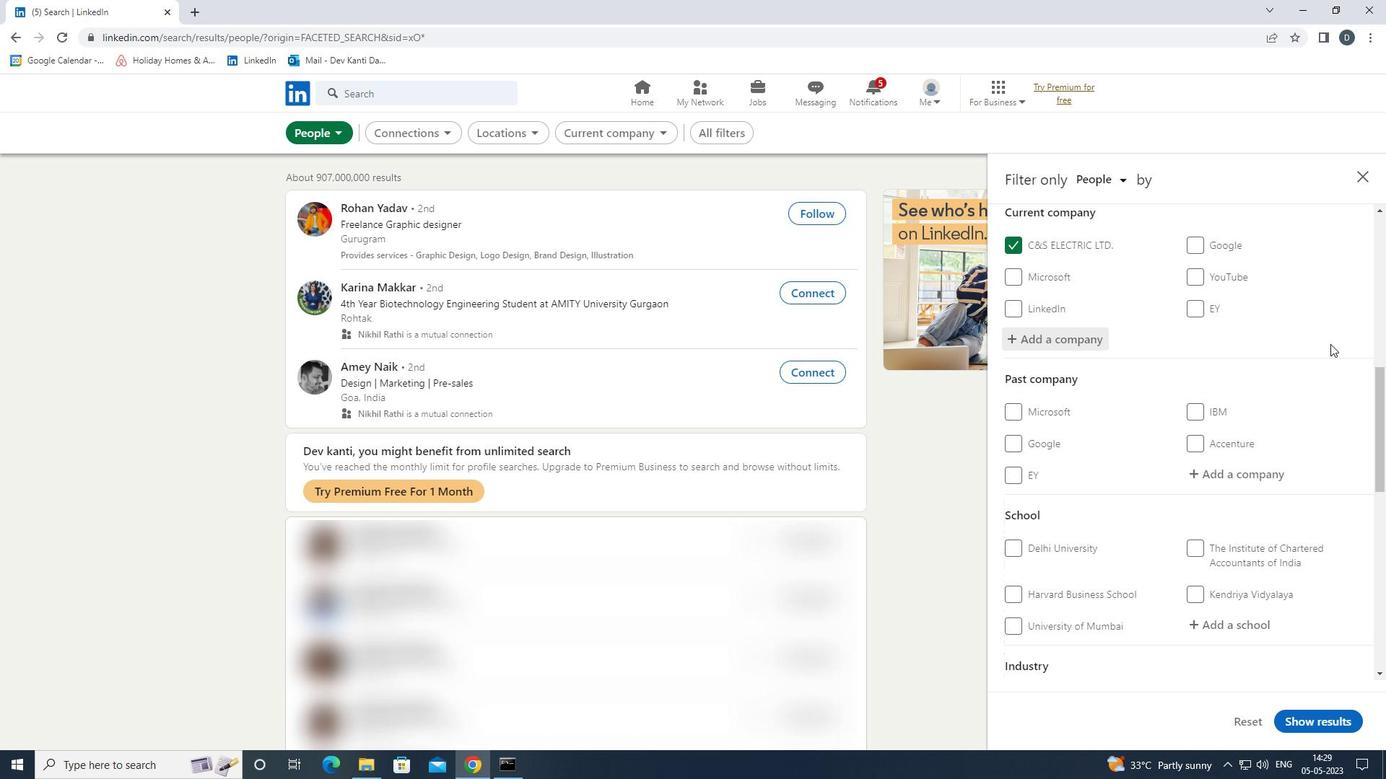 
Action: Mouse scrolled (1328, 391) with delta (0, 0)
Screenshot: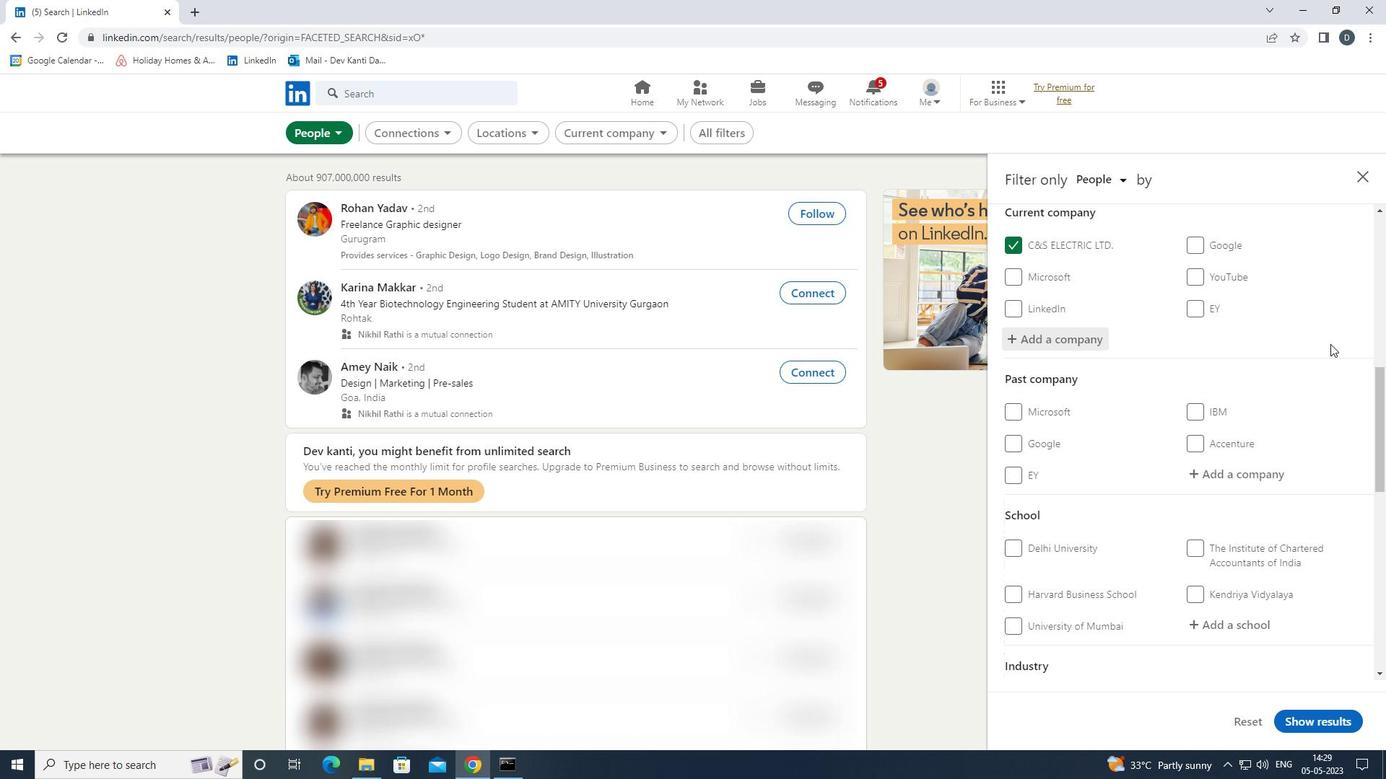 
Action: Mouse moved to (1324, 393)
Screenshot: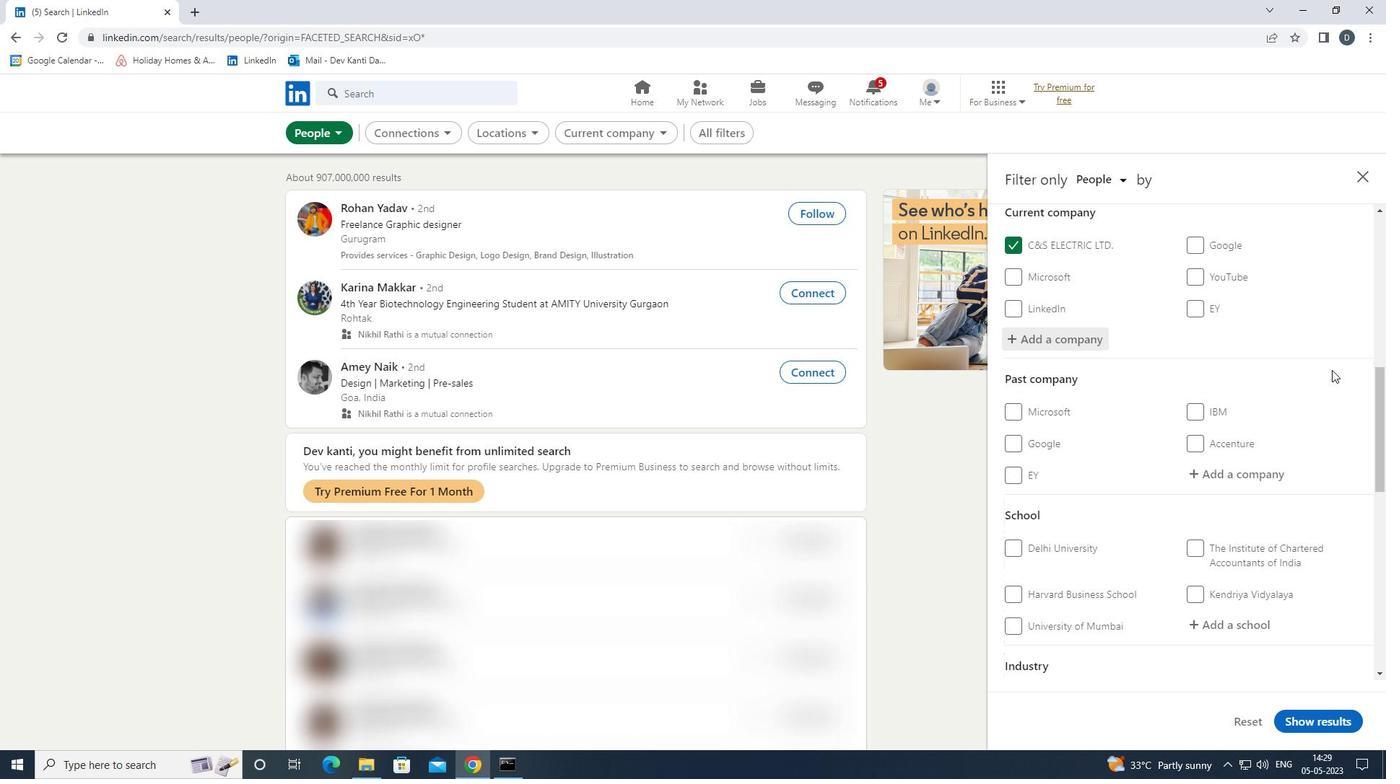 
Action: Mouse scrolled (1324, 392) with delta (0, 0)
Screenshot: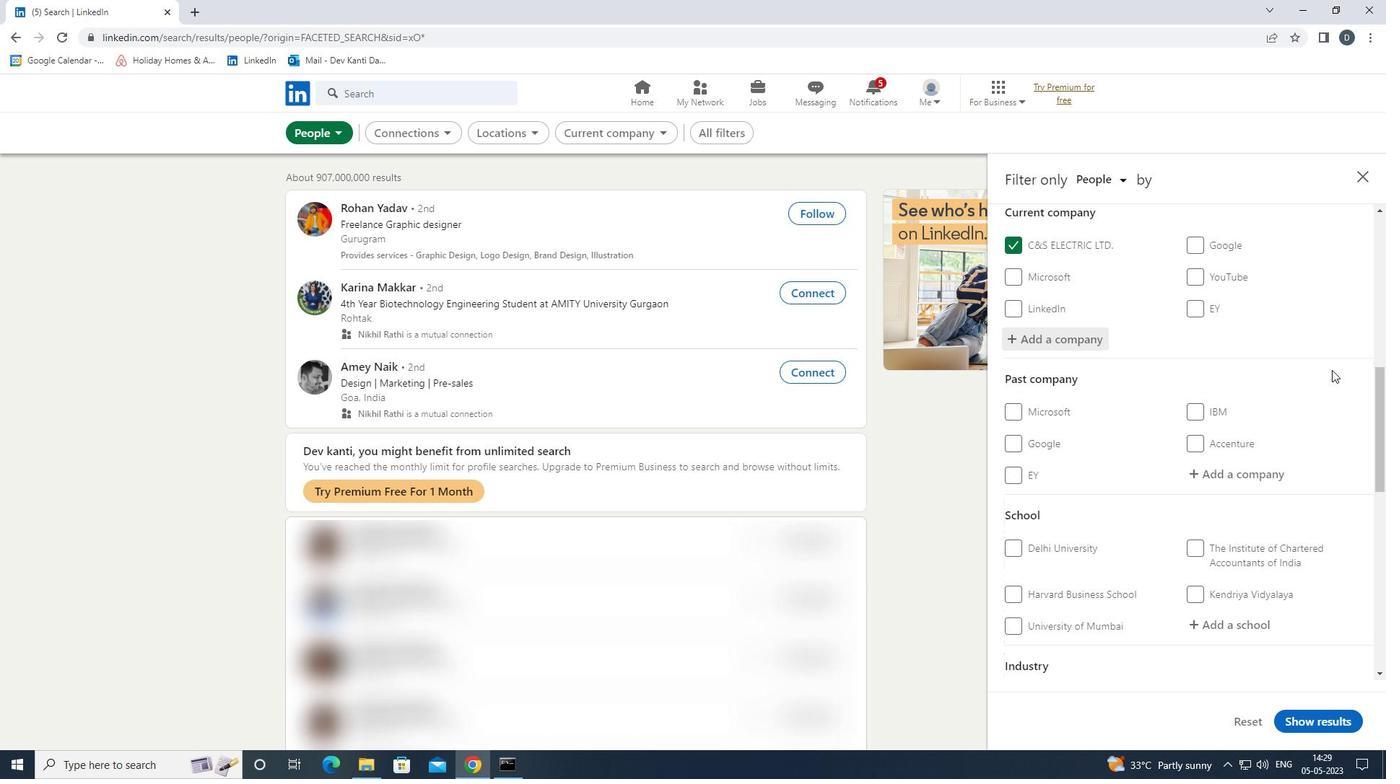 
Action: Mouse moved to (1248, 407)
Screenshot: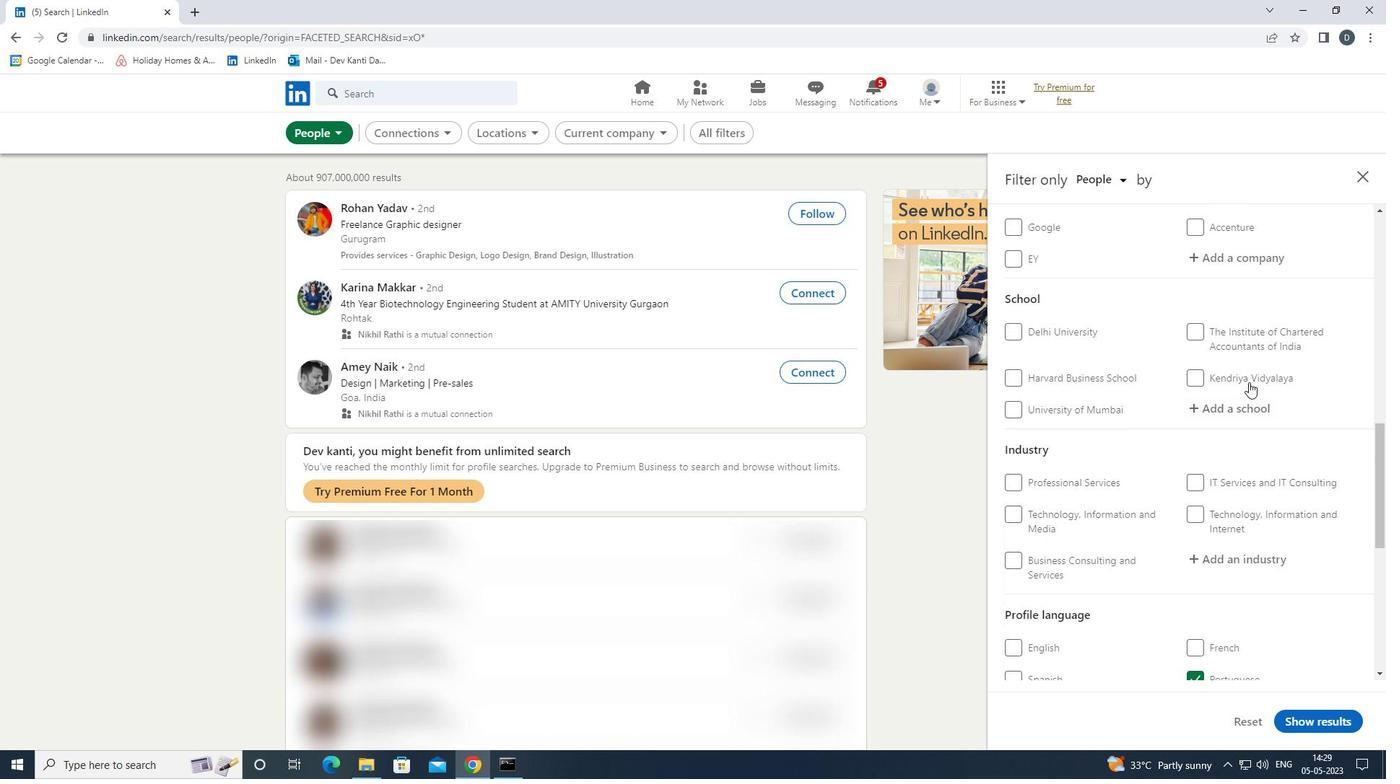 
Action: Mouse pressed left at (1248, 407)
Screenshot: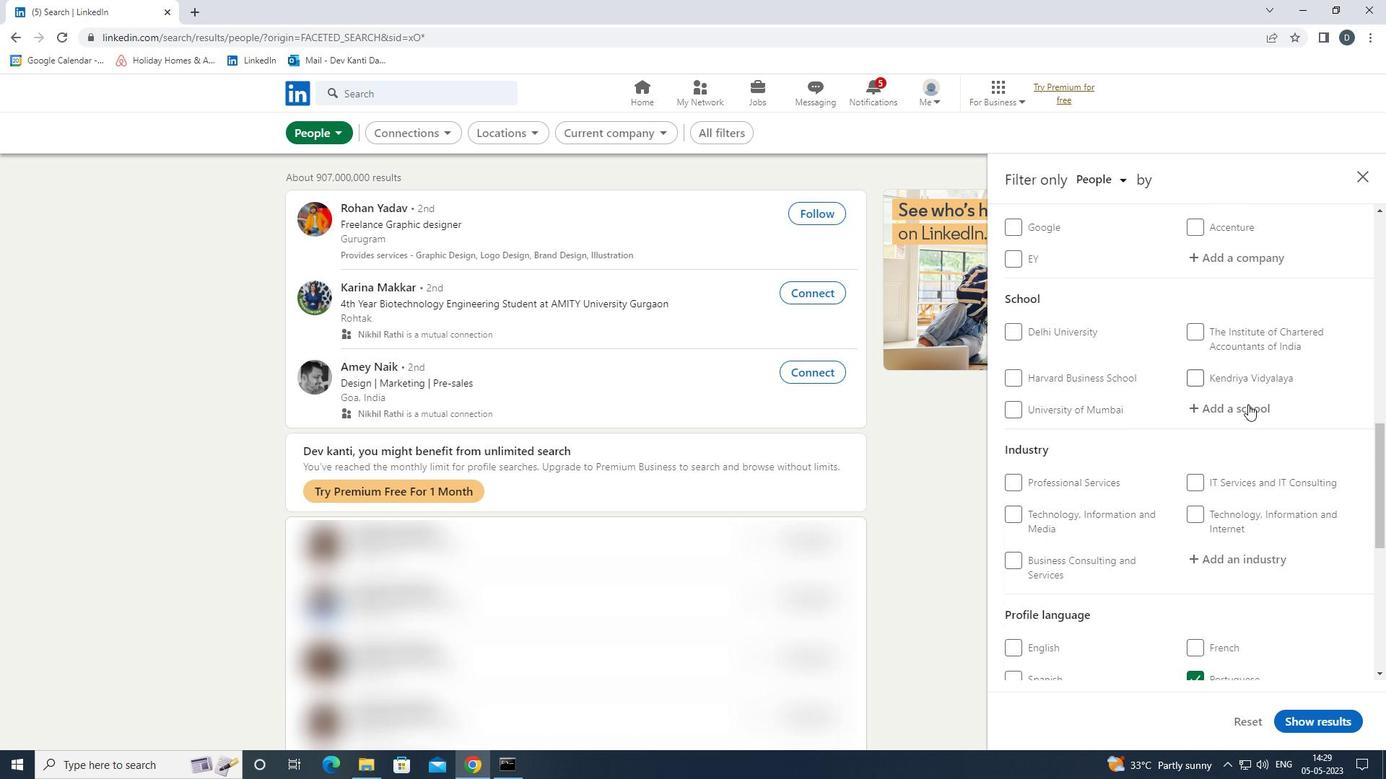 
Action: Key pressed <Key.shift><Key.shift><Key.shift><Key.shift><Key.shift><Key.shift><Key.shift><Key.shift><Key.shift><Key.shift><Key.shift><Key.shift><Key.shift><Key.shift><Key.shift><Key.shift><Key.shift><Key.shift>THE<Key.space><Key.shift>UNIVERSITYT<Key.space><Key.backspace><Key.backspace><Key.backspace><Key.backspace>TY<Key.space>OF<Key.space><Key.shift>BURDWAN<Key.down><Key.enter>
Screenshot: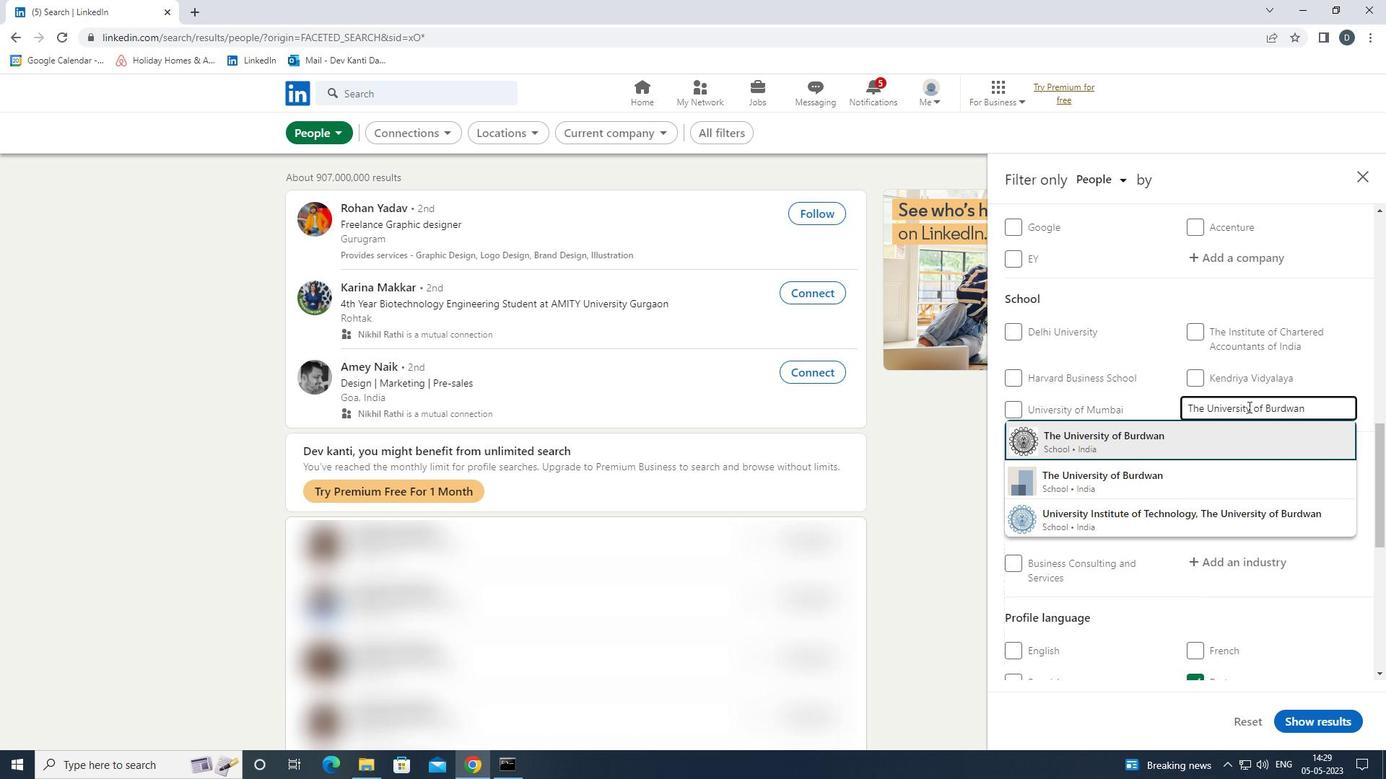 
Action: Mouse moved to (1146, 311)
Screenshot: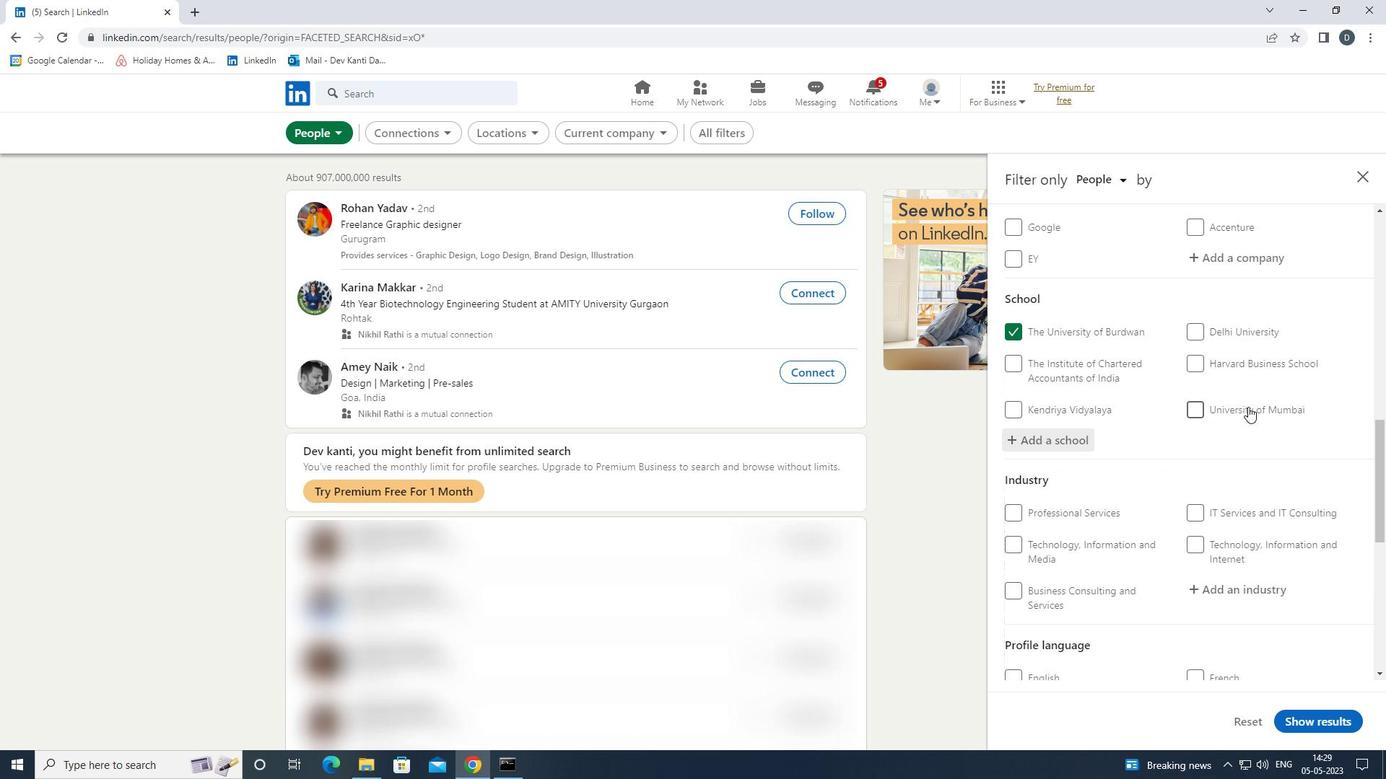 
Action: Mouse scrolled (1146, 310) with delta (0, 0)
Screenshot: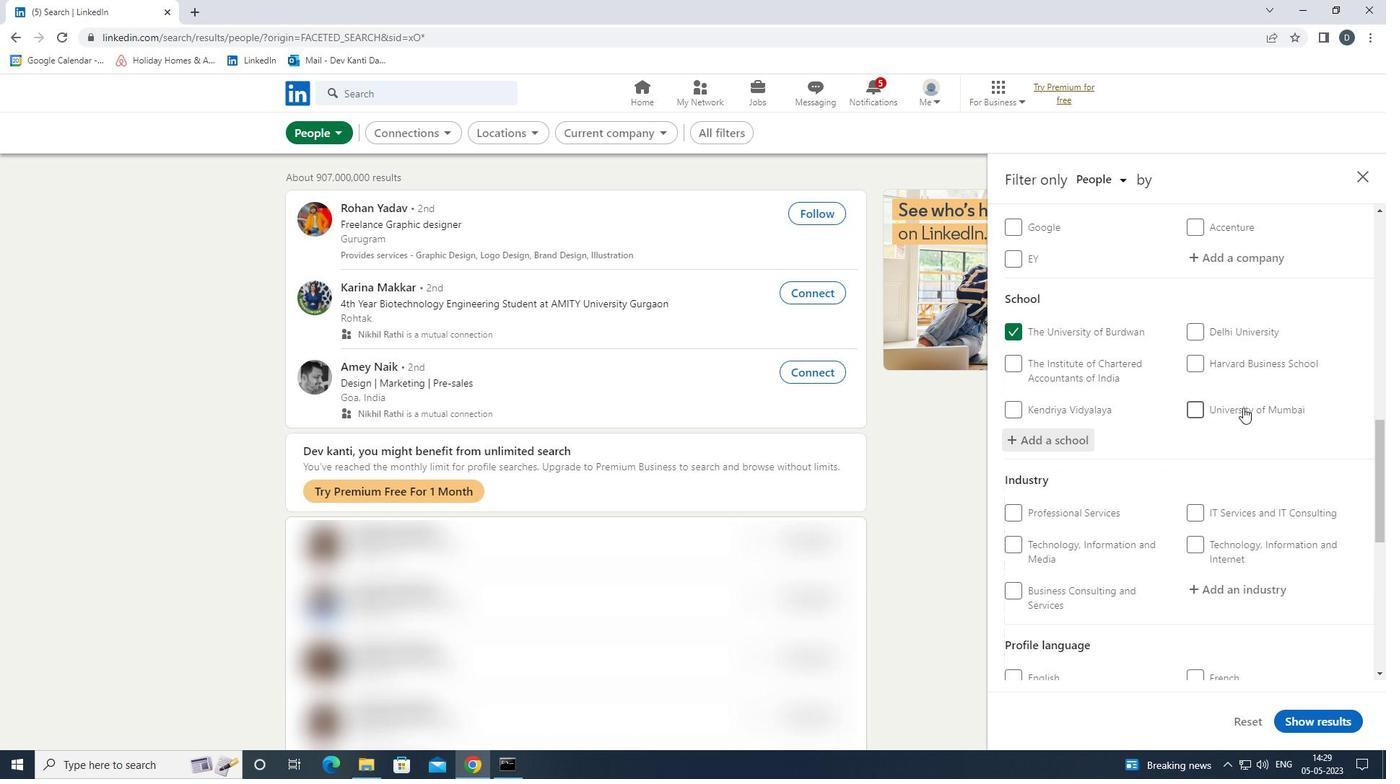 
Action: Mouse moved to (1146, 312)
Screenshot: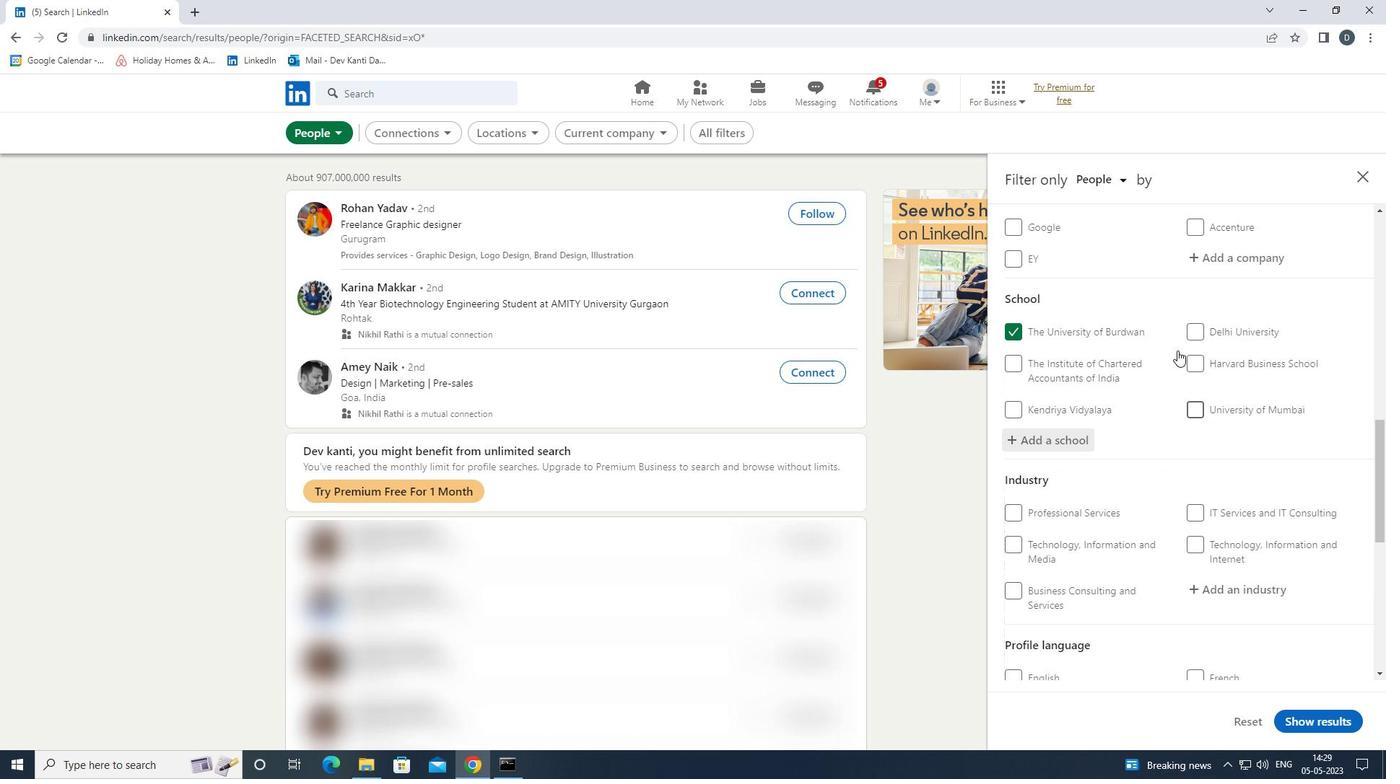 
Action: Mouse scrolled (1146, 311) with delta (0, 0)
Screenshot: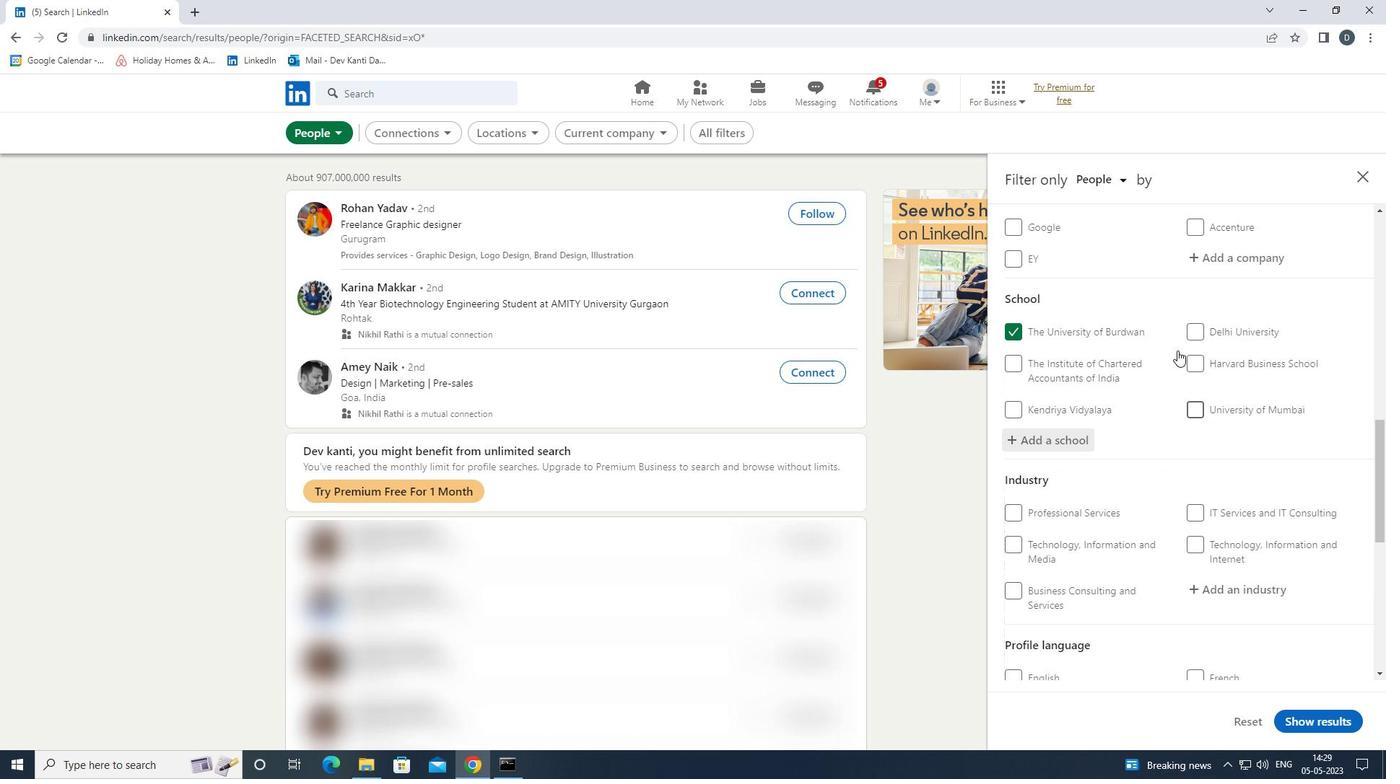 
Action: Mouse moved to (1147, 314)
Screenshot: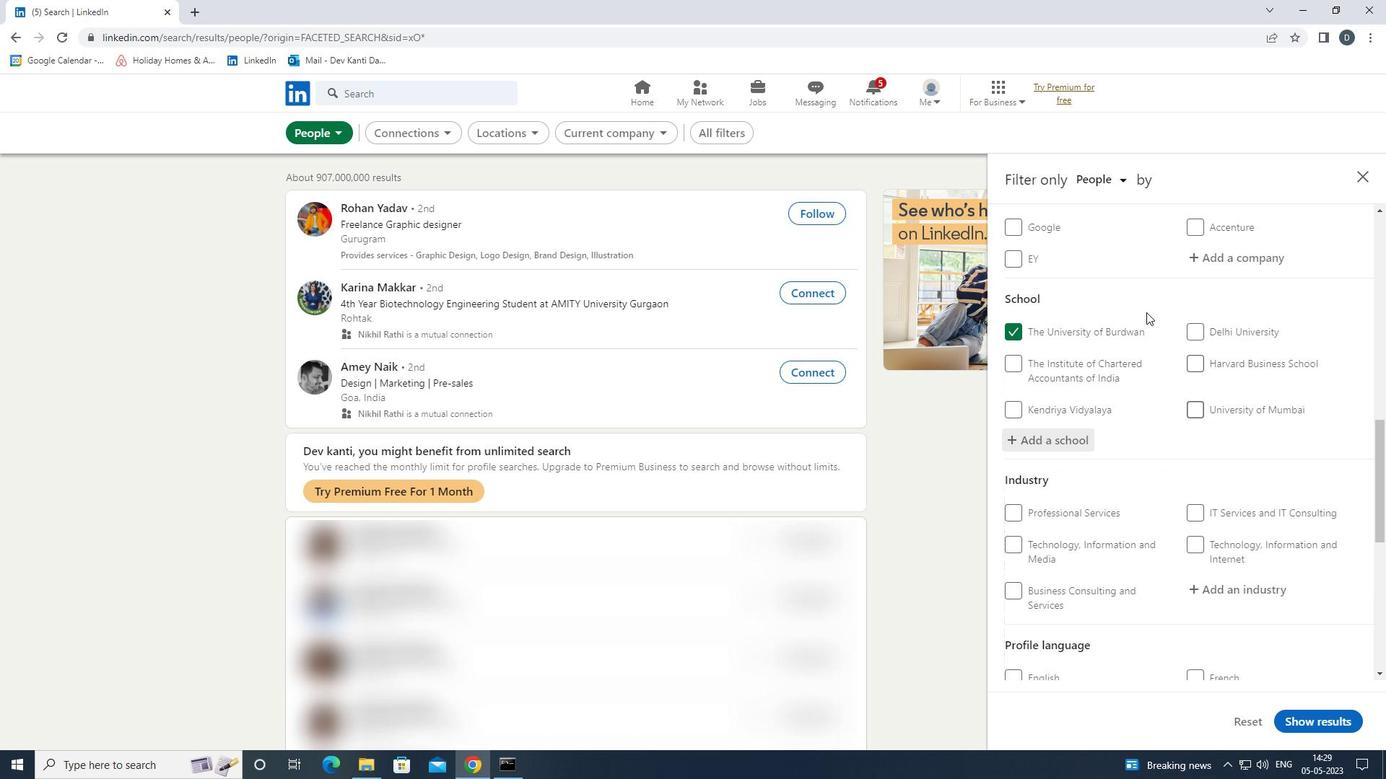 
Action: Mouse scrolled (1147, 314) with delta (0, 0)
Screenshot: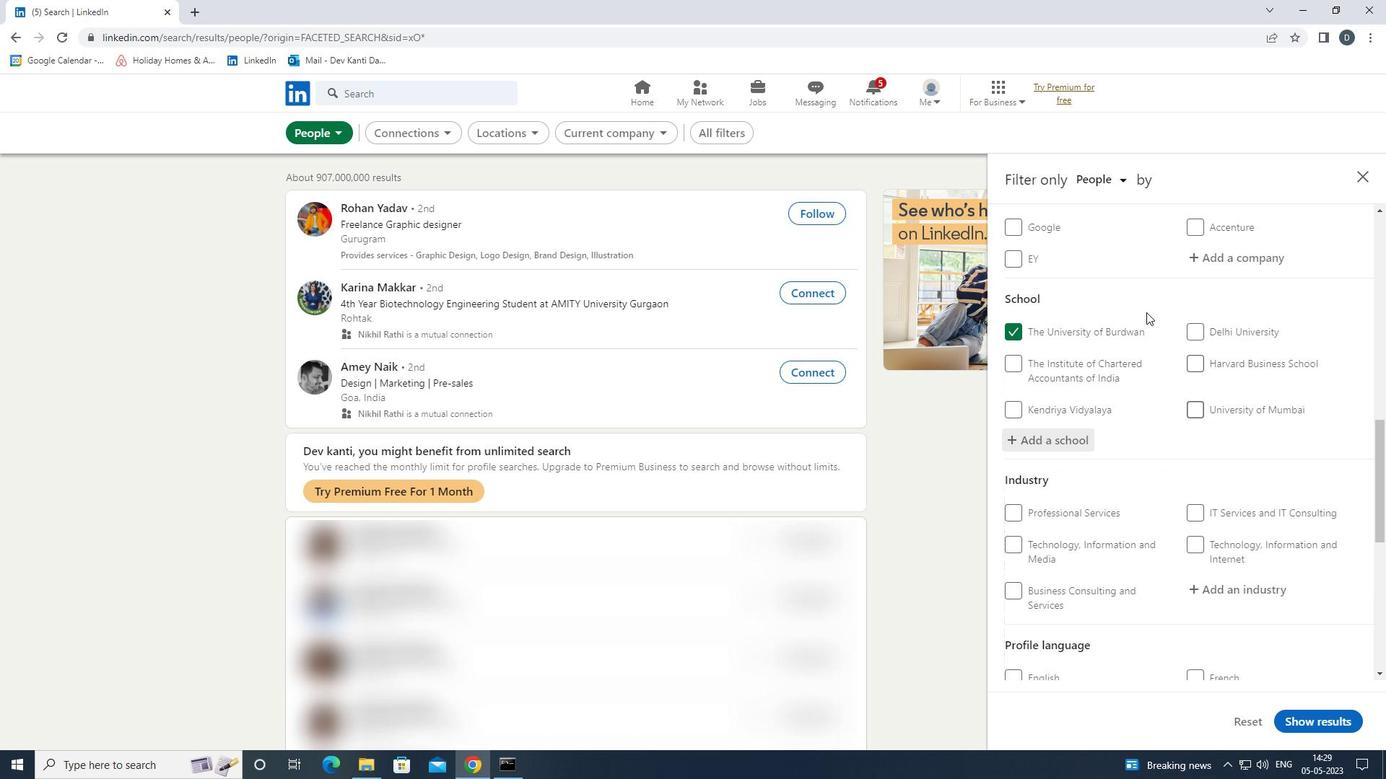 
Action: Mouse moved to (1237, 363)
Screenshot: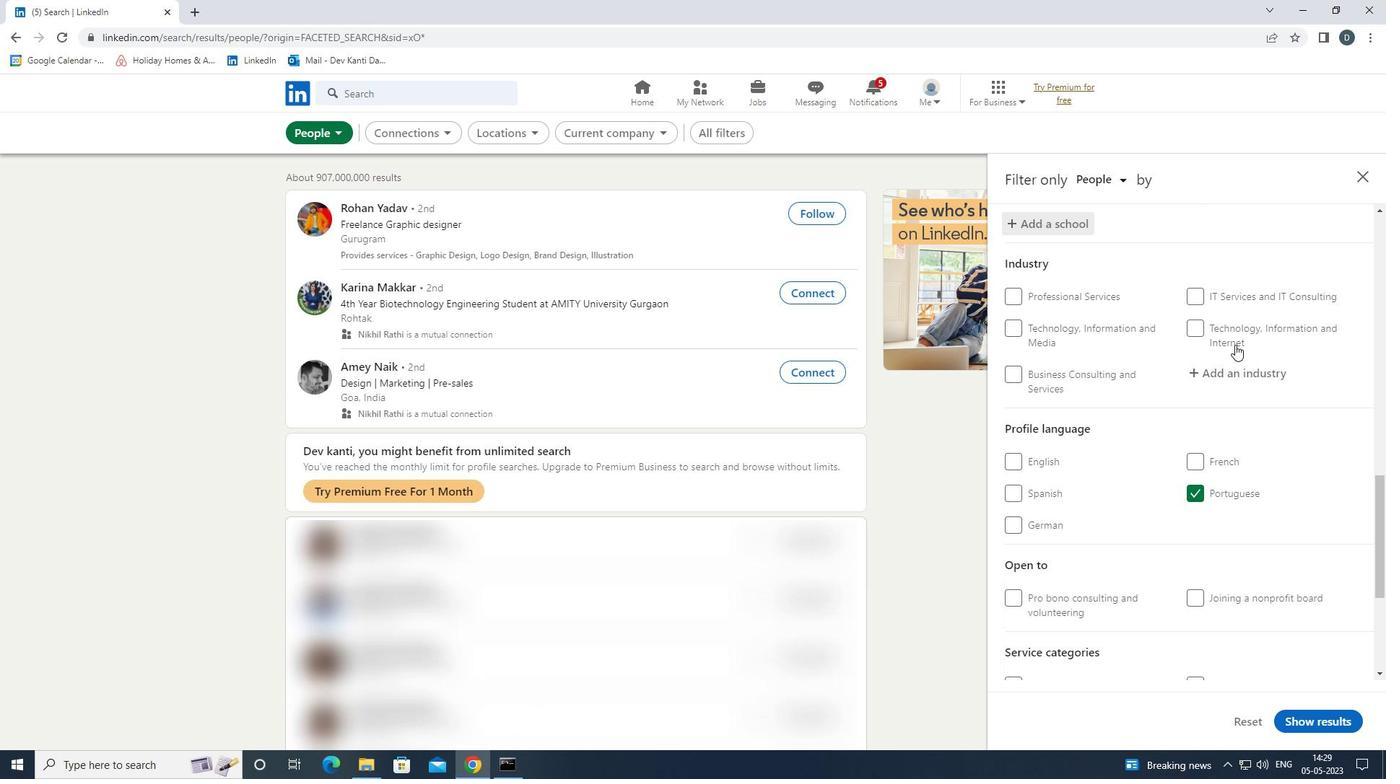 
Action: Mouse pressed left at (1237, 363)
Screenshot: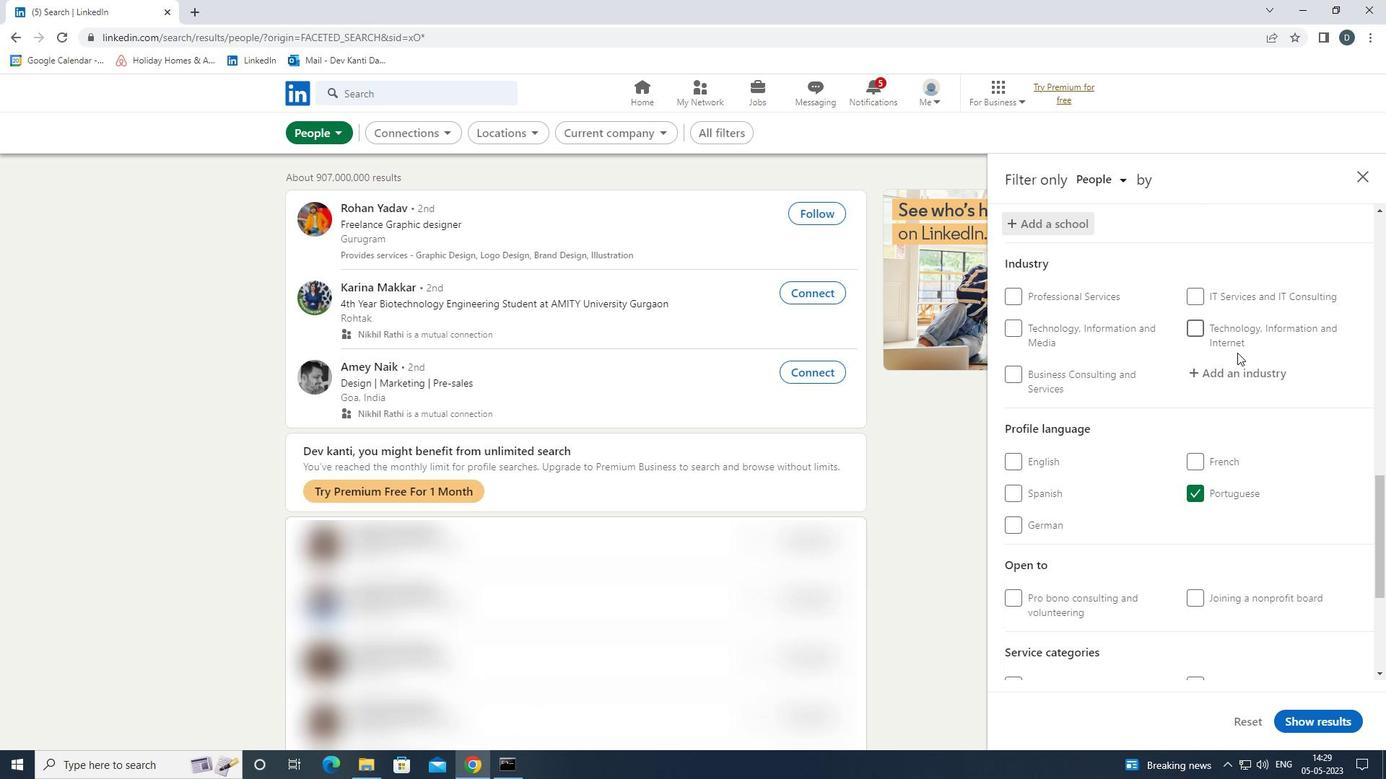 
Action: Mouse moved to (1238, 363)
Screenshot: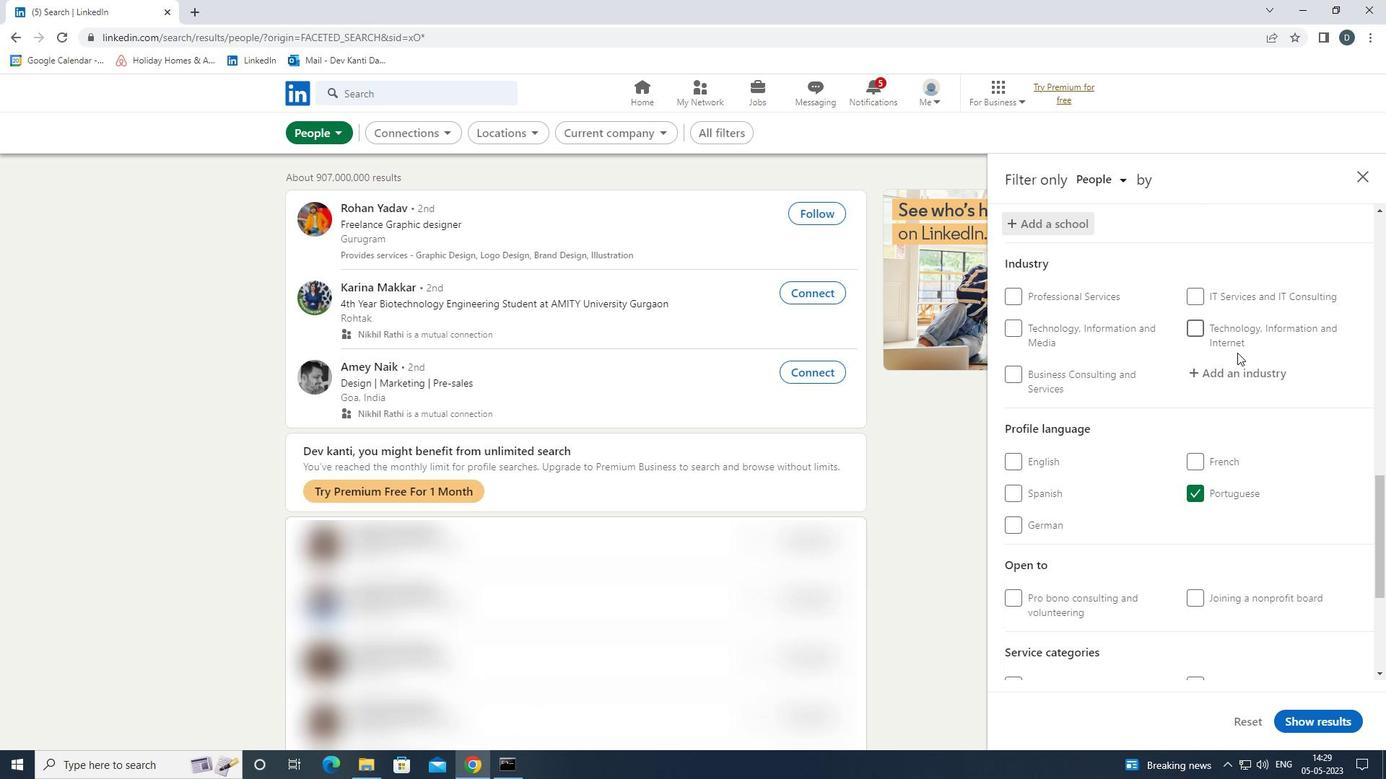 
Action: Key pressed <Key.shift>SECURITY<Key.space><Key.shift>GU<Key.down>.<Key.enter>
Screenshot: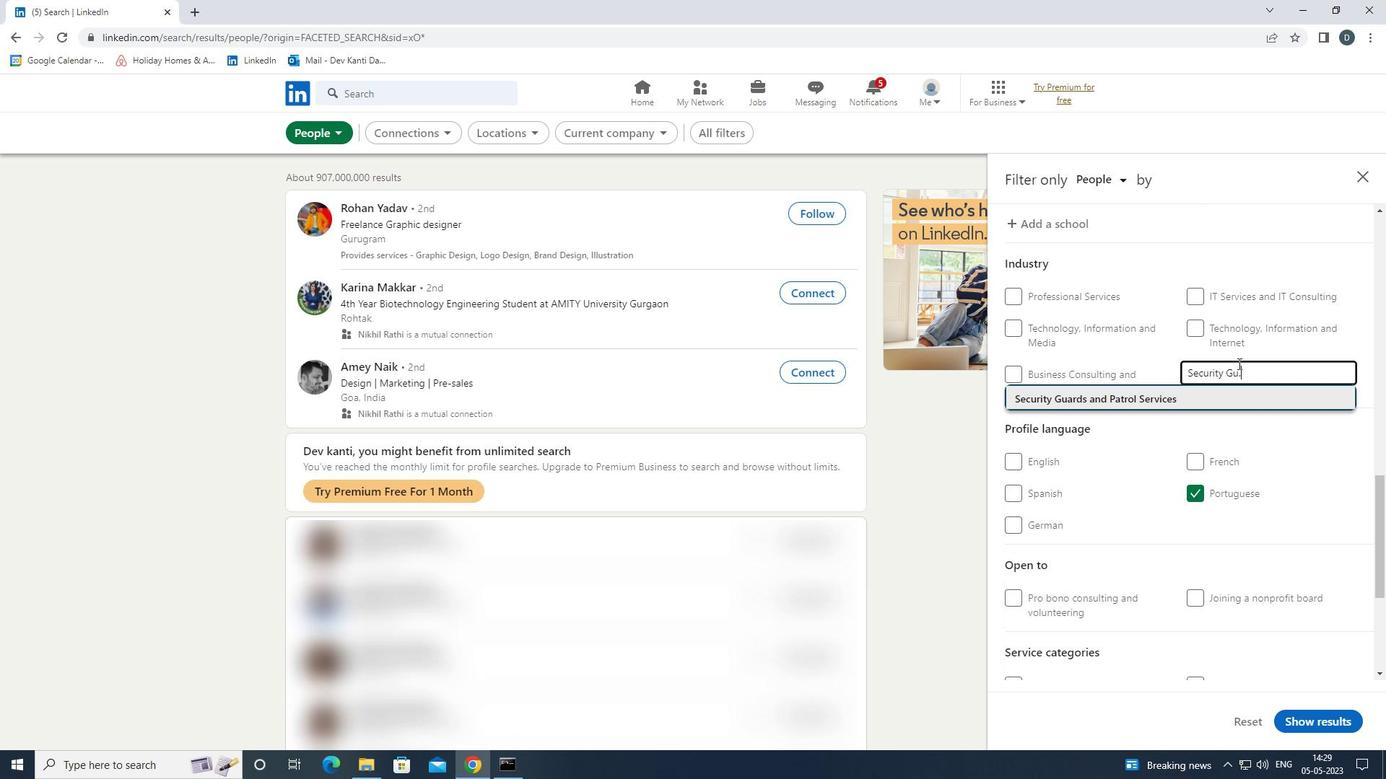 
Action: Mouse scrolled (1238, 363) with delta (0, 0)
Screenshot: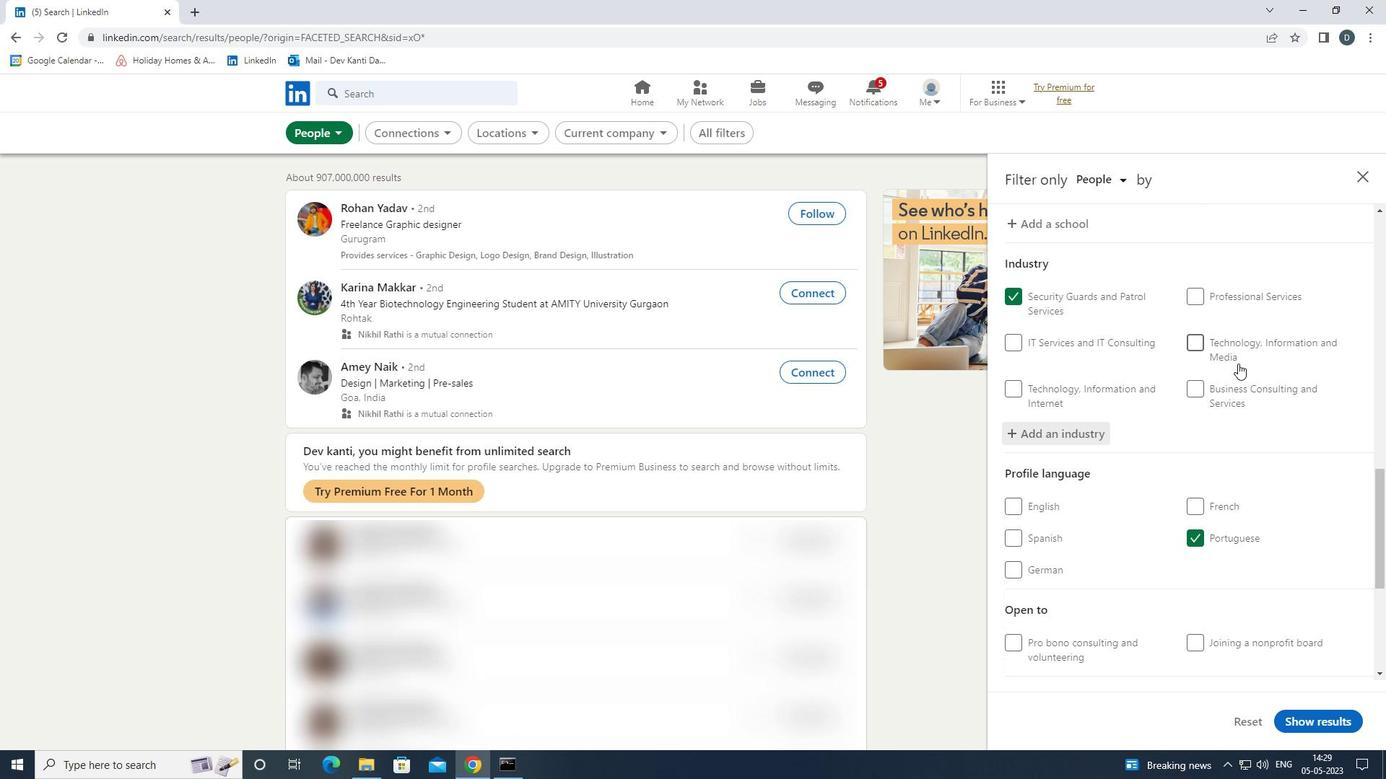 
Action: Mouse scrolled (1238, 363) with delta (0, 0)
Screenshot: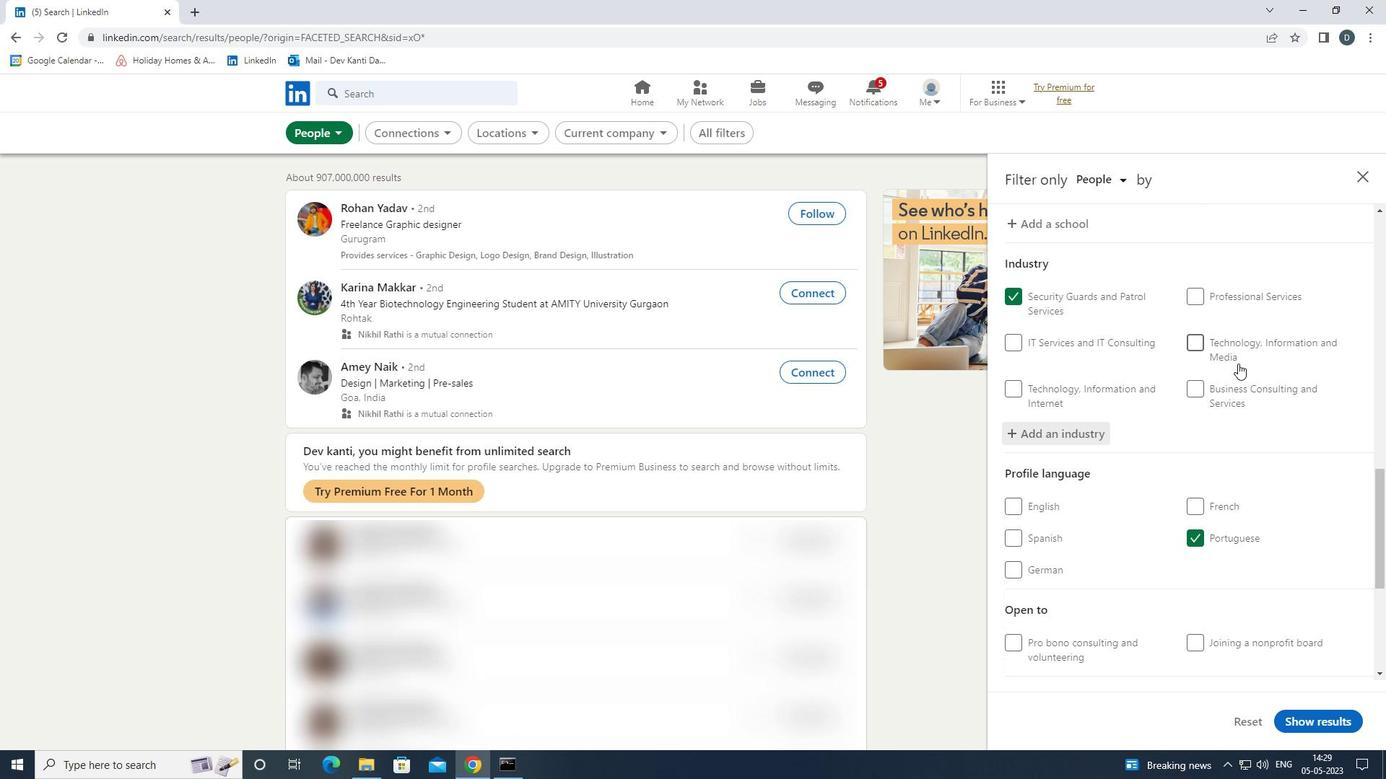 
Action: Mouse scrolled (1238, 363) with delta (0, 0)
Screenshot: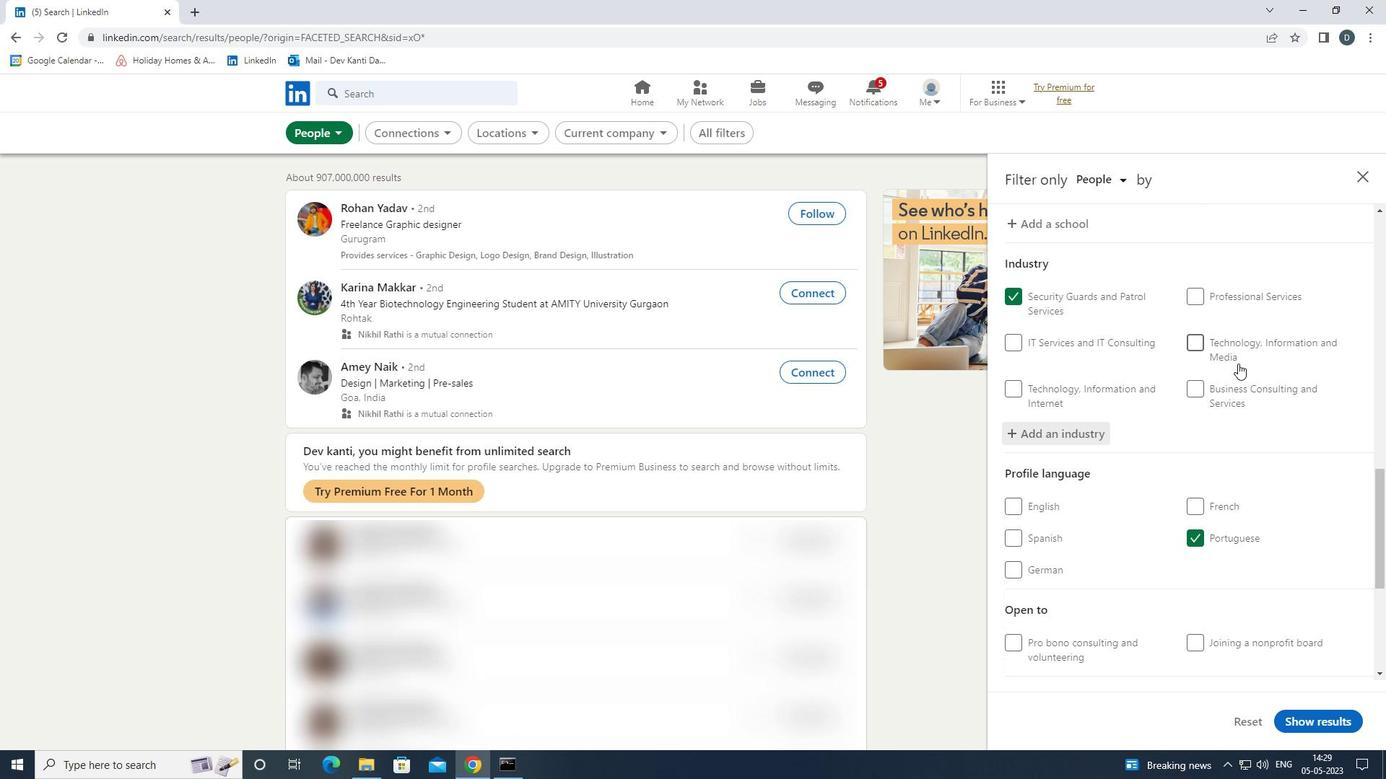 
Action: Mouse moved to (1238, 364)
Screenshot: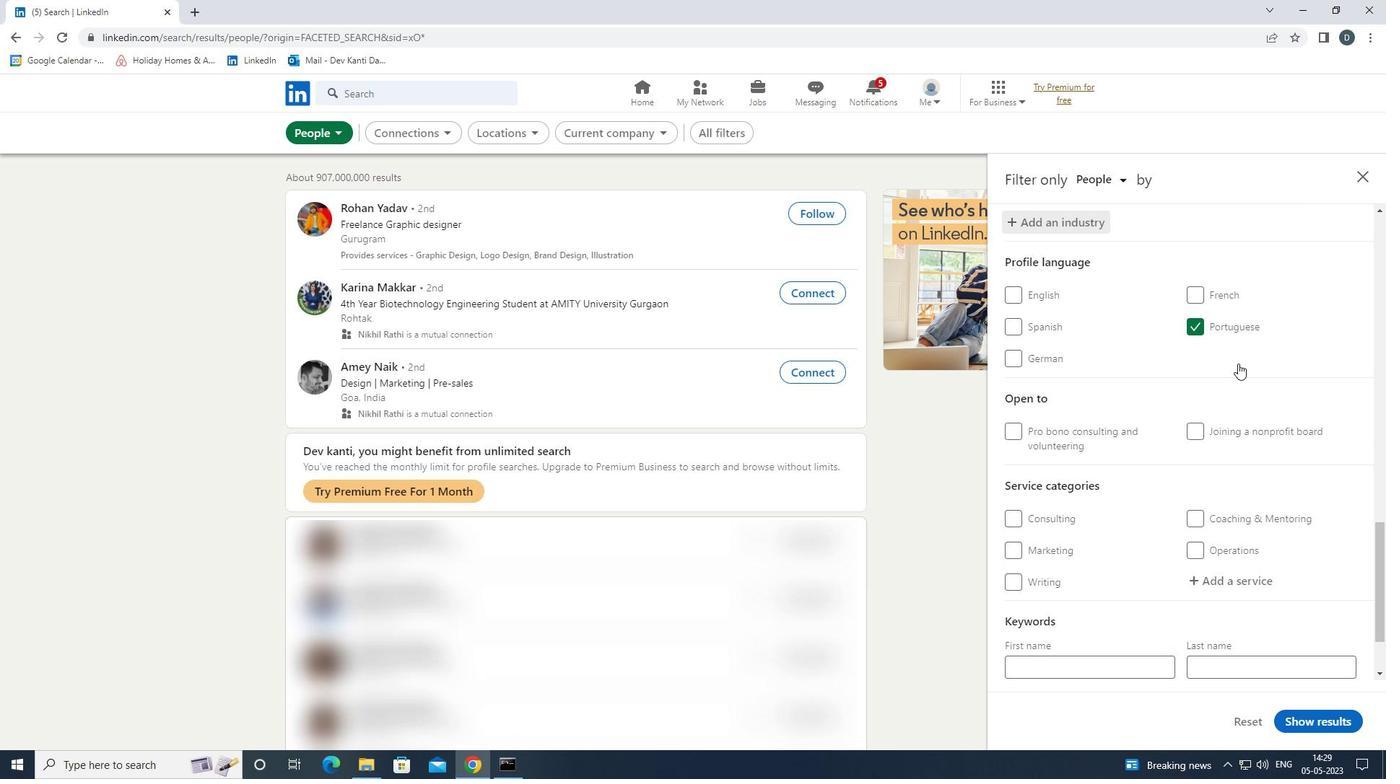 
Action: Mouse scrolled (1238, 363) with delta (0, 0)
Screenshot: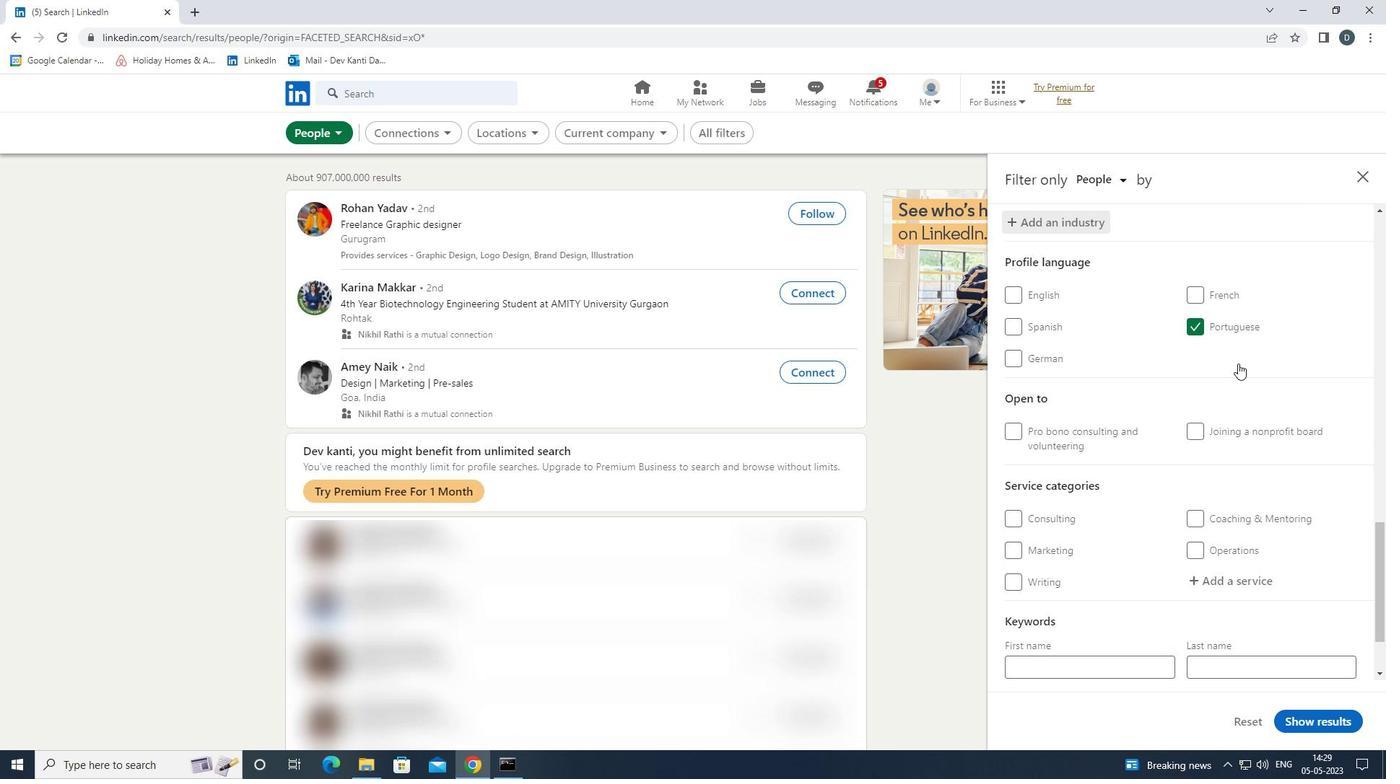 
Action: Mouse moved to (1239, 520)
Screenshot: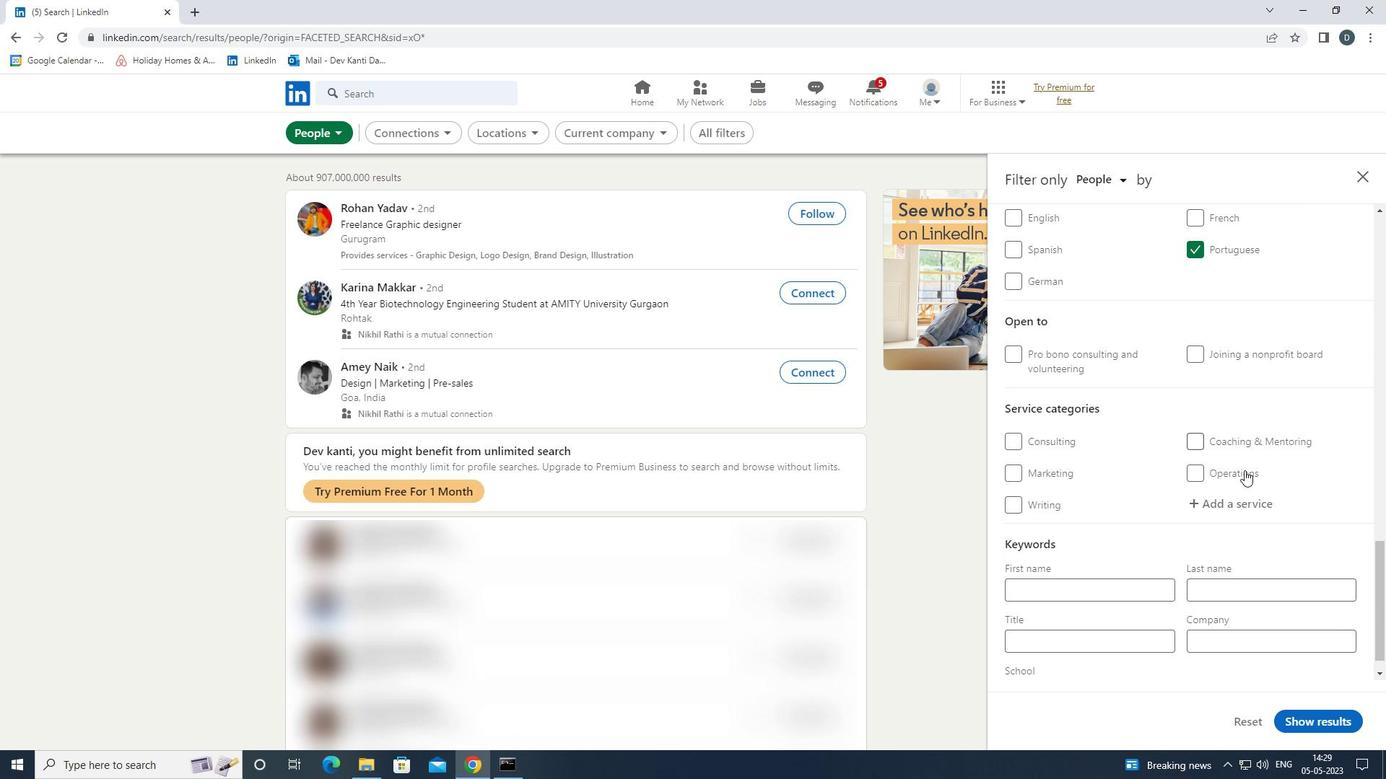 
Action: Mouse pressed left at (1239, 520)
Screenshot: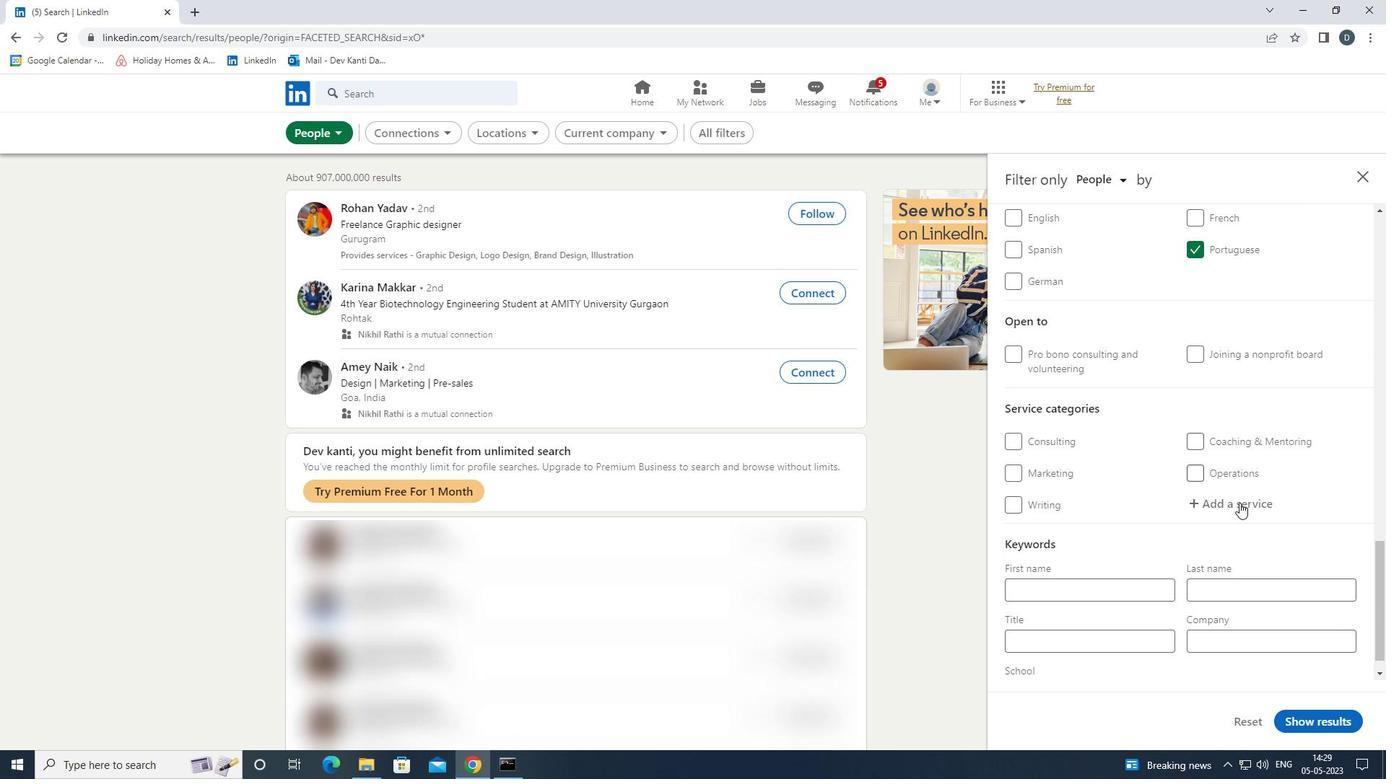 
Action: Mouse moved to (1245, 498)
Screenshot: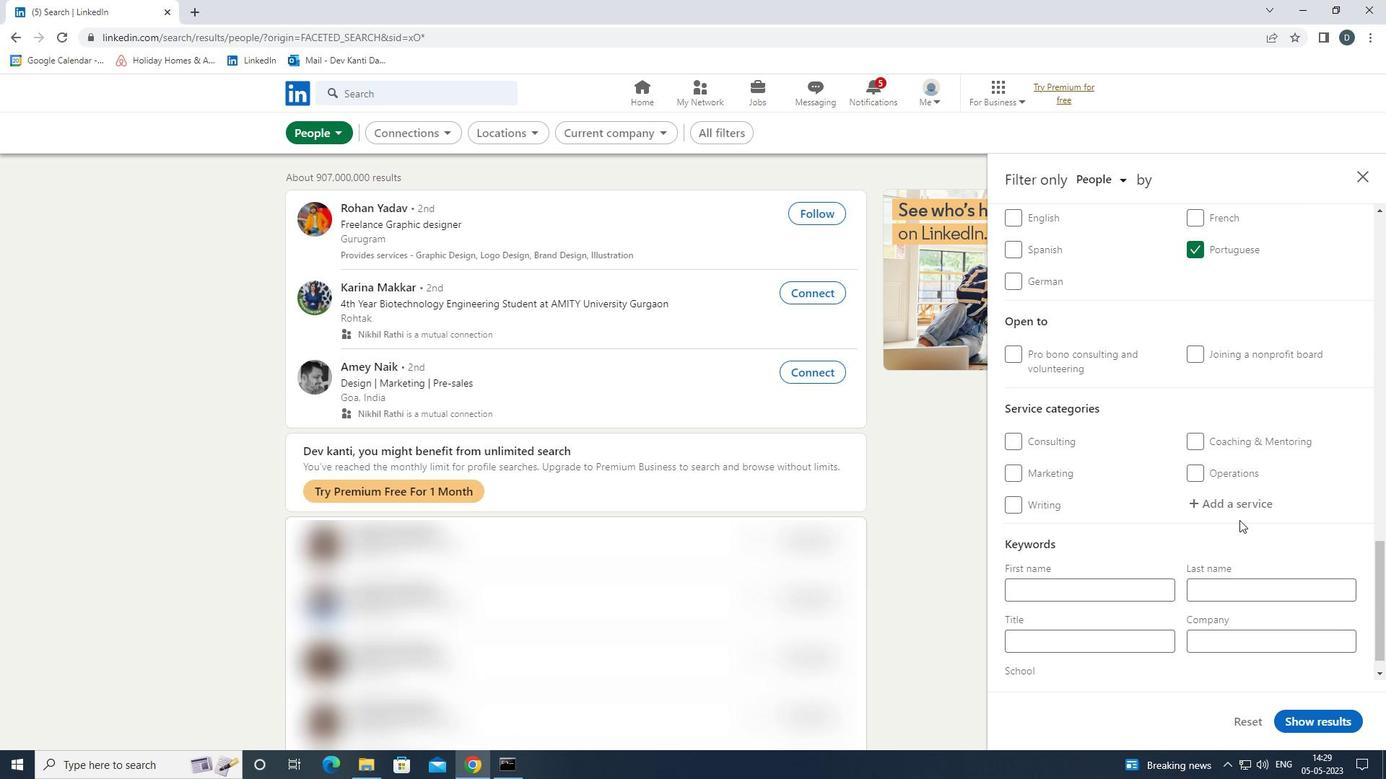 
Action: Mouse pressed left at (1245, 498)
Screenshot: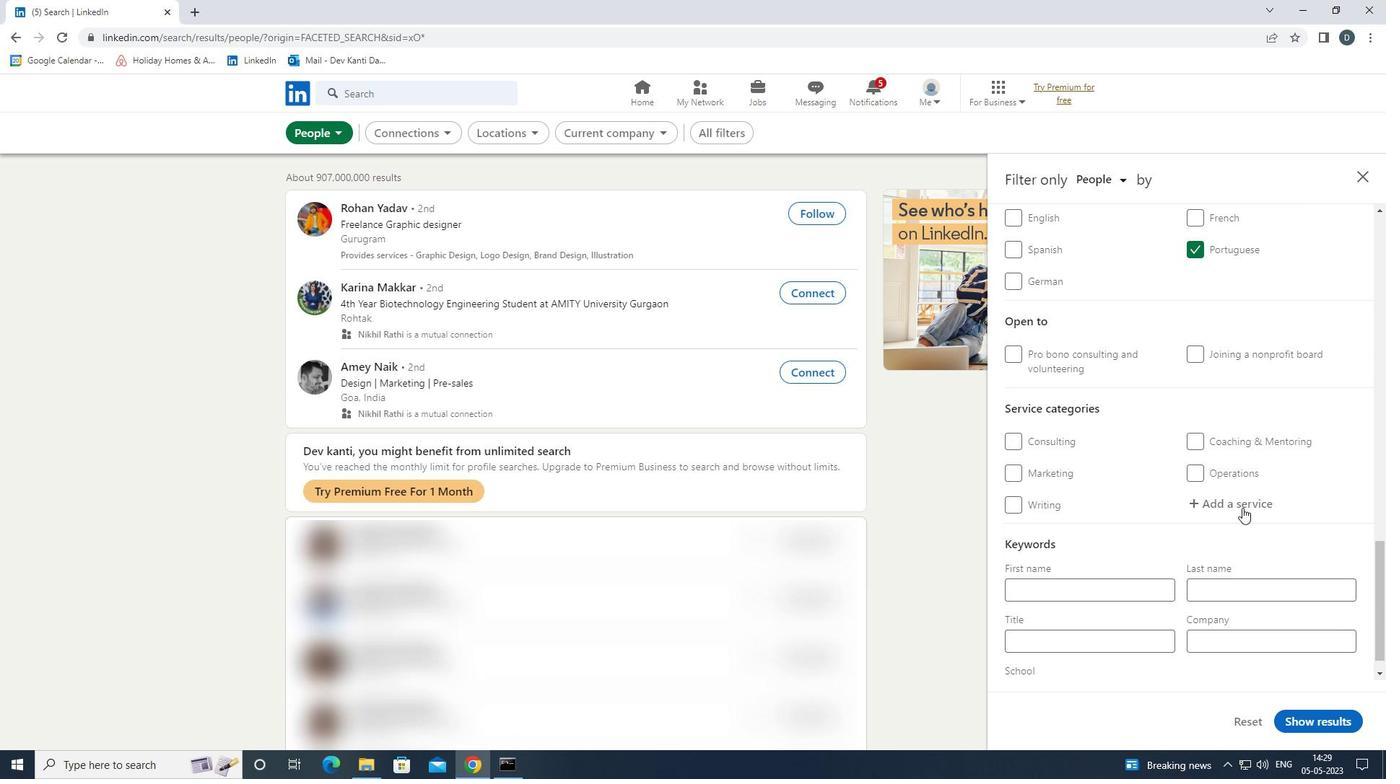 
Action: Key pressed <Key.shift><Key.shift><Key.shift>BUSINESS<Key.space><Key.down><Key.shift>LAW<Key.down><Key.enter>
Screenshot: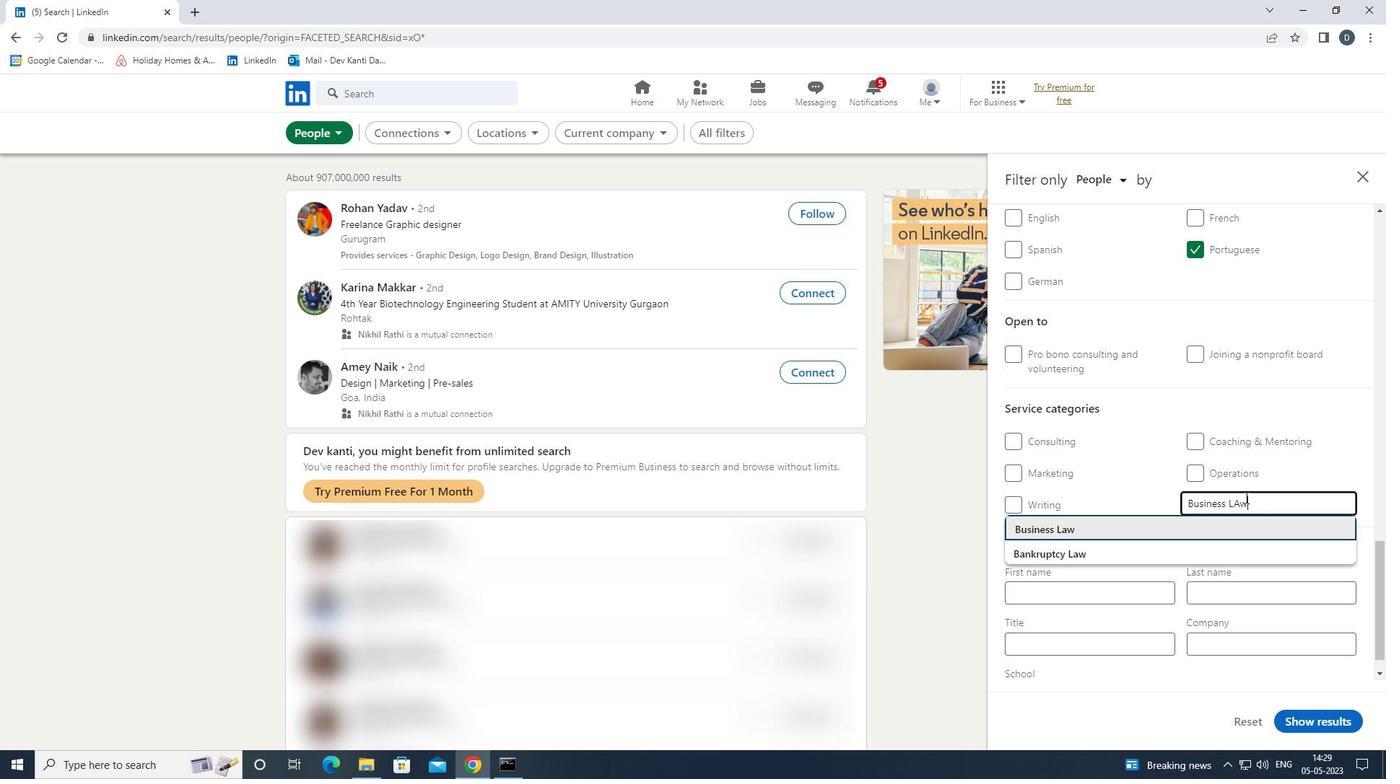 
Action: Mouse moved to (1230, 458)
Screenshot: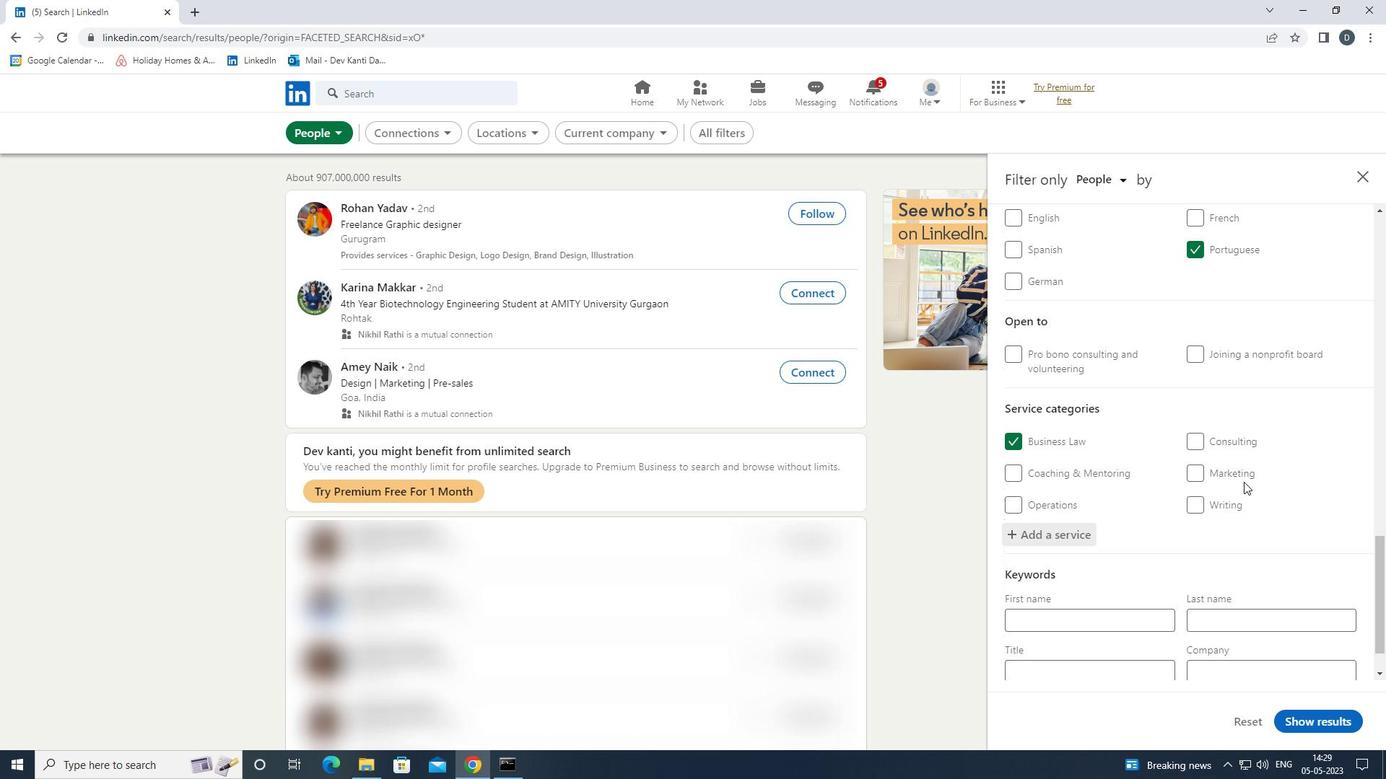 
Action: Mouse scrolled (1230, 457) with delta (0, 0)
Screenshot: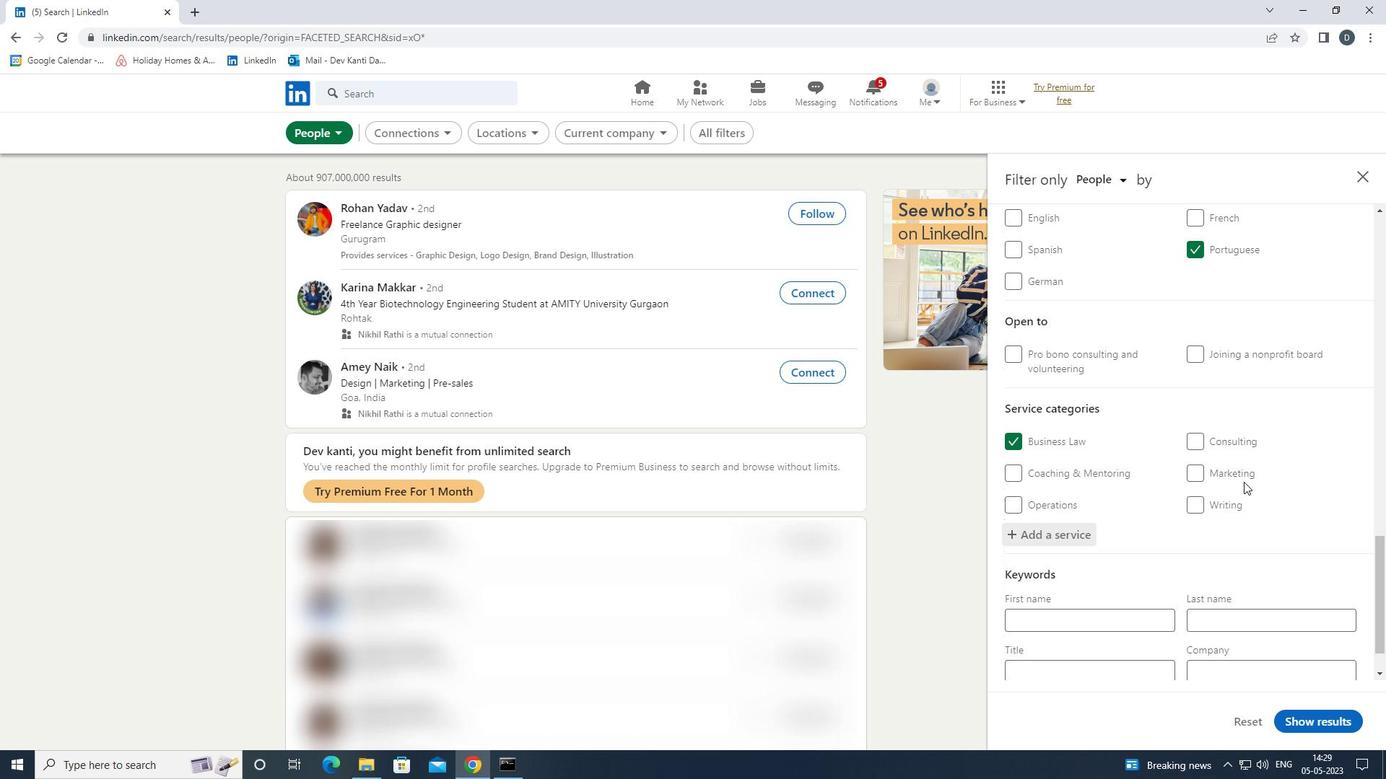 
Action: Mouse moved to (1230, 463)
Screenshot: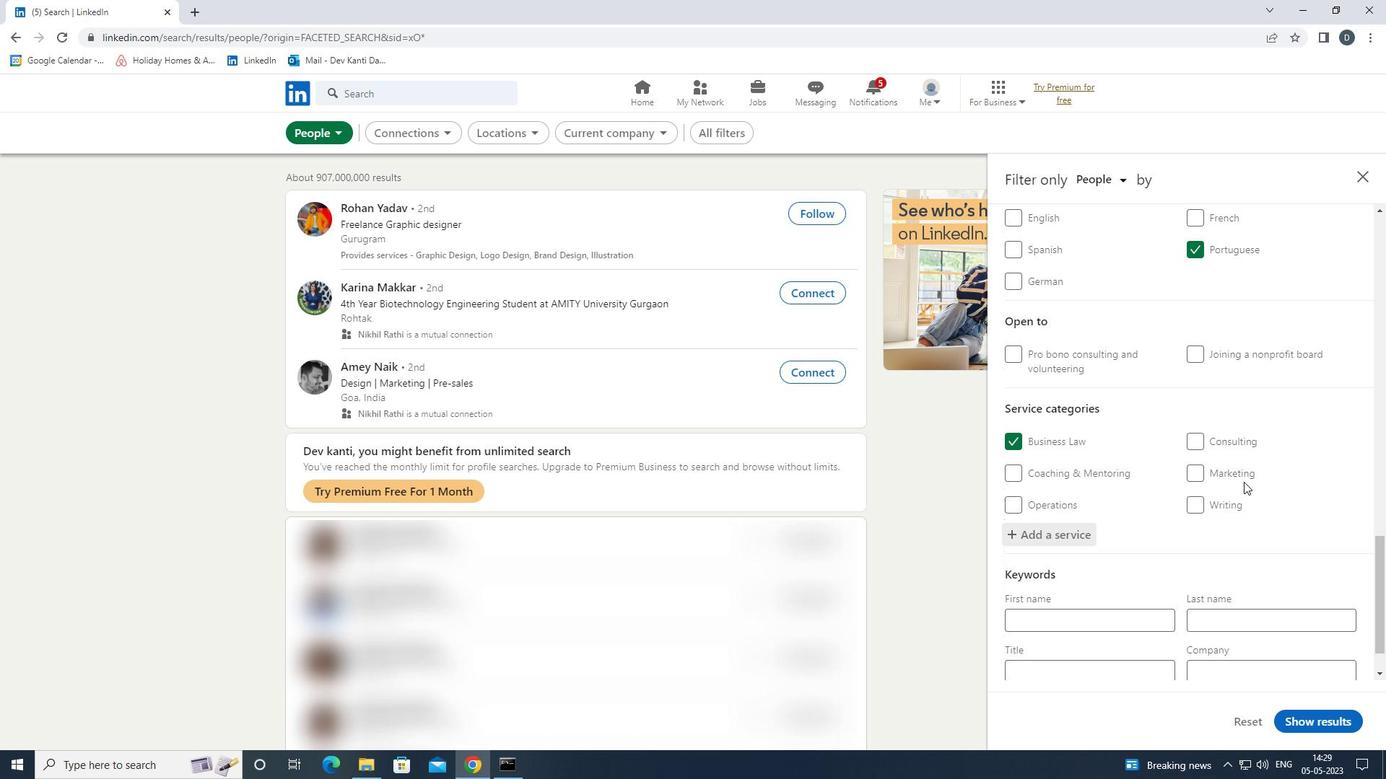 
Action: Mouse scrolled (1230, 462) with delta (0, 0)
Screenshot: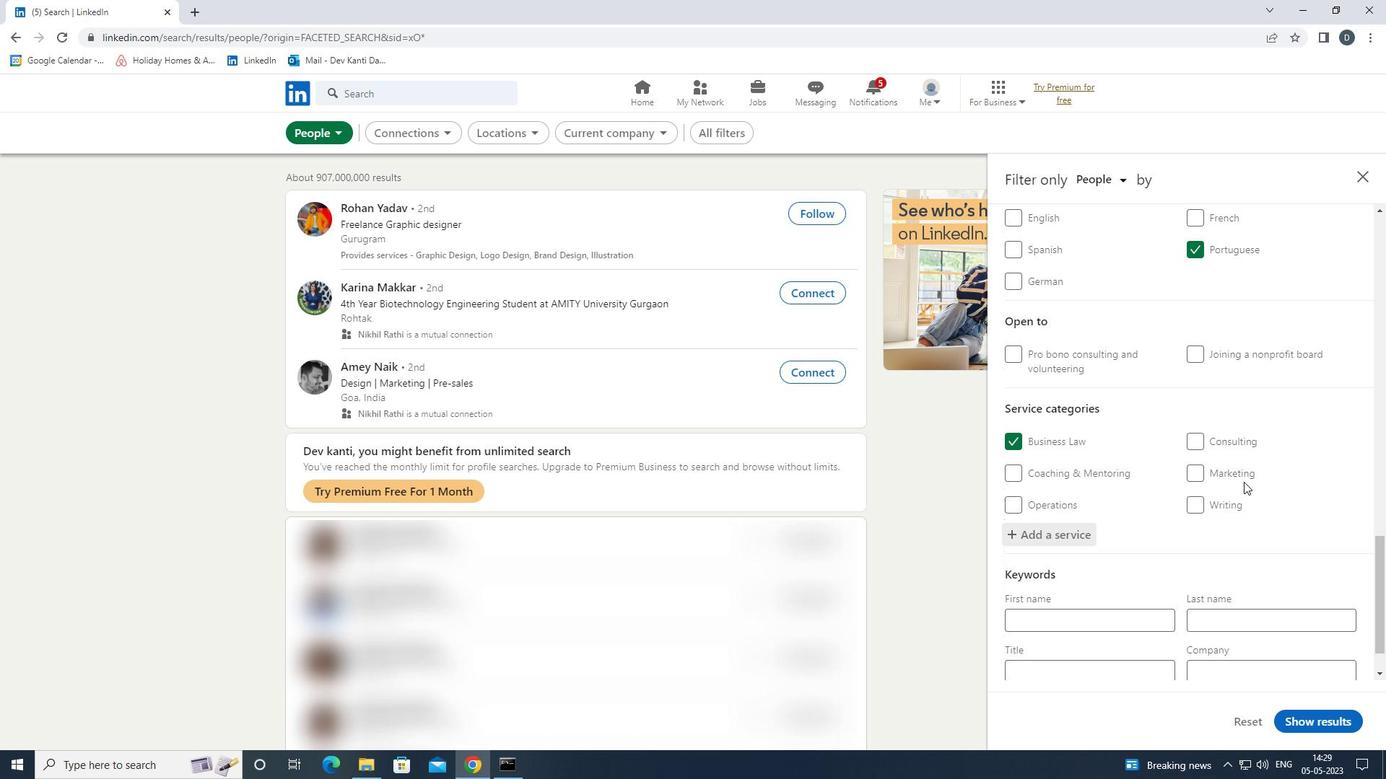 
Action: Mouse moved to (1230, 467)
Screenshot: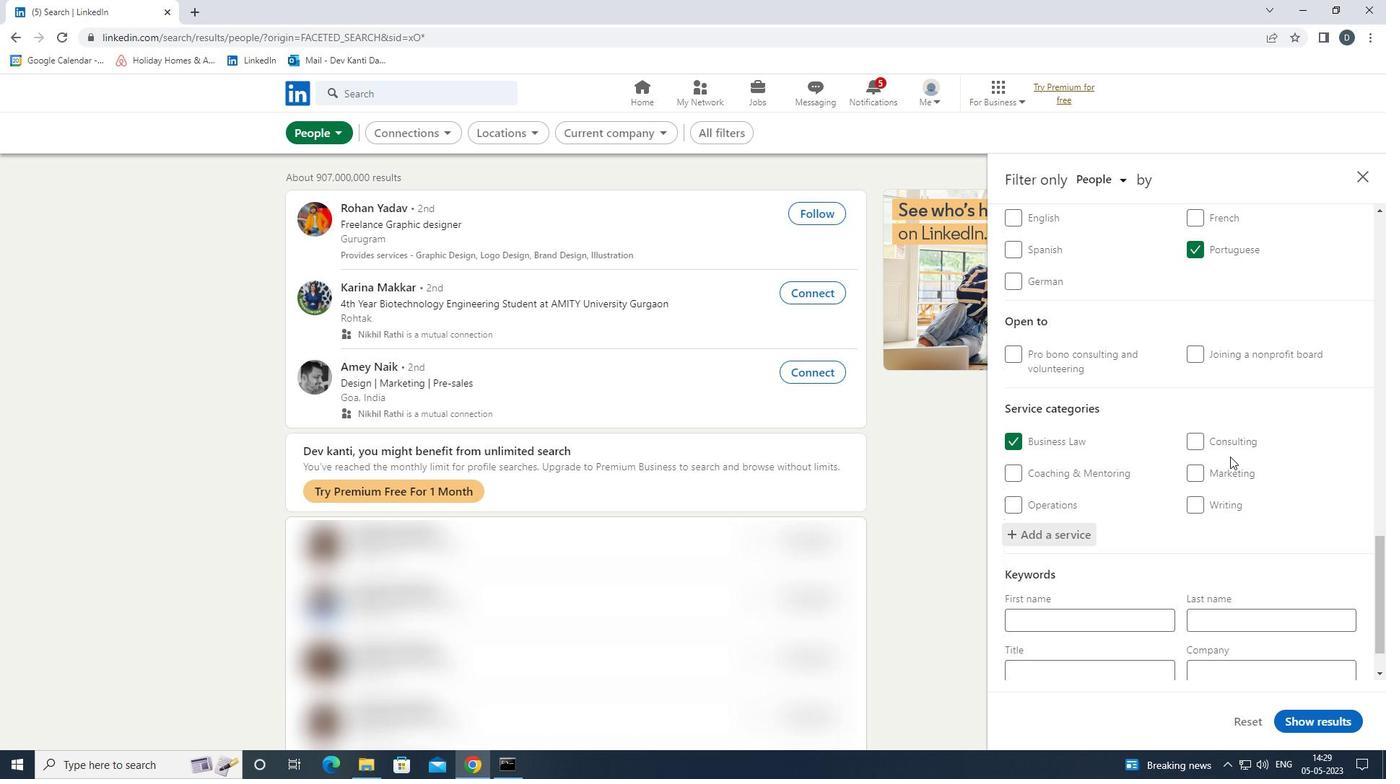 
Action: Mouse scrolled (1230, 467) with delta (0, 0)
Screenshot: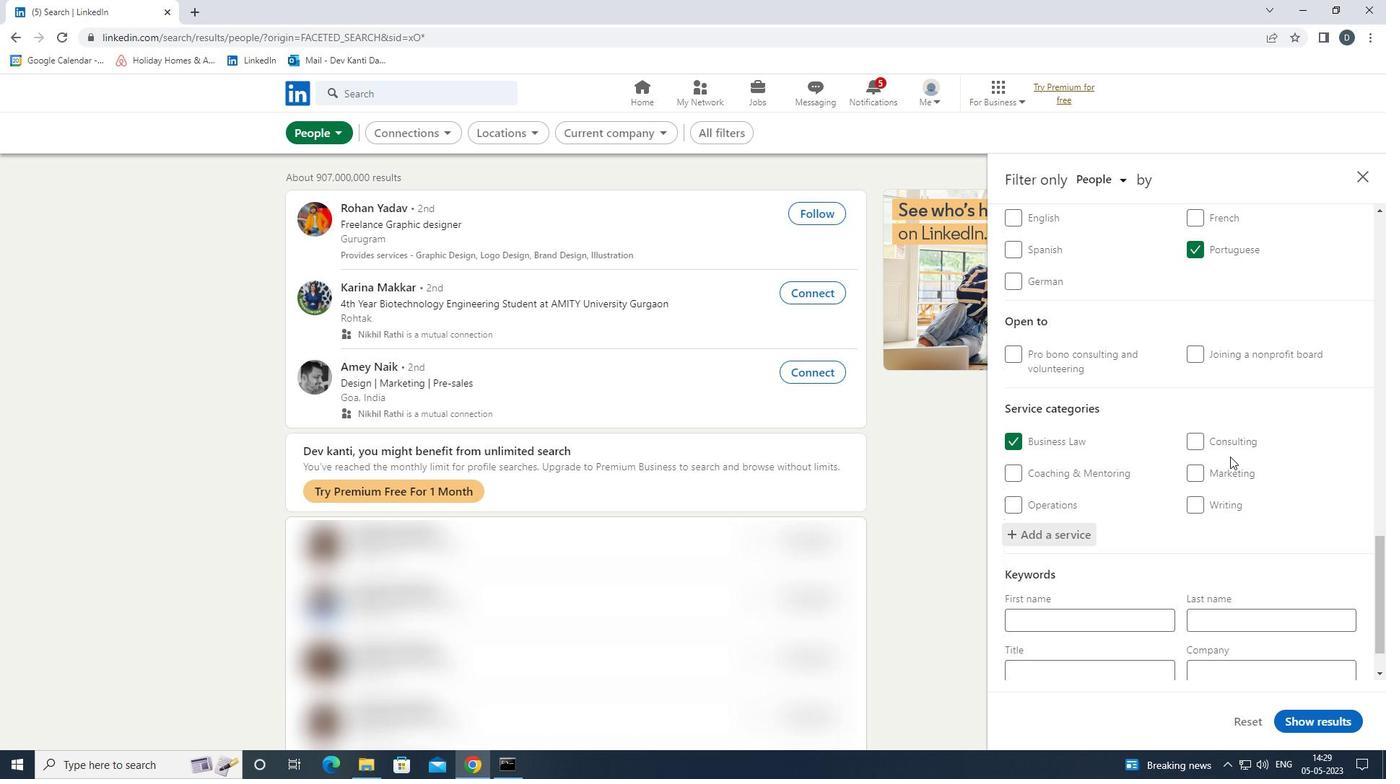
Action: Mouse moved to (1218, 482)
Screenshot: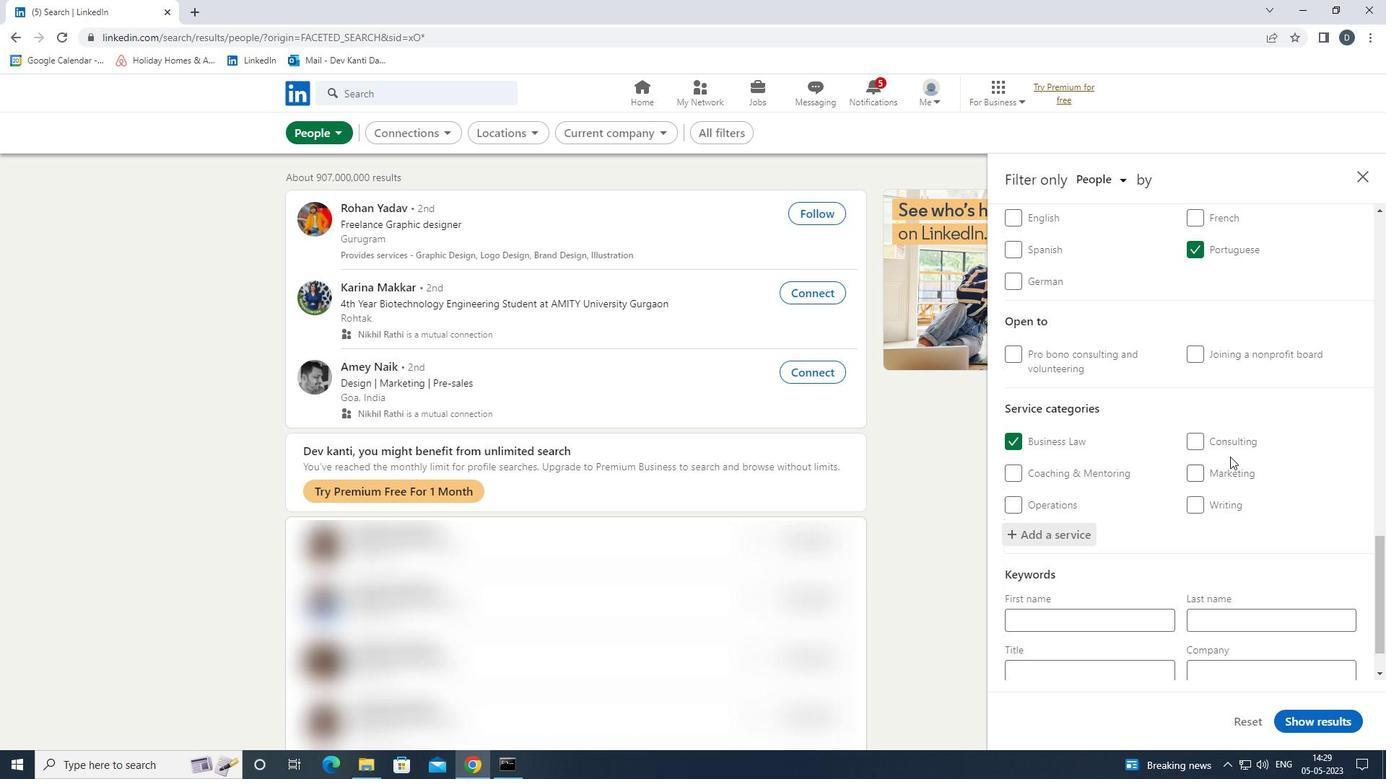 
Action: Mouse scrolled (1218, 482) with delta (0, 0)
Screenshot: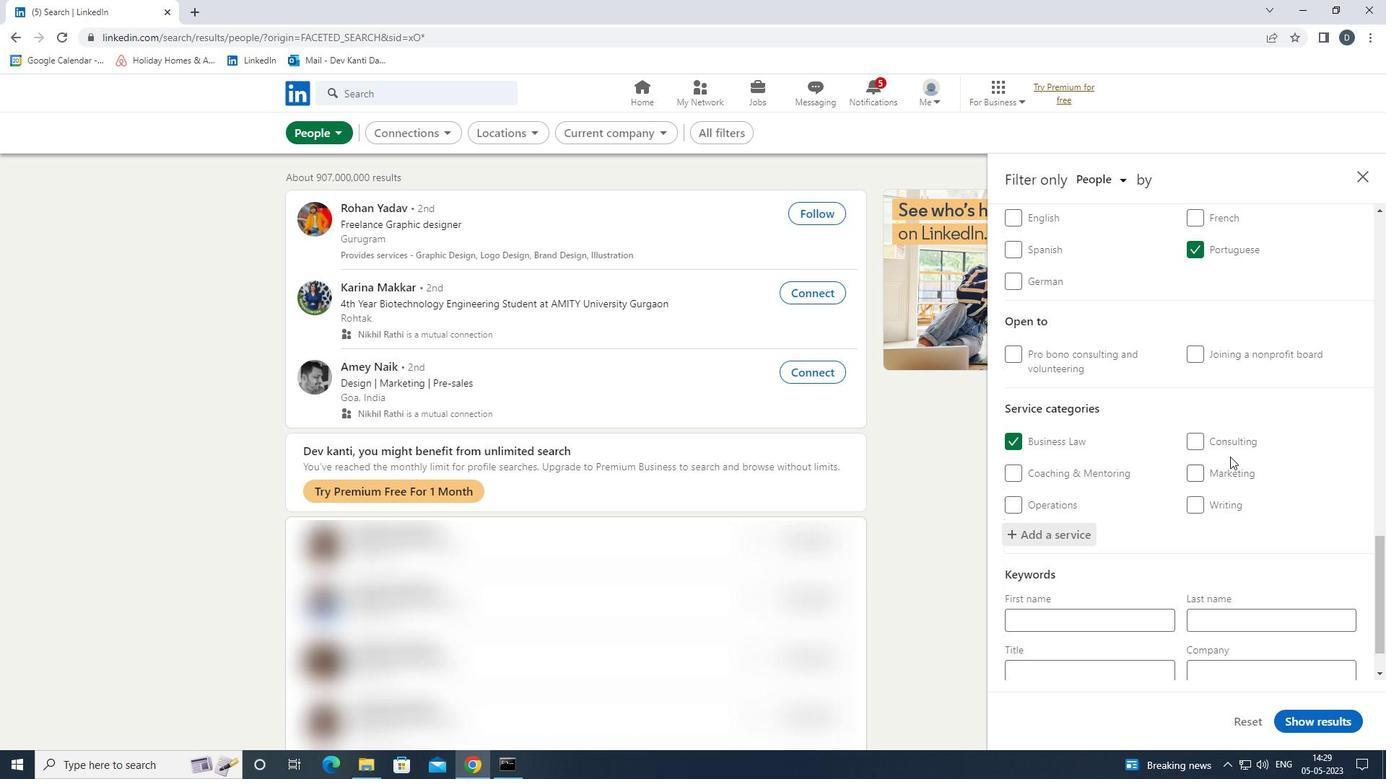 
Action: Mouse moved to (1122, 614)
Screenshot: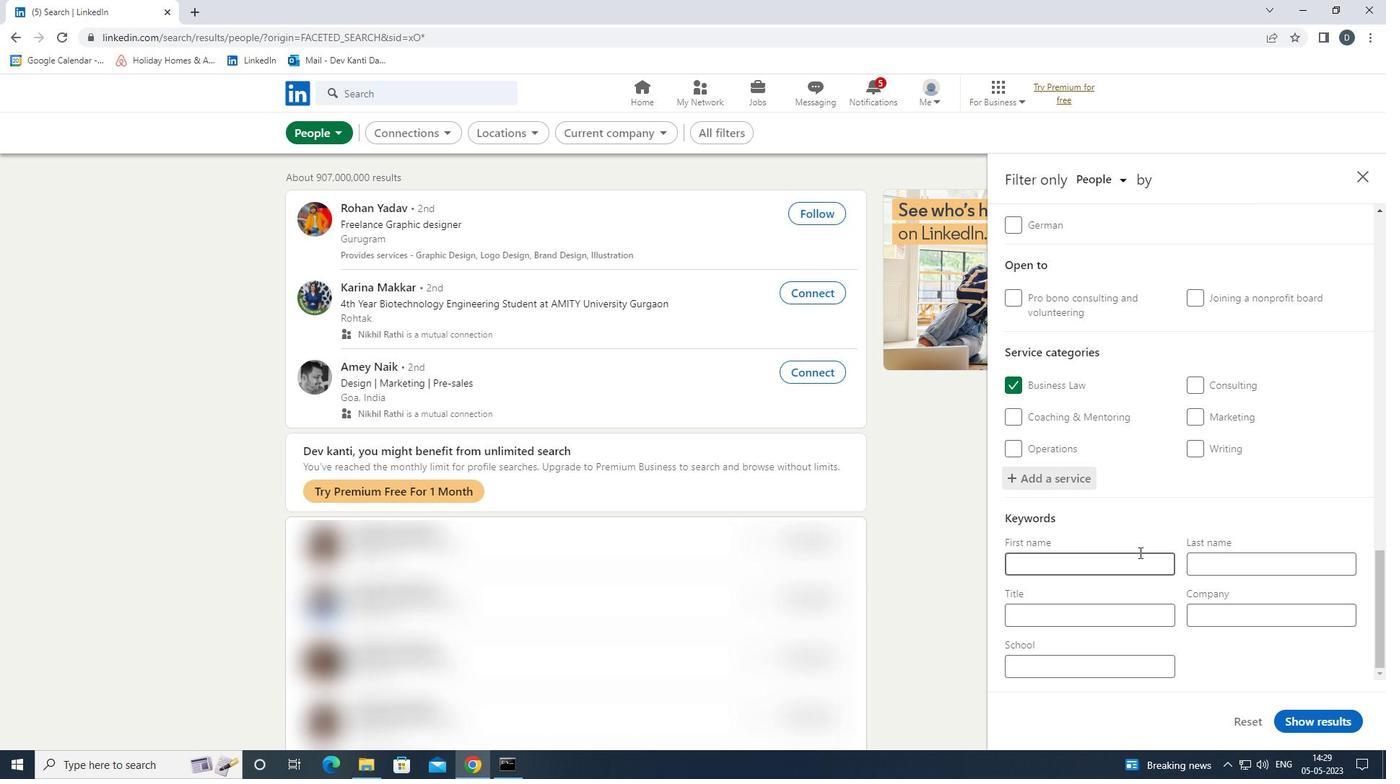 
Action: Mouse pressed left at (1122, 614)
Screenshot: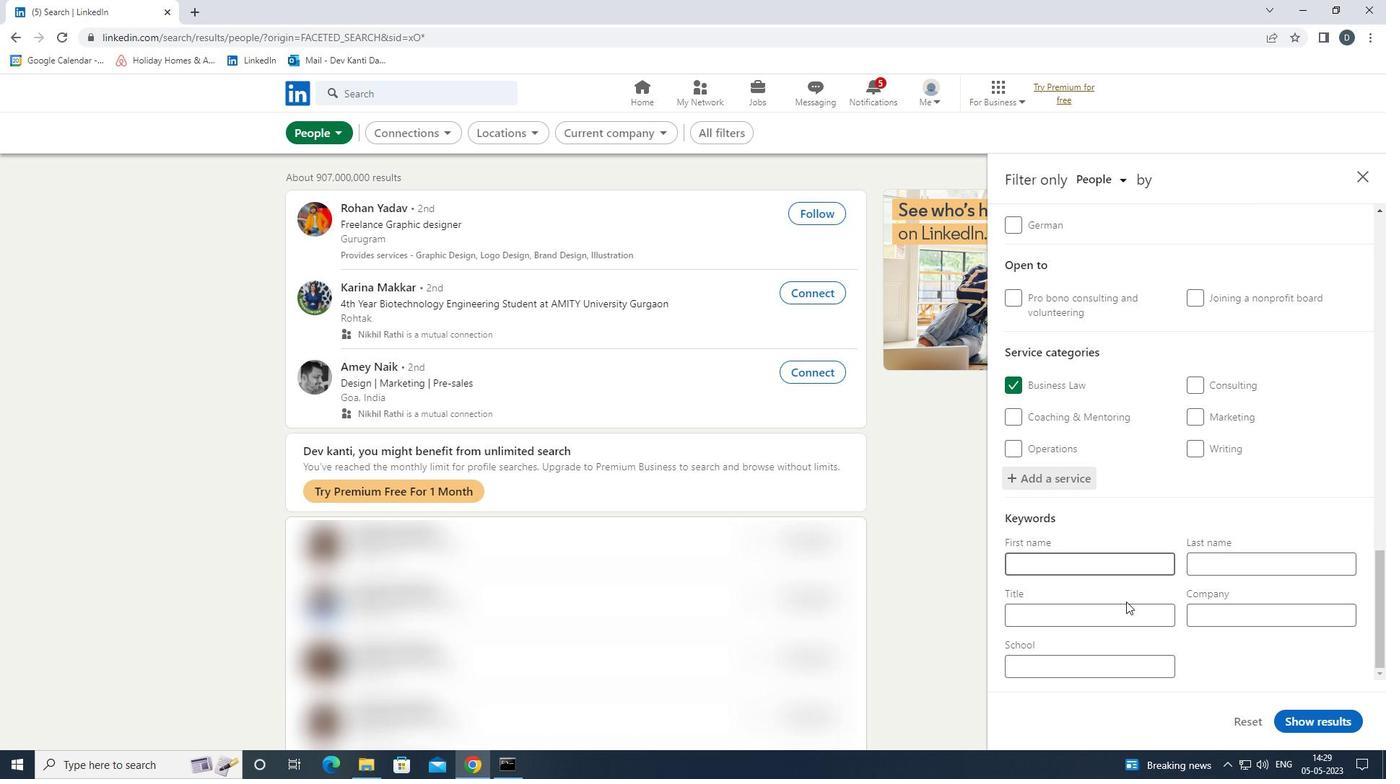 
Action: Mouse moved to (1121, 617)
Screenshot: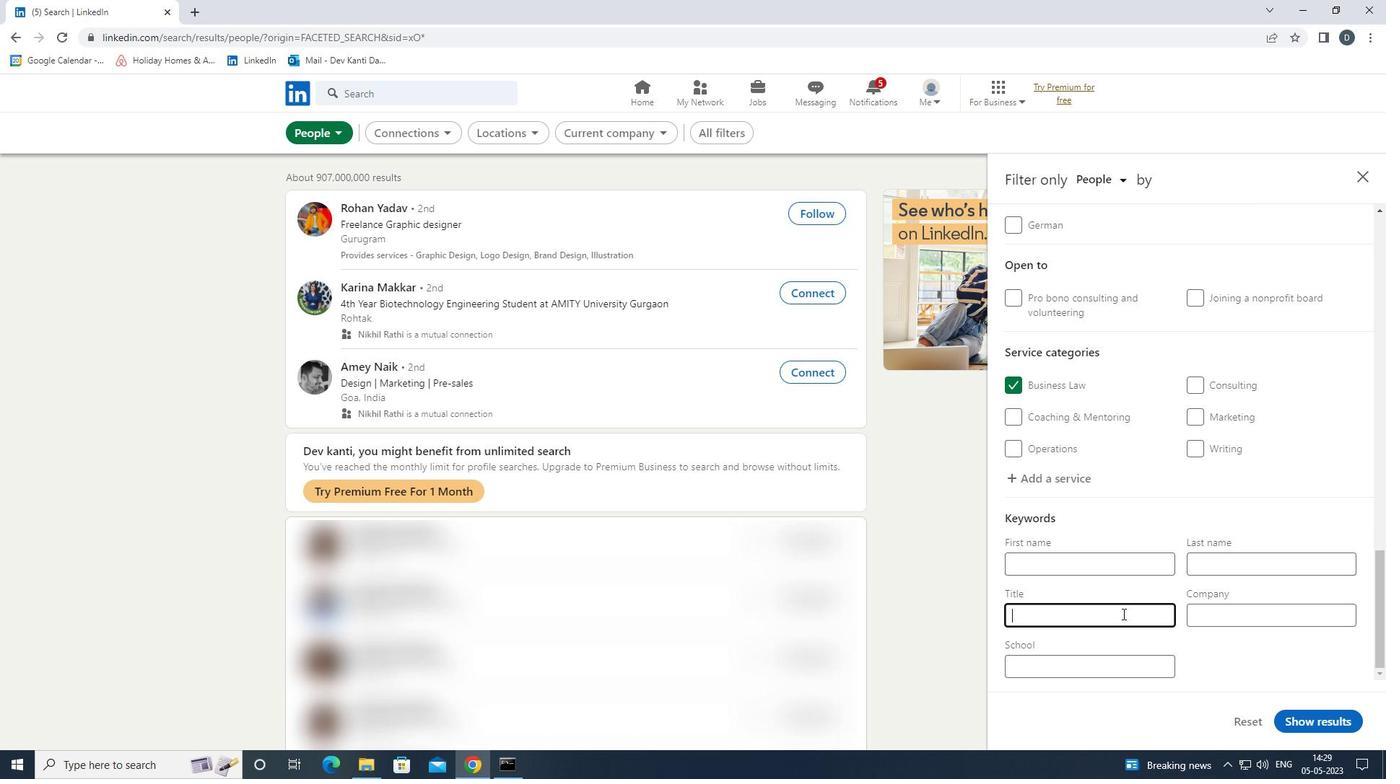 
Action: Key pressed <Key.shift><Key.shift>CARPENTER
Screenshot: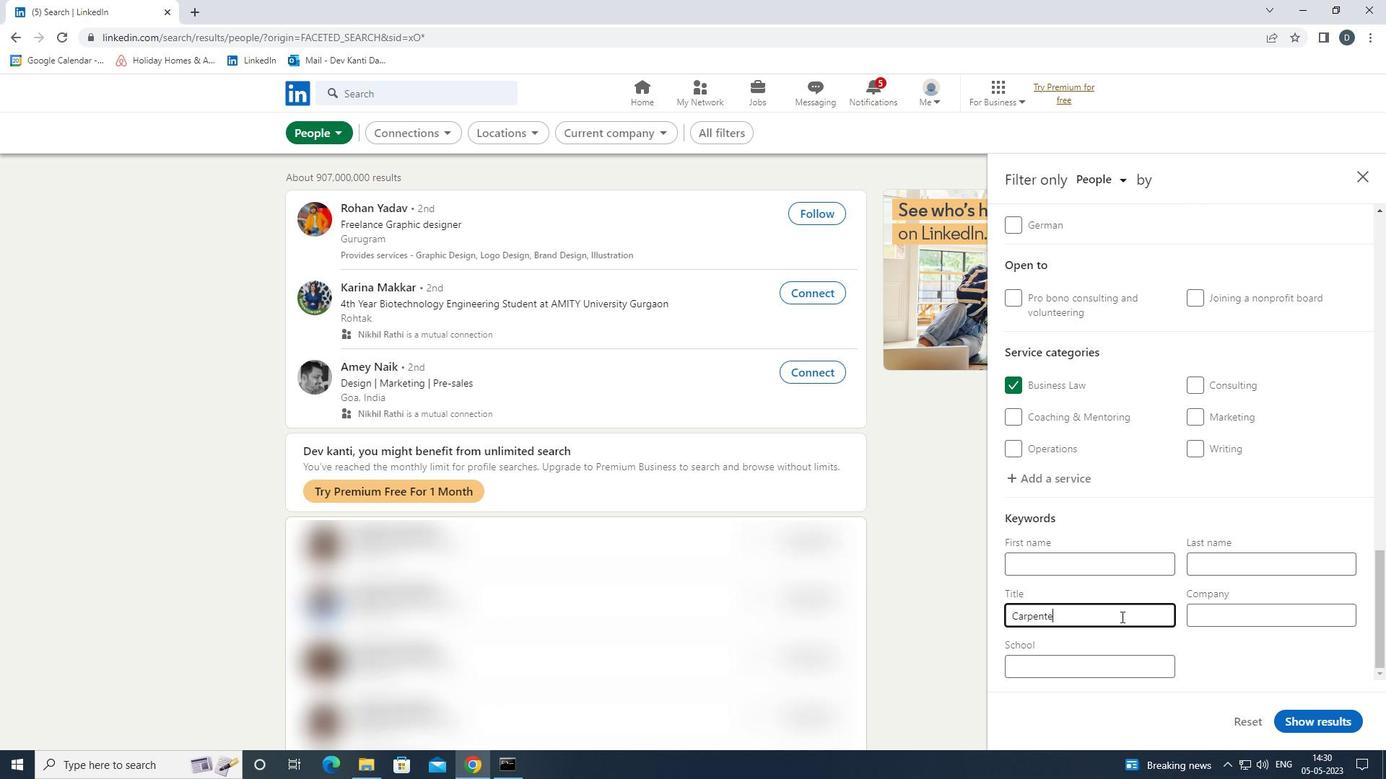 
Action: Mouse moved to (1344, 712)
Screenshot: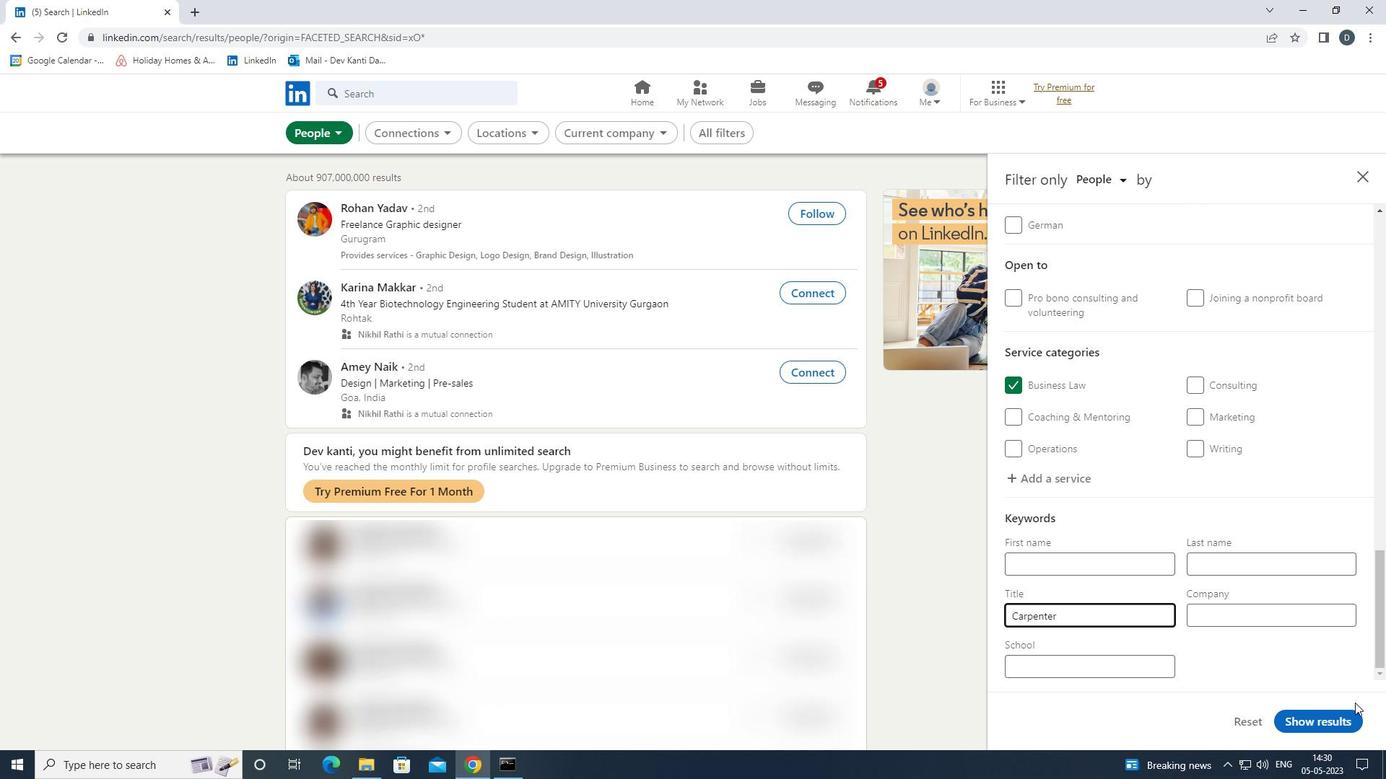 
Action: Mouse pressed left at (1344, 712)
Screenshot: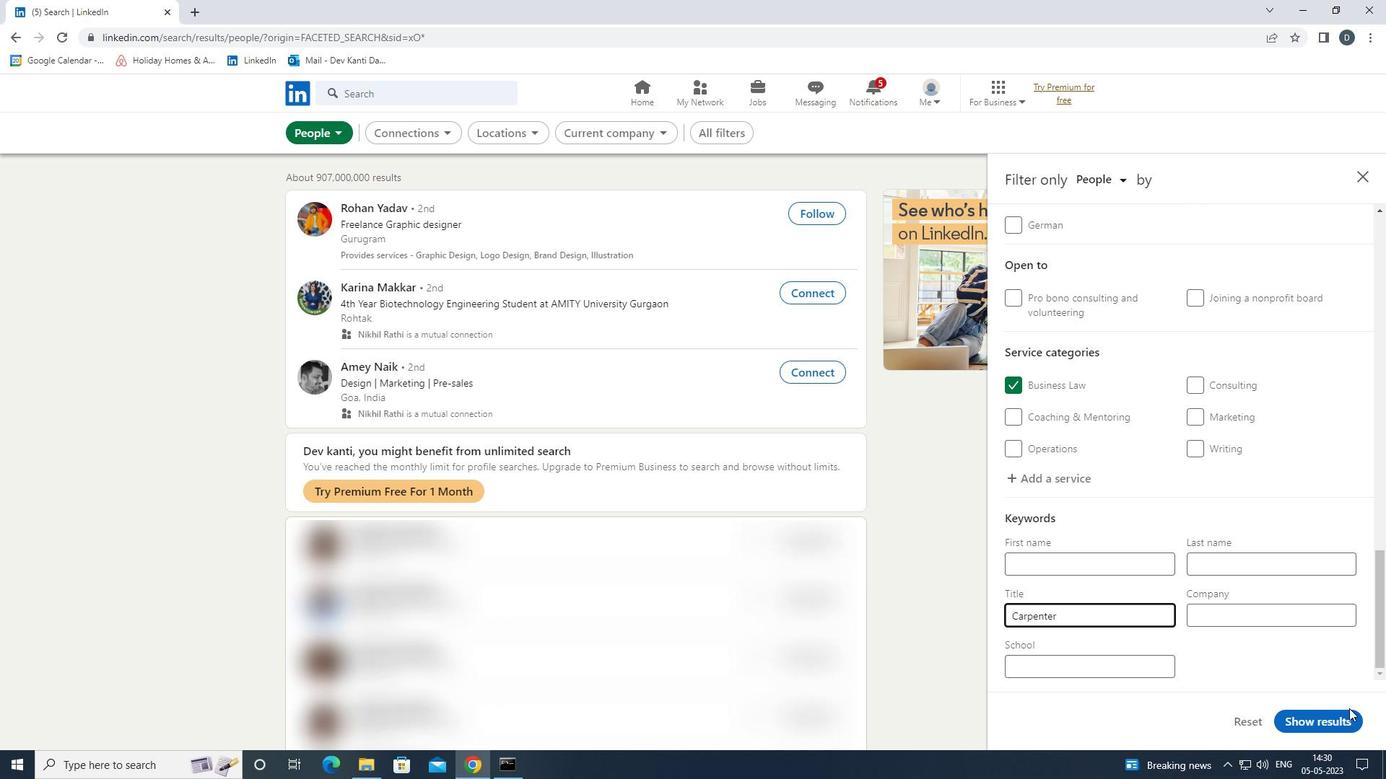 
Action: Mouse moved to (1227, 537)
Screenshot: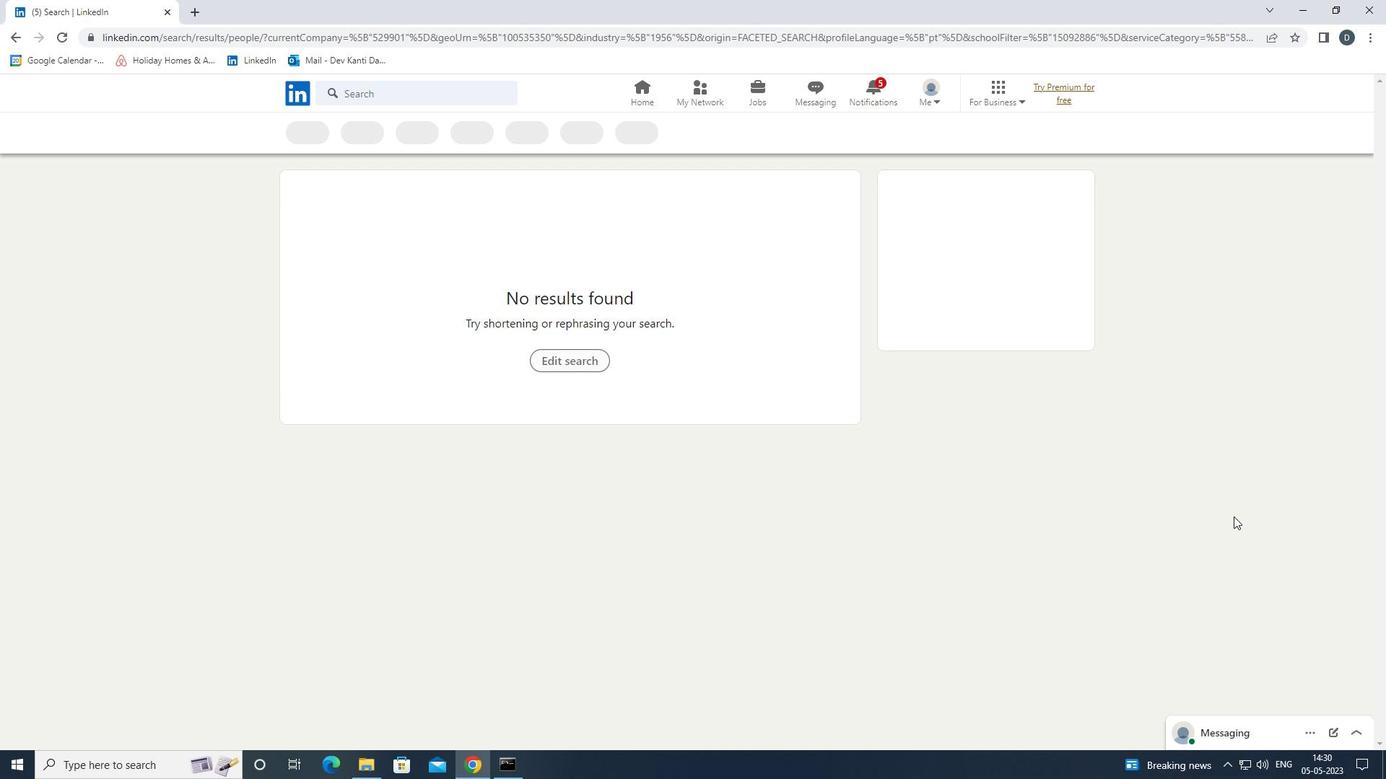 
